 Task: Find nearby pet grooming salons in San Antonio. 
Action: Mouse moved to (87, 52)
Screenshot: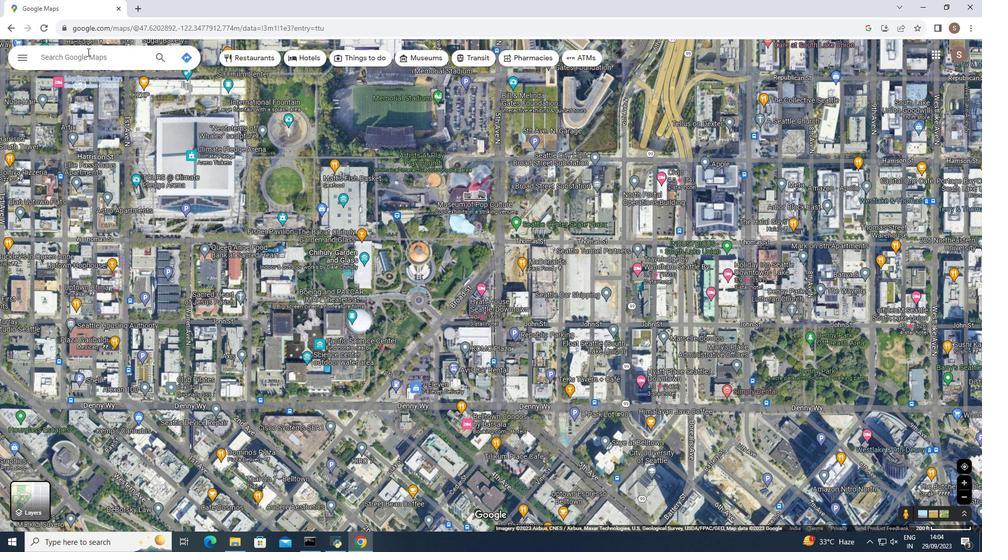 
Action: Mouse pressed left at (87, 52)
Screenshot: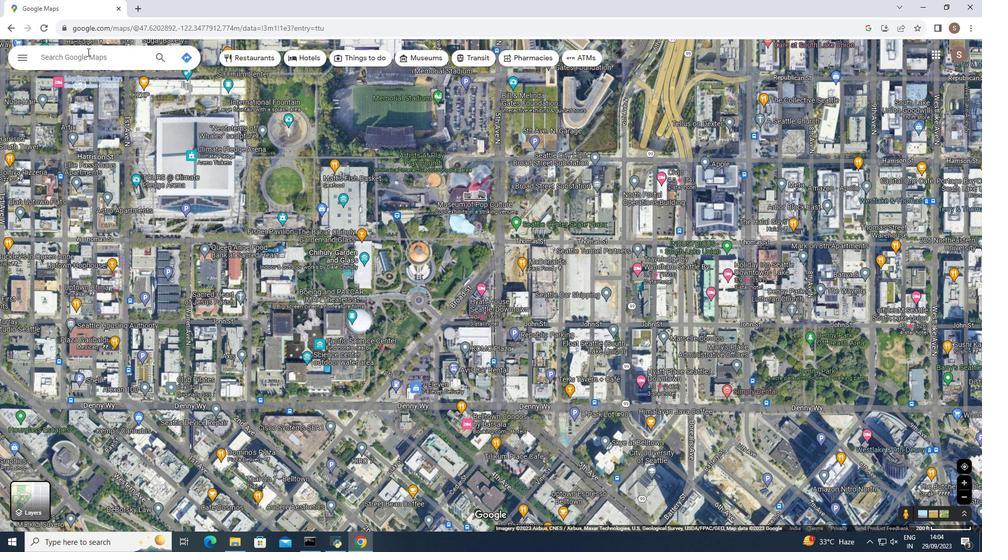 
Action: Key pressed san<Key.space>antonio
Screenshot: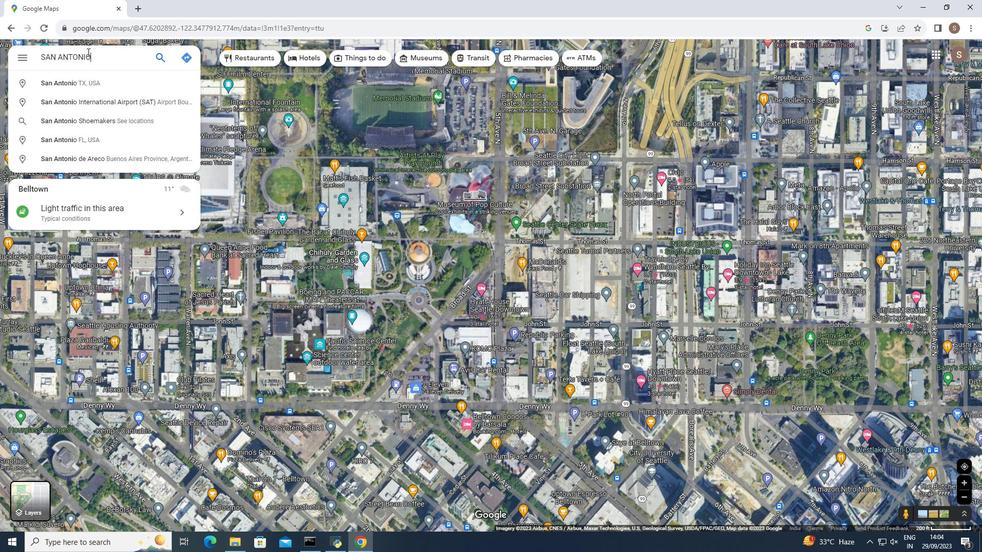 
Action: Mouse moved to (85, 79)
Screenshot: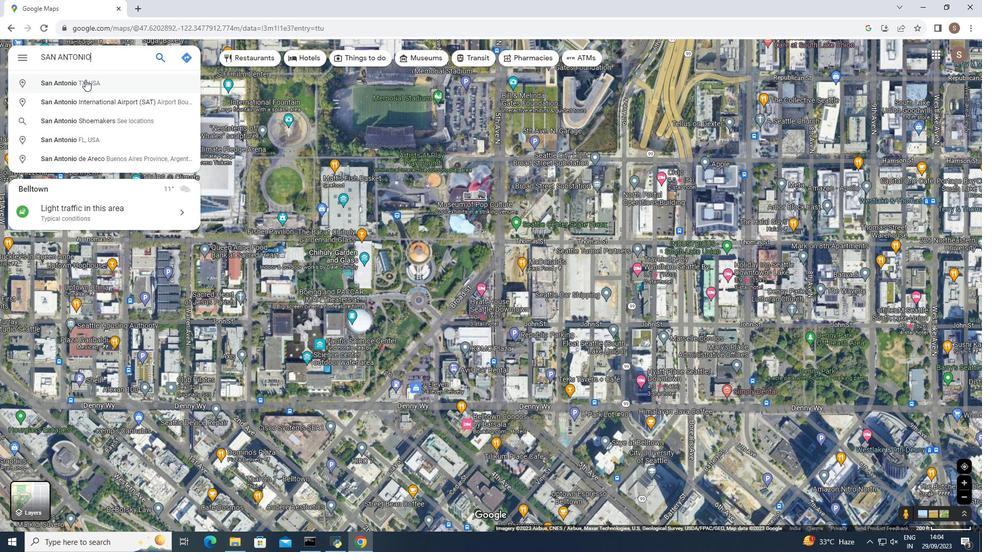 
Action: Mouse pressed left at (85, 79)
Screenshot: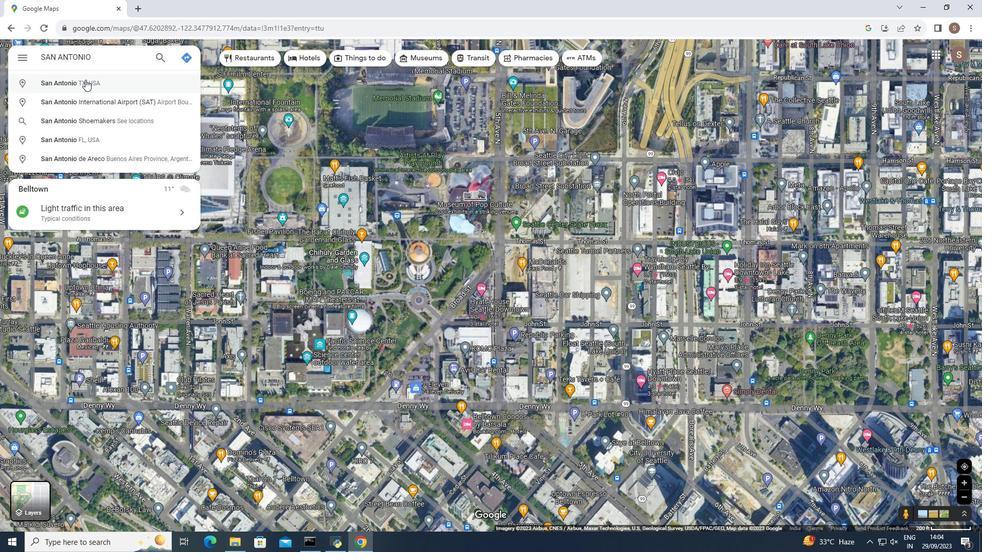 
Action: Mouse moved to (100, 231)
Screenshot: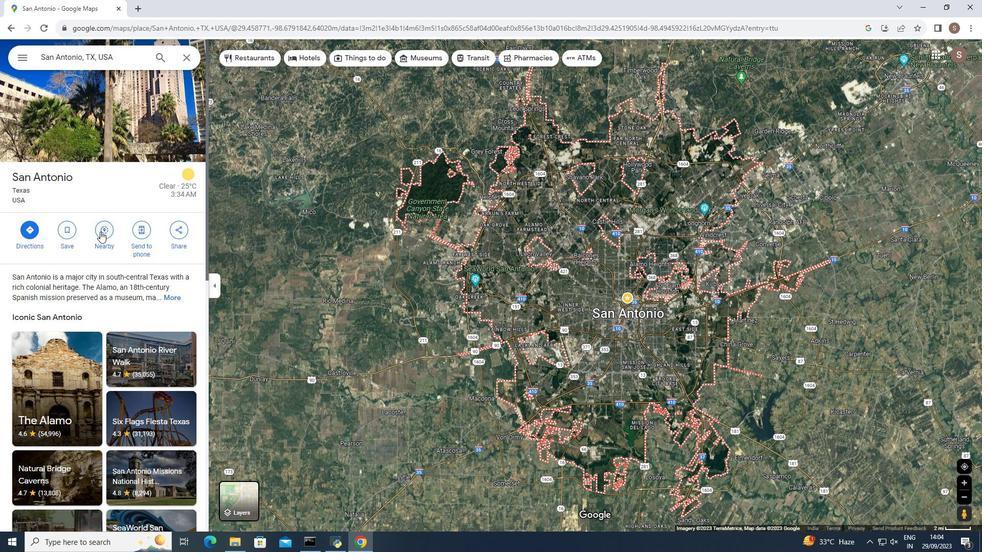 
Action: Mouse pressed left at (100, 231)
Screenshot: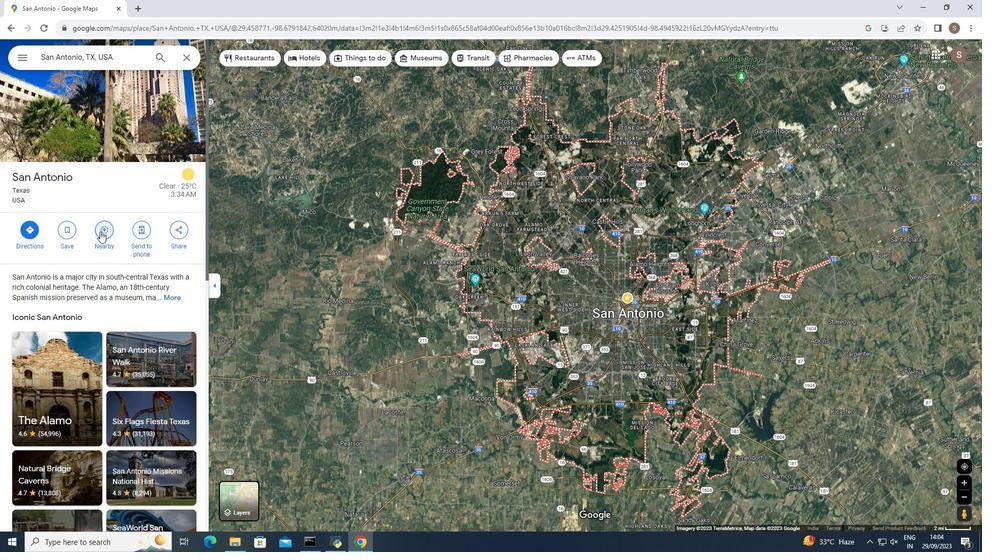 
Action: Mouse moved to (68, 56)
Screenshot: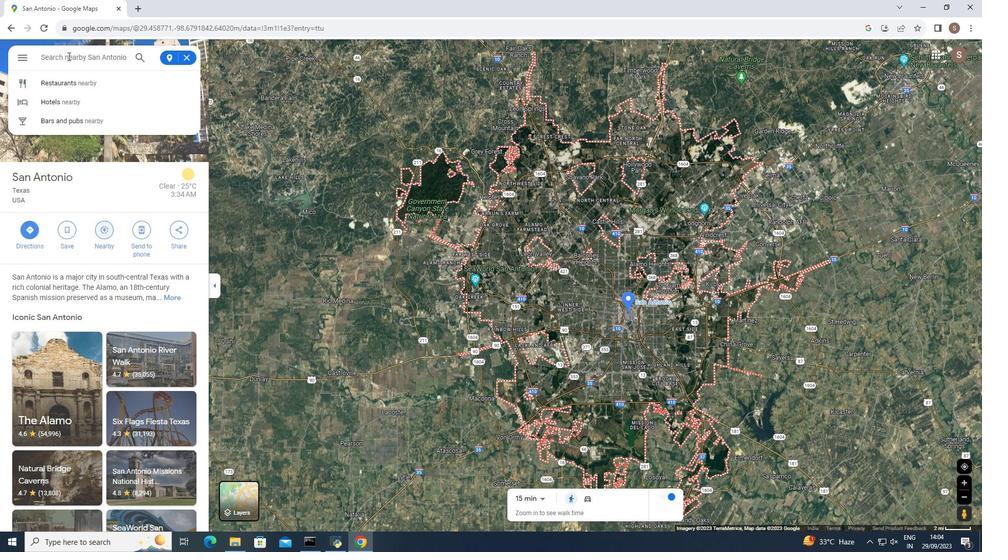 
Action: Mouse pressed left at (68, 56)
Screenshot: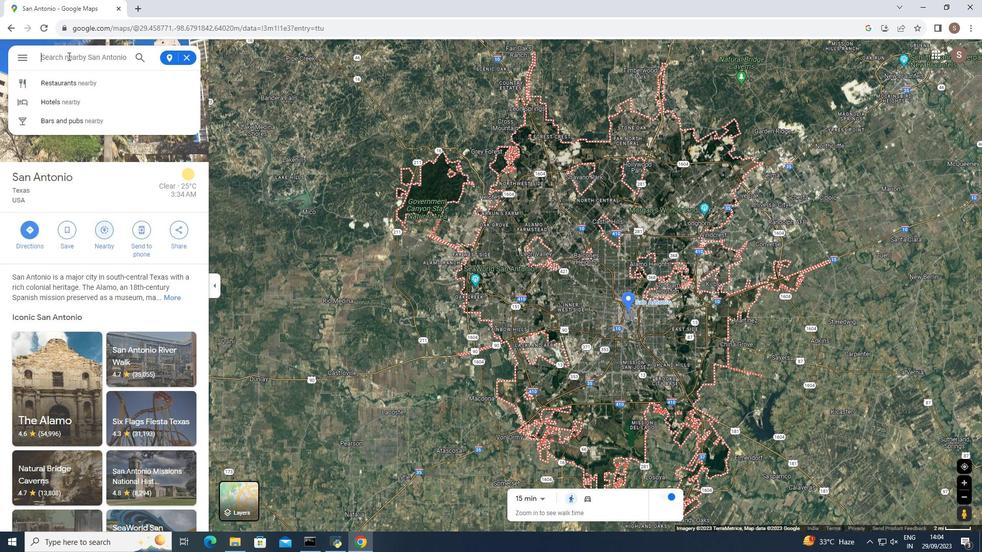 
Action: Key pressed pet<Key.space>grooming<Key.space>salon
Screenshot: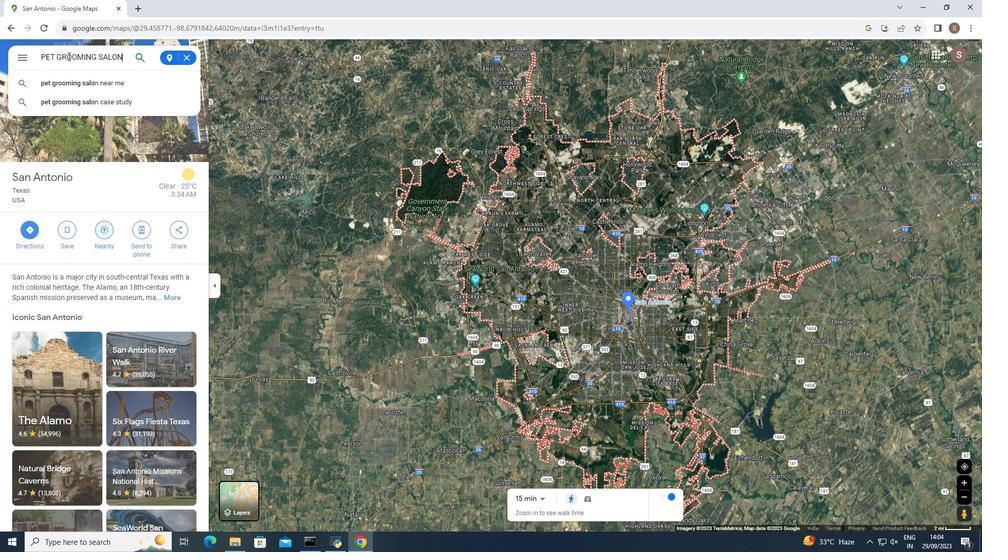 
Action: Mouse moved to (139, 57)
Screenshot: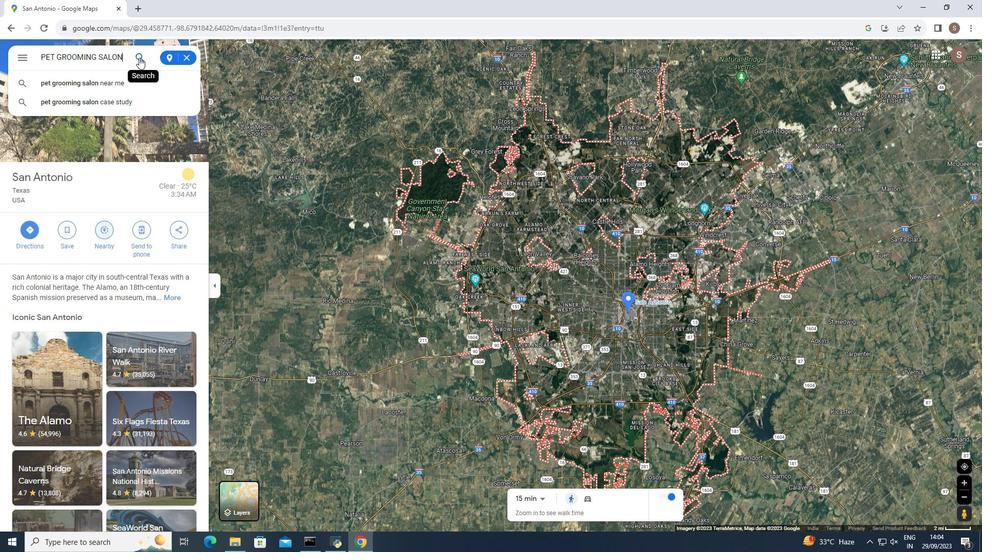 
Action: Mouse pressed left at (139, 57)
Screenshot: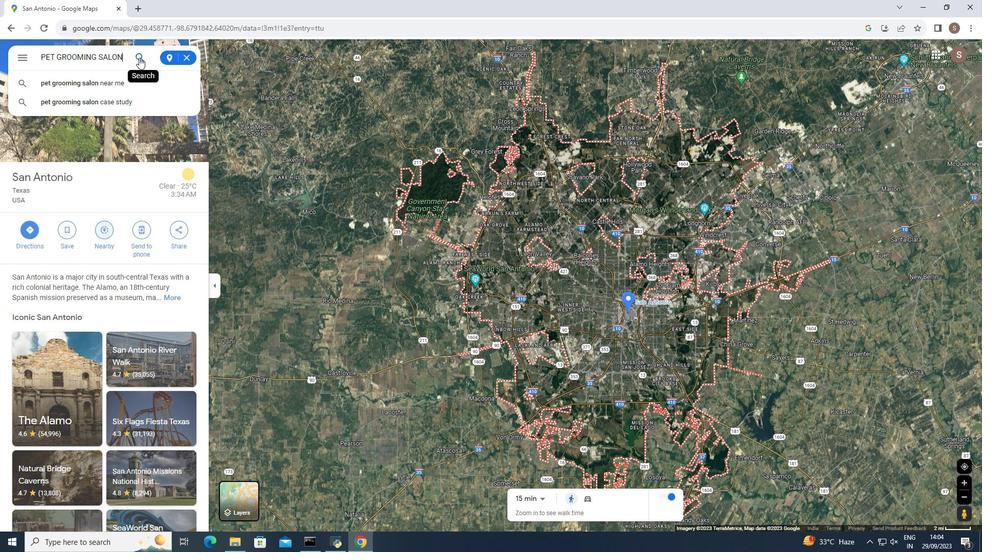 
Action: Mouse moved to (85, 85)
Screenshot: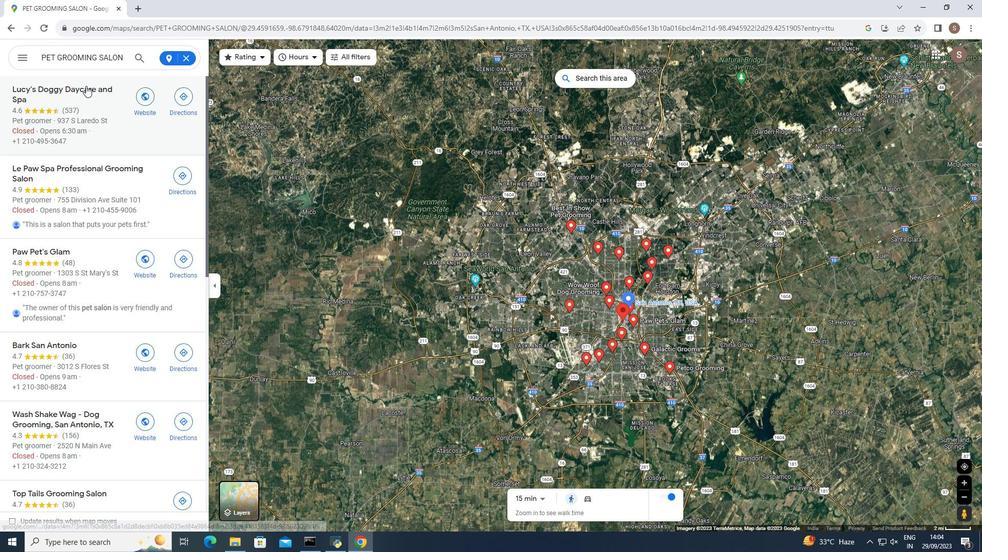 
Action: Mouse pressed left at (85, 85)
Screenshot: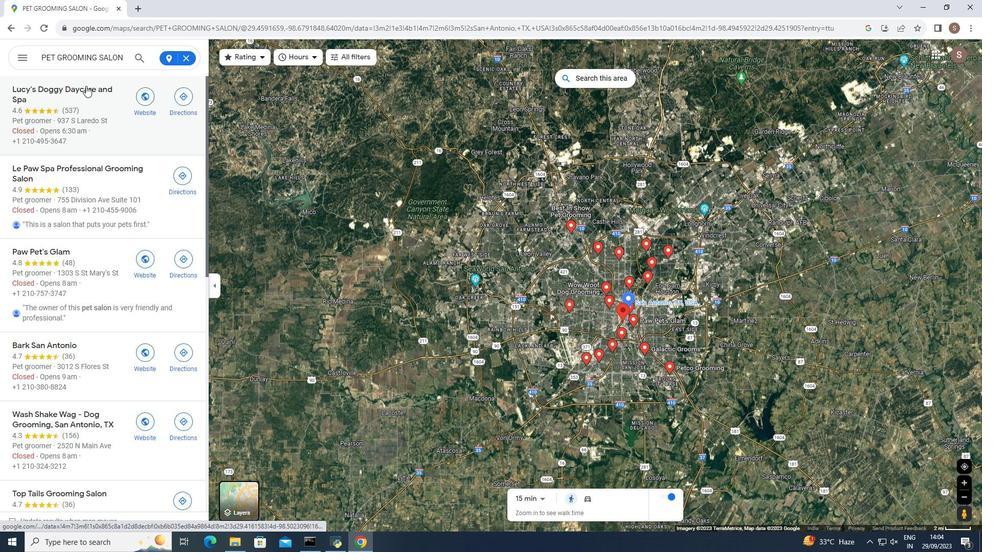 
Action: Mouse moved to (333, 348)
Screenshot: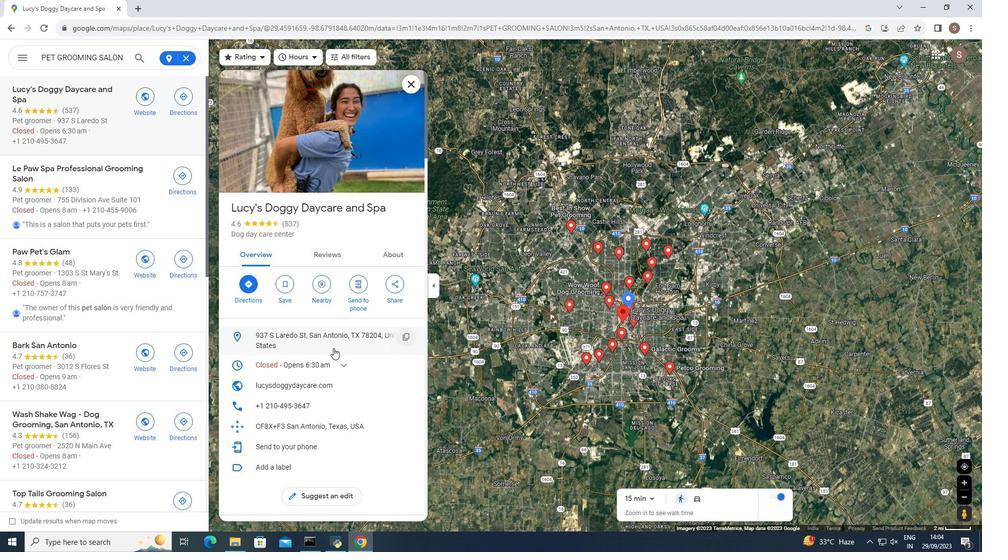 
Action: Mouse scrolled (333, 348) with delta (0, 0)
Screenshot: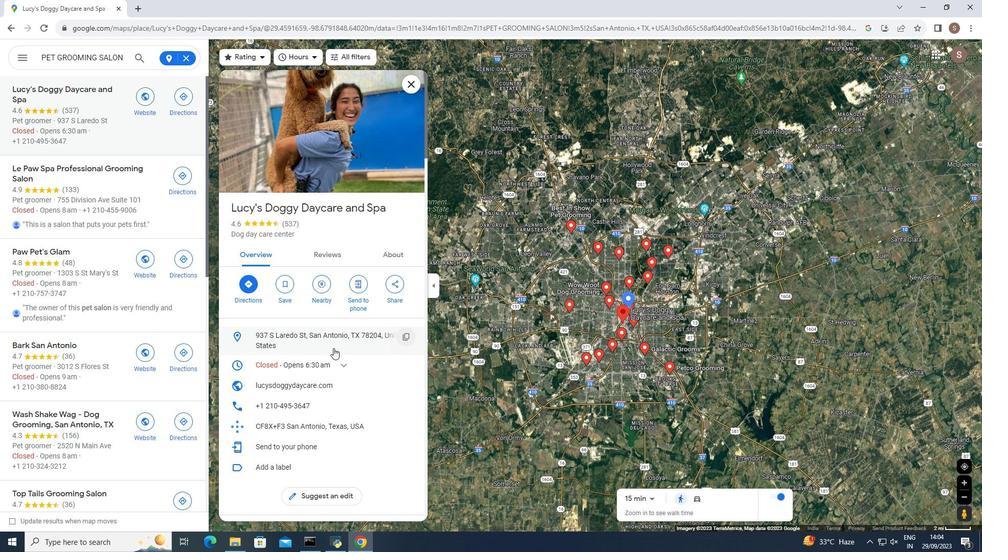 
Action: Mouse moved to (332, 344)
Screenshot: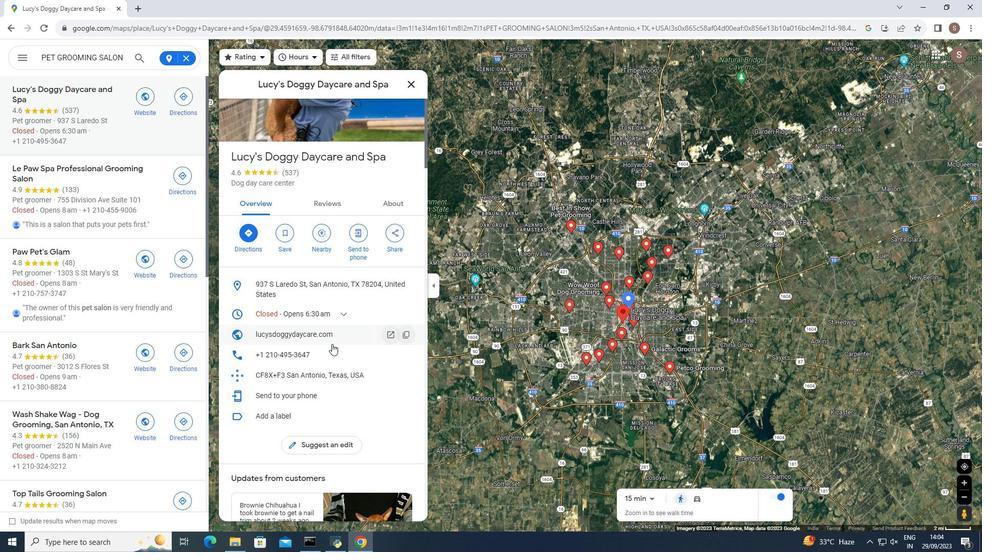 
Action: Mouse scrolled (332, 343) with delta (0, 0)
Screenshot: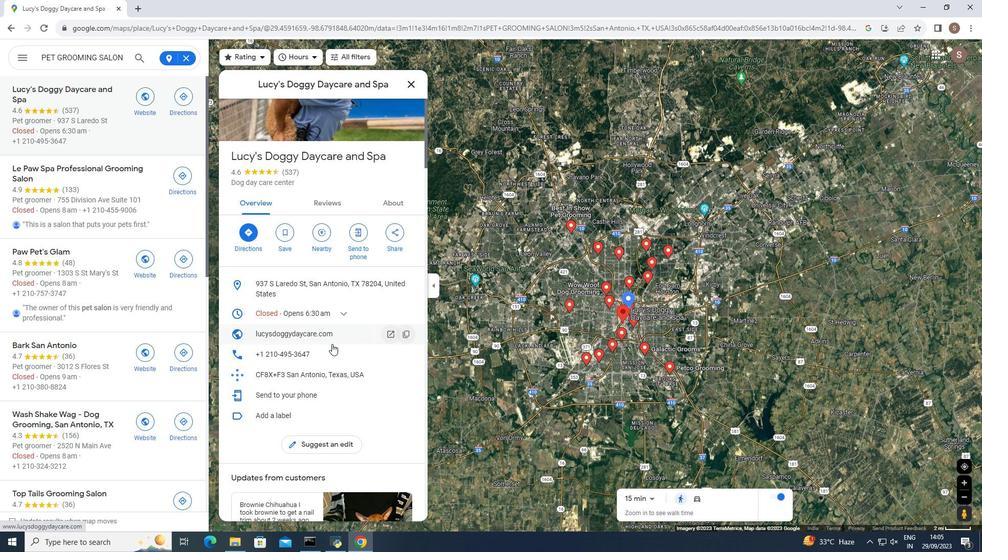
Action: Mouse scrolled (332, 343) with delta (0, 0)
Screenshot: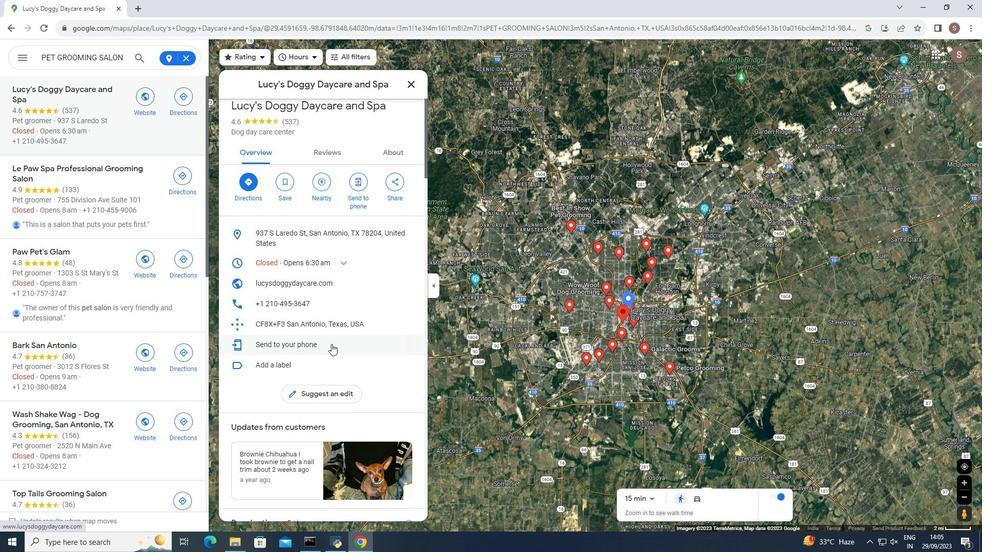 
Action: Mouse moved to (328, 336)
Screenshot: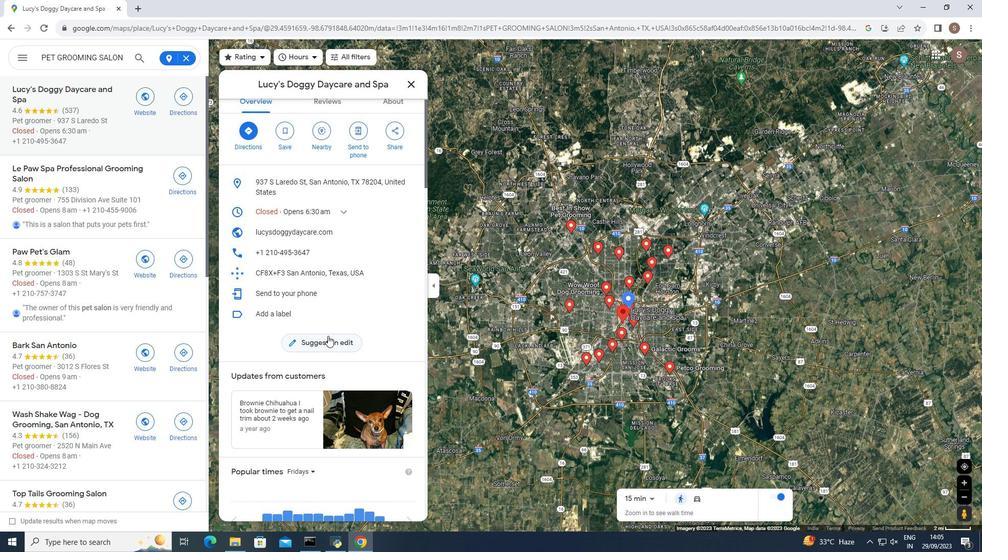 
Action: Mouse scrolled (328, 335) with delta (0, 0)
Screenshot: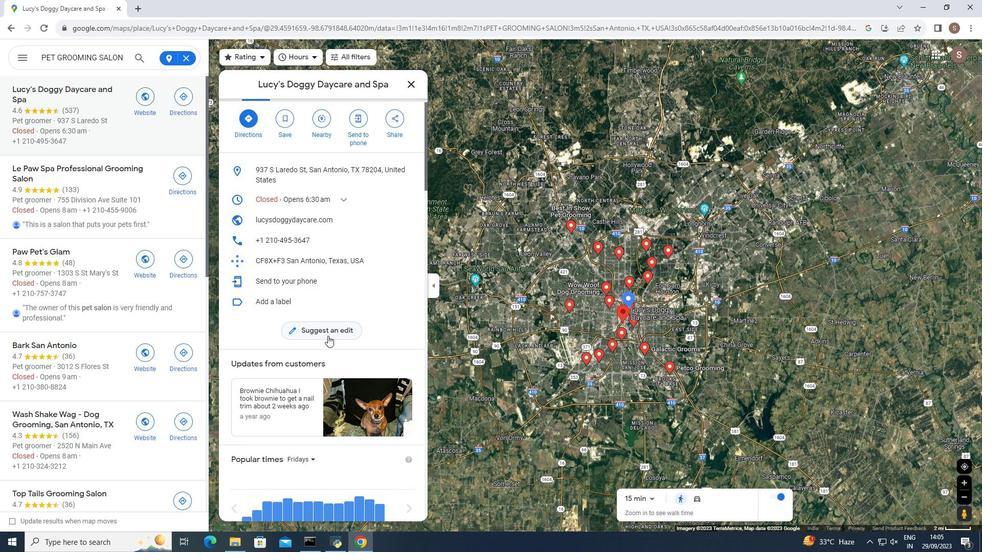 
Action: Mouse scrolled (328, 335) with delta (0, 0)
Screenshot: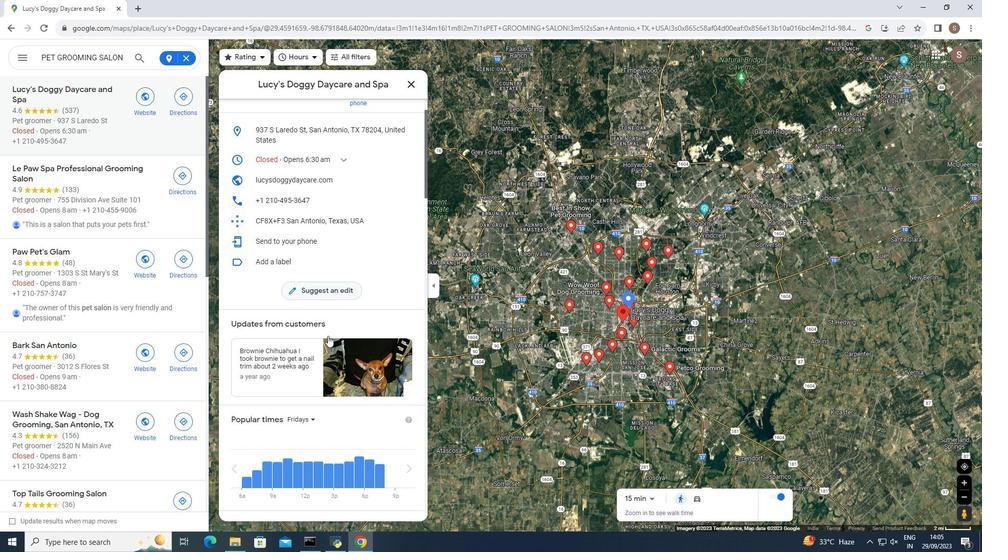 
Action: Mouse scrolled (328, 335) with delta (0, 0)
Screenshot: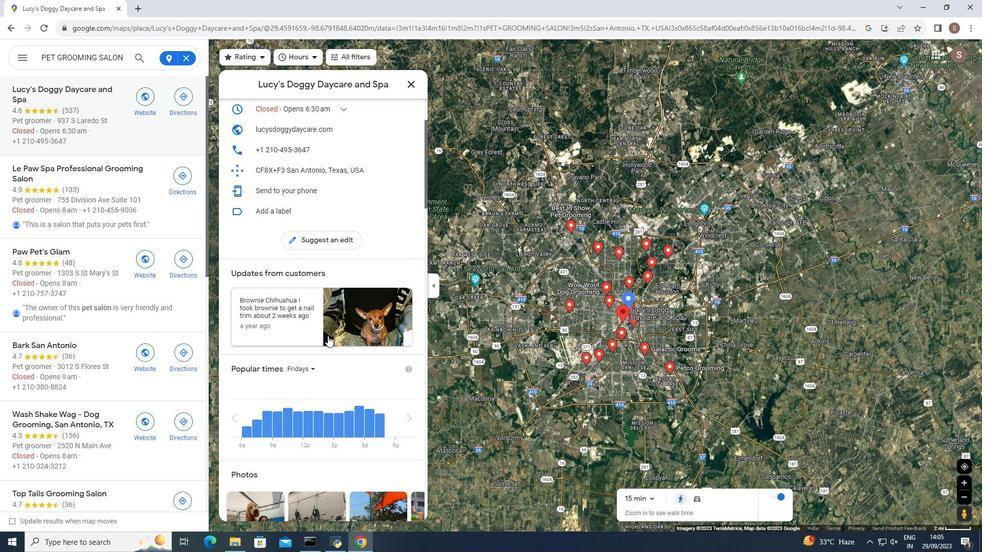 
Action: Mouse scrolled (328, 335) with delta (0, 0)
Screenshot: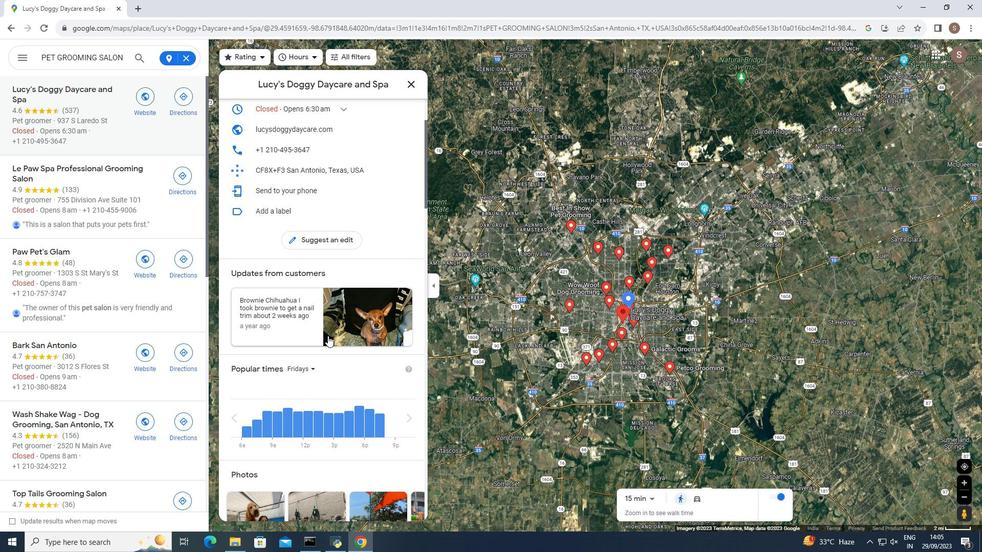 
Action: Mouse moved to (326, 334)
Screenshot: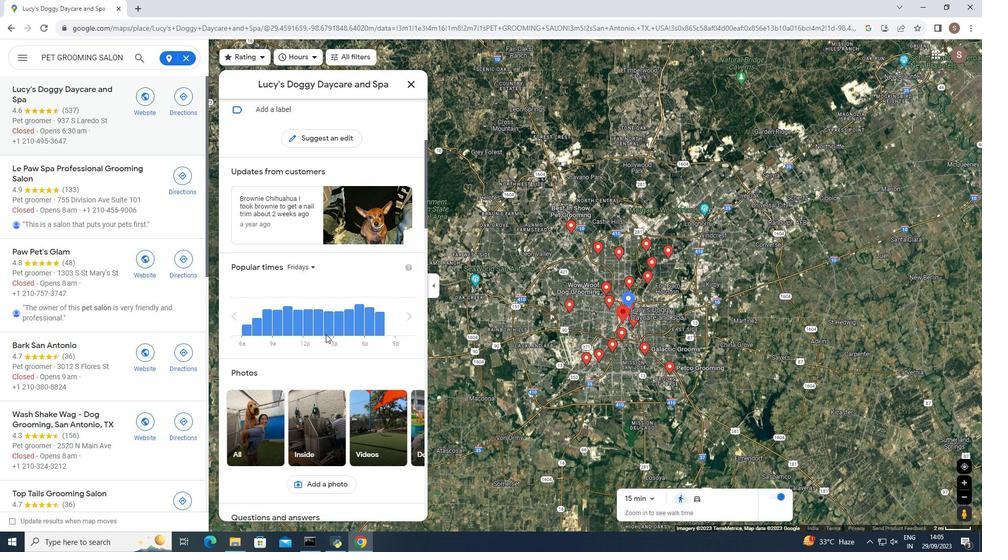 
Action: Mouse scrolled (326, 334) with delta (0, 0)
Screenshot: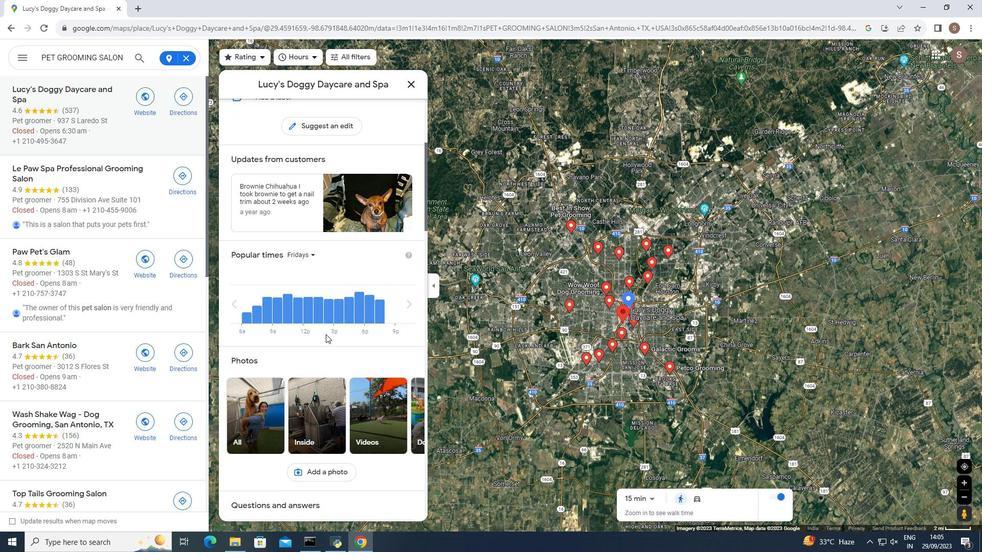 
Action: Mouse moved to (326, 334)
Screenshot: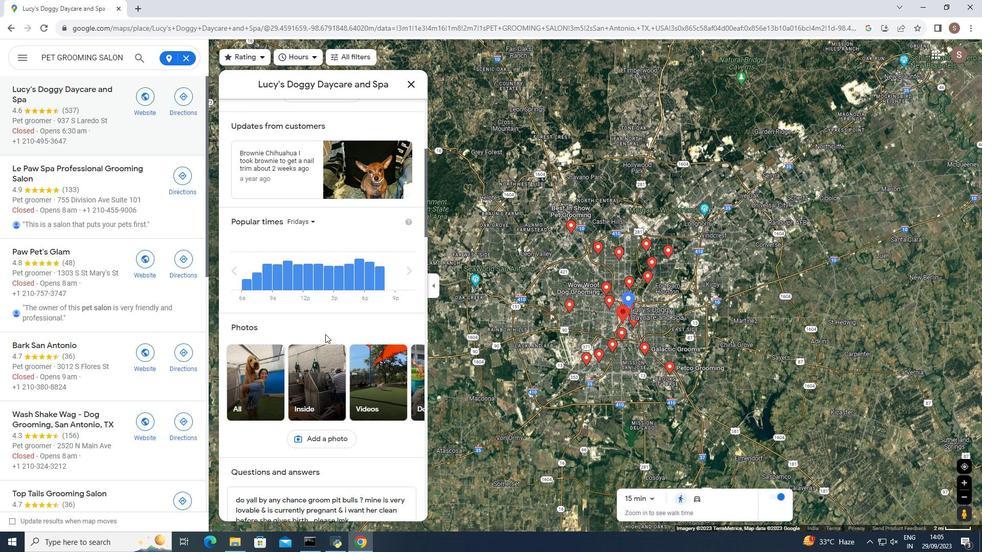 
Action: Mouse scrolled (326, 334) with delta (0, 0)
Screenshot: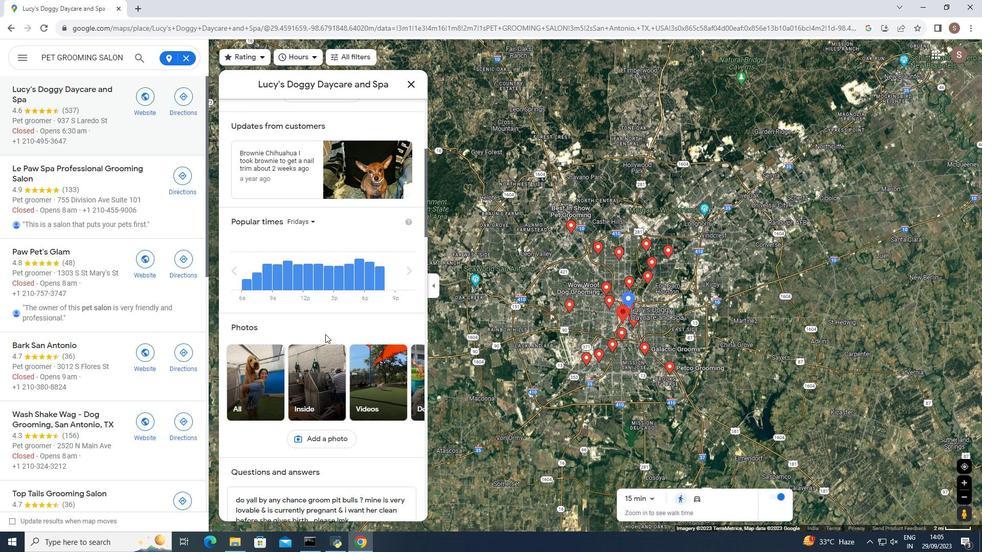 
Action: Mouse moved to (324, 333)
Screenshot: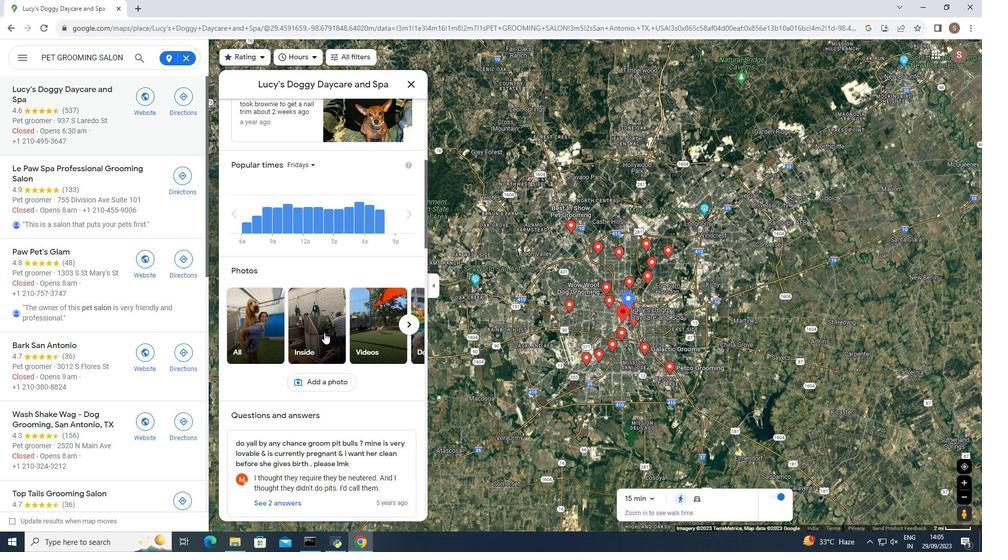 
Action: Mouse scrolled (324, 332) with delta (0, 0)
Screenshot: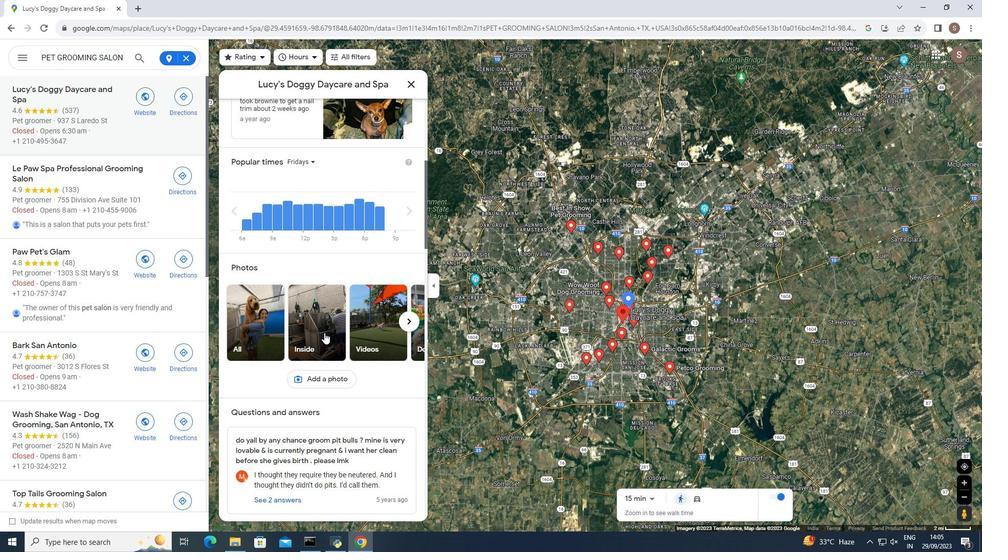 
Action: Mouse scrolled (324, 332) with delta (0, 0)
Screenshot: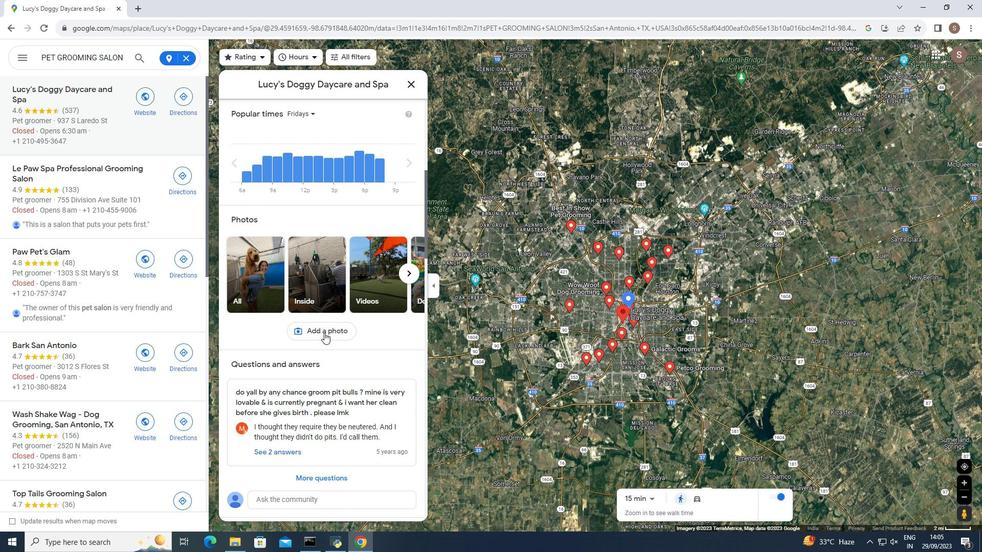 
Action: Mouse moved to (324, 333)
Screenshot: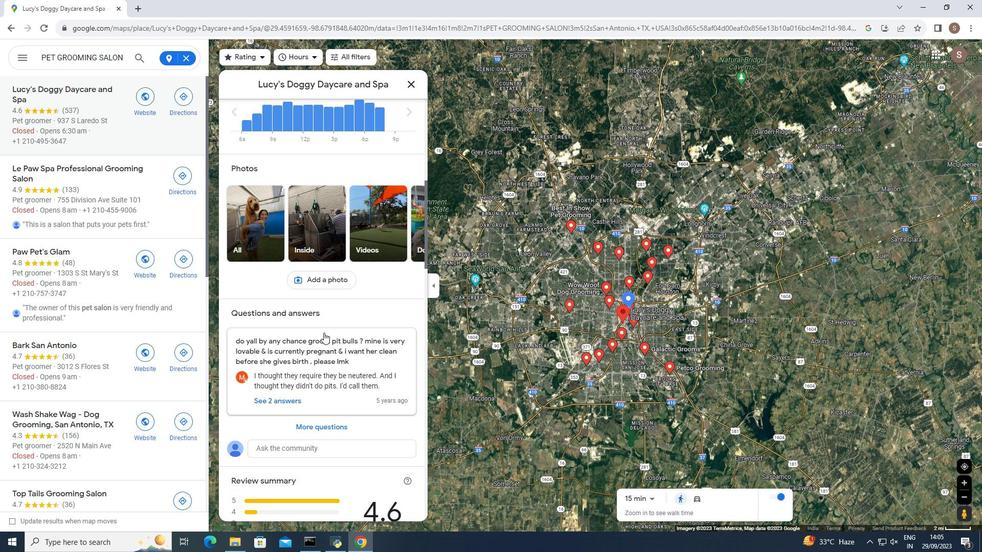 
Action: Mouse scrolled (324, 332) with delta (0, 0)
Screenshot: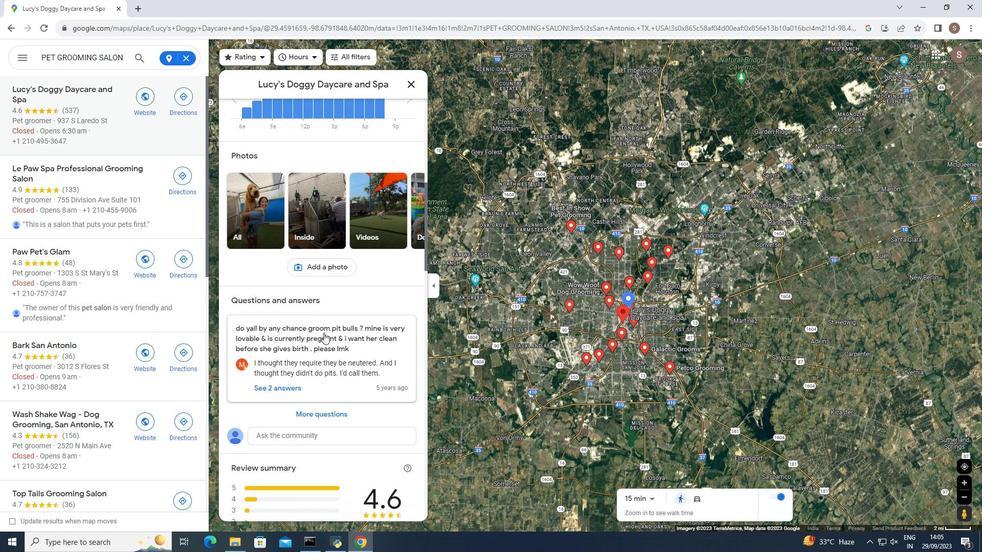 
Action: Mouse moved to (322, 331)
Screenshot: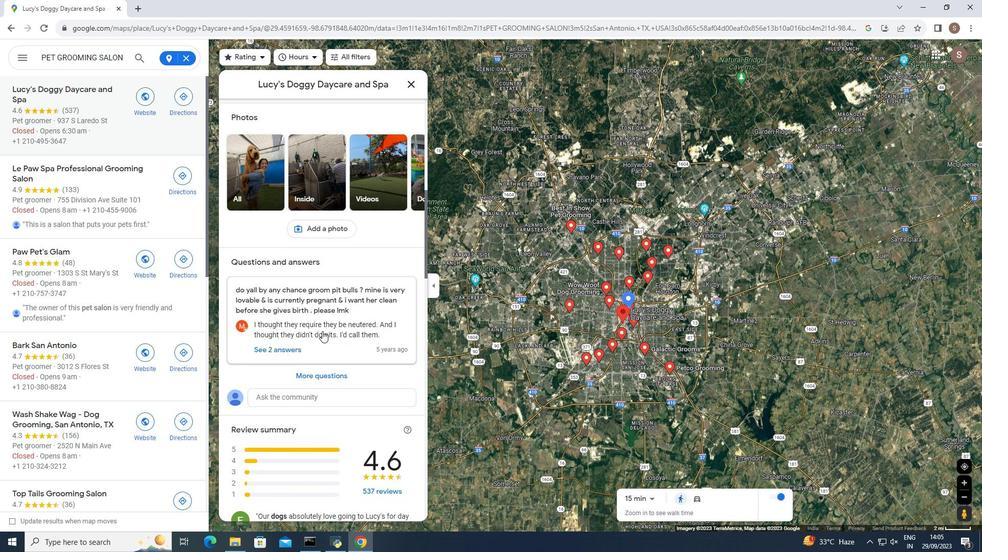 
Action: Mouse scrolled (322, 331) with delta (0, 0)
Screenshot: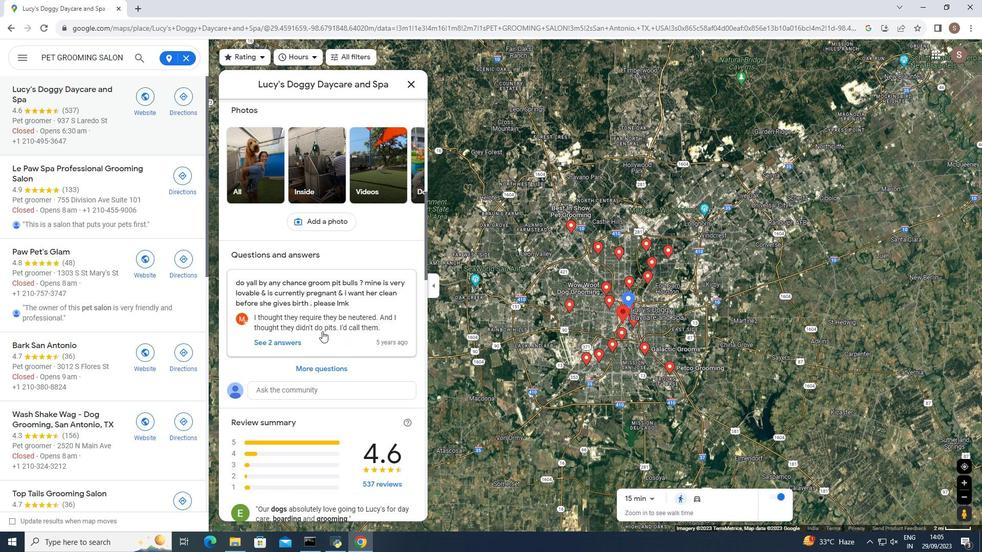 
Action: Mouse scrolled (322, 331) with delta (0, 0)
Screenshot: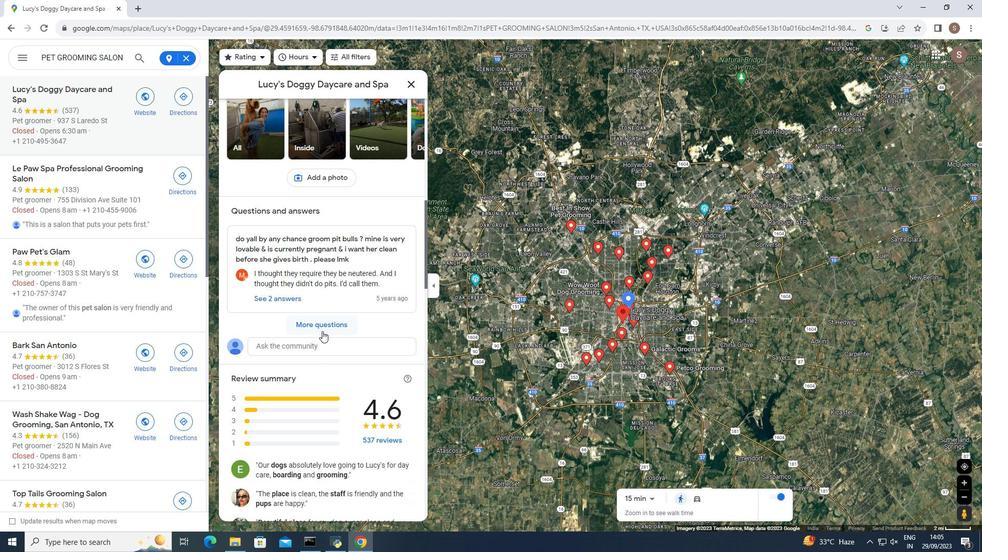 
Action: Mouse scrolled (322, 331) with delta (0, 0)
Screenshot: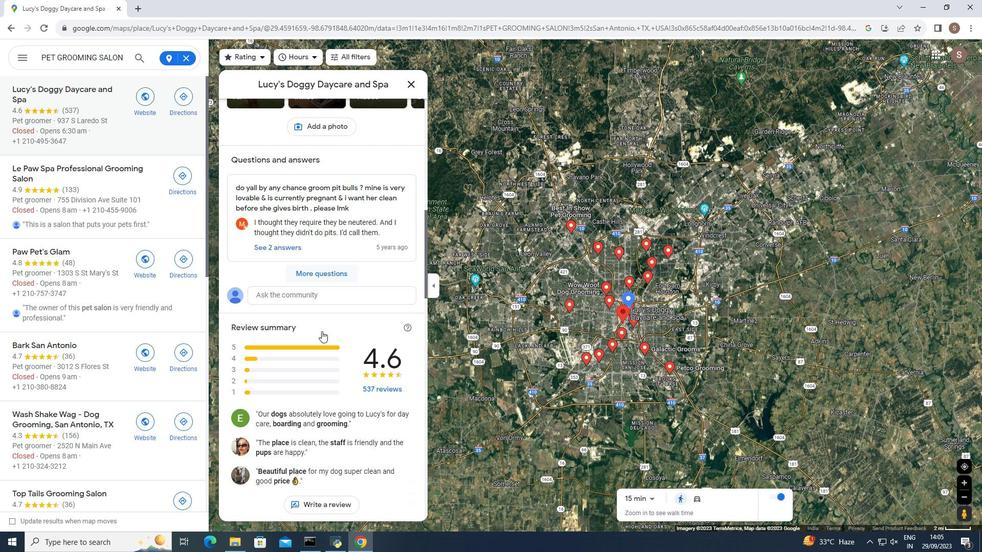 
Action: Mouse moved to (320, 331)
Screenshot: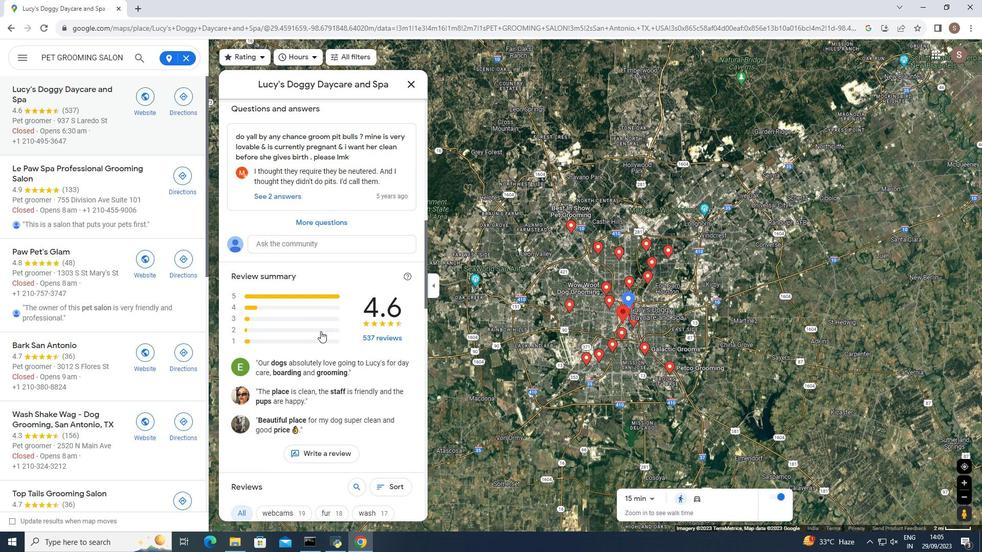 
Action: Mouse scrolled (320, 331) with delta (0, 0)
Screenshot: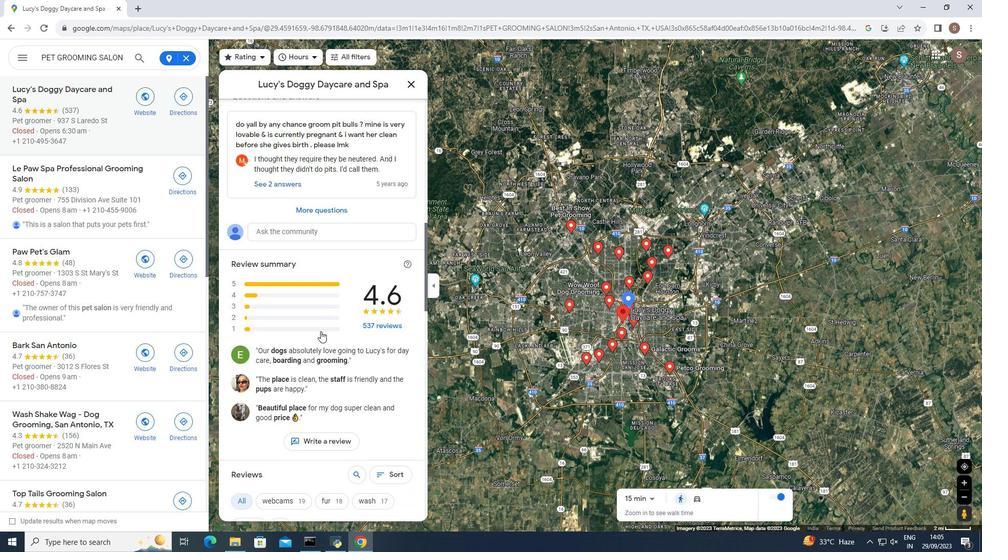 
Action: Mouse moved to (321, 316)
Screenshot: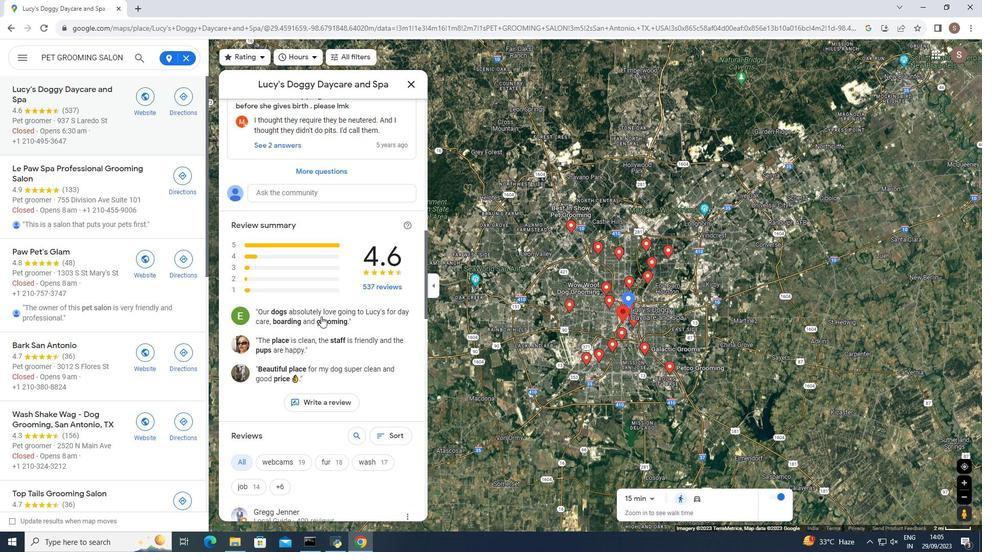 
Action: Mouse scrolled (321, 316) with delta (0, 0)
Screenshot: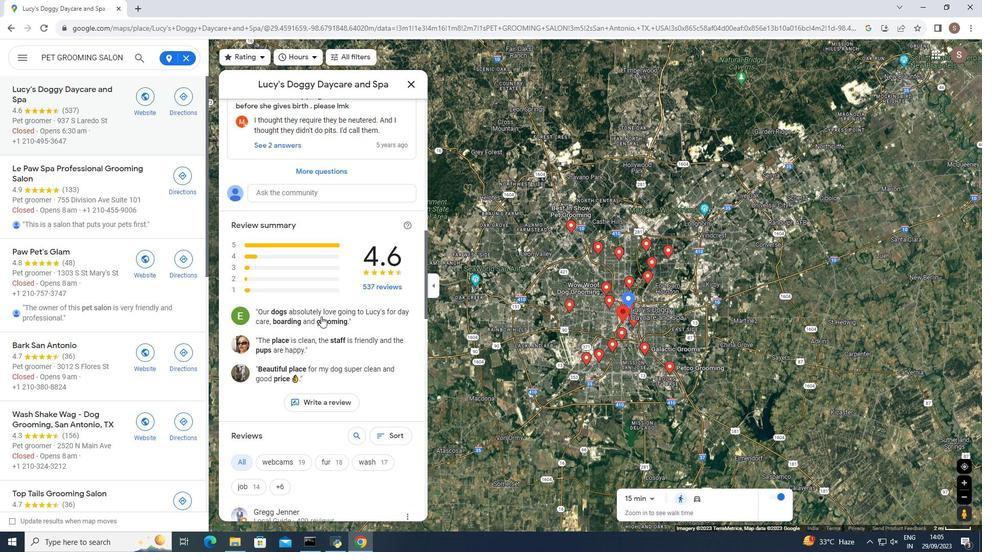 
Action: Mouse scrolled (321, 316) with delta (0, 0)
Screenshot: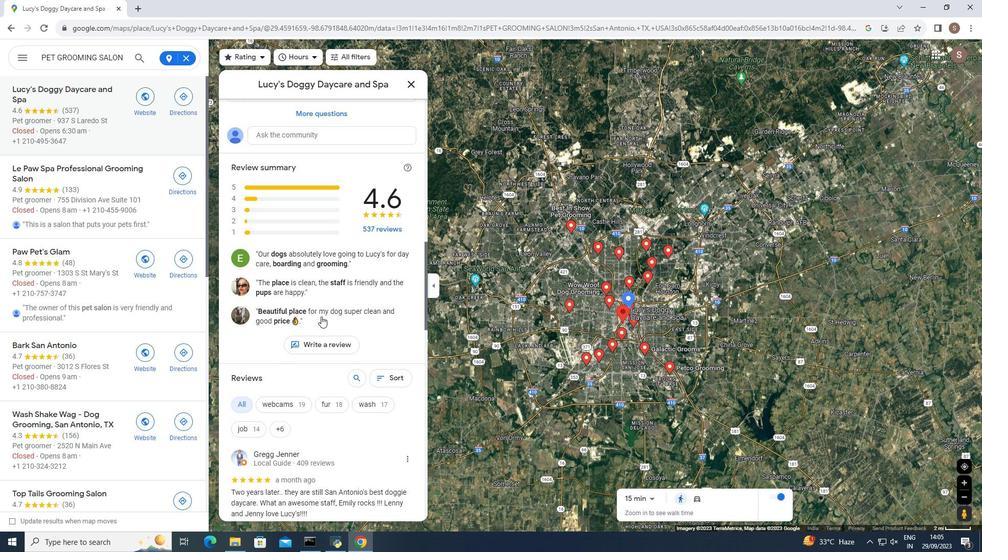 
Action: Mouse scrolled (321, 316) with delta (0, 0)
Screenshot: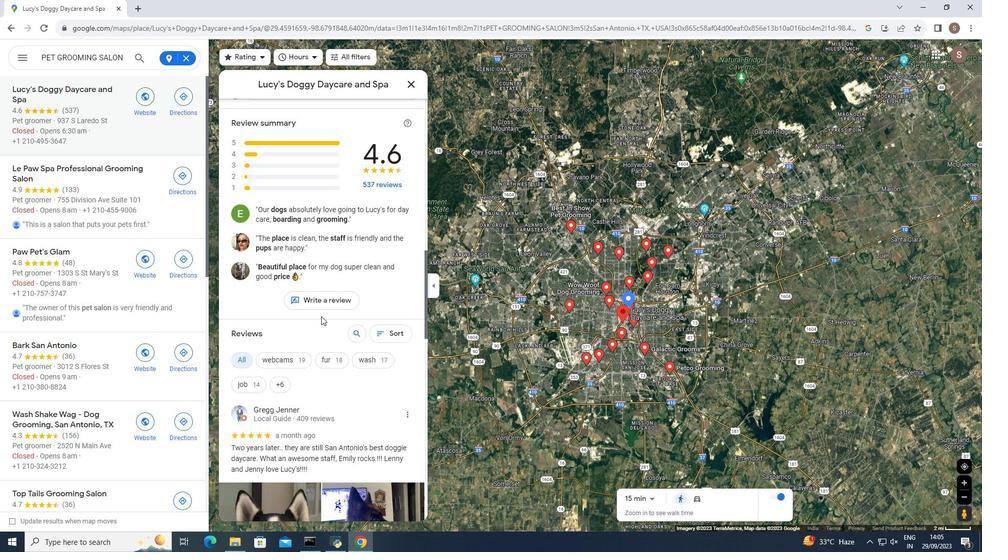
Action: Mouse moved to (321, 316)
Screenshot: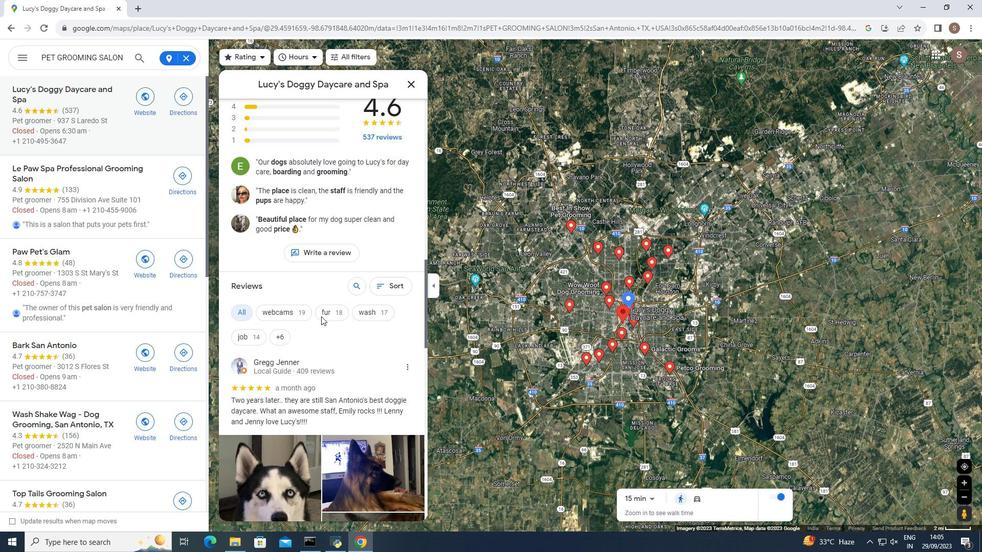 
Action: Mouse scrolled (321, 316) with delta (0, 0)
Screenshot: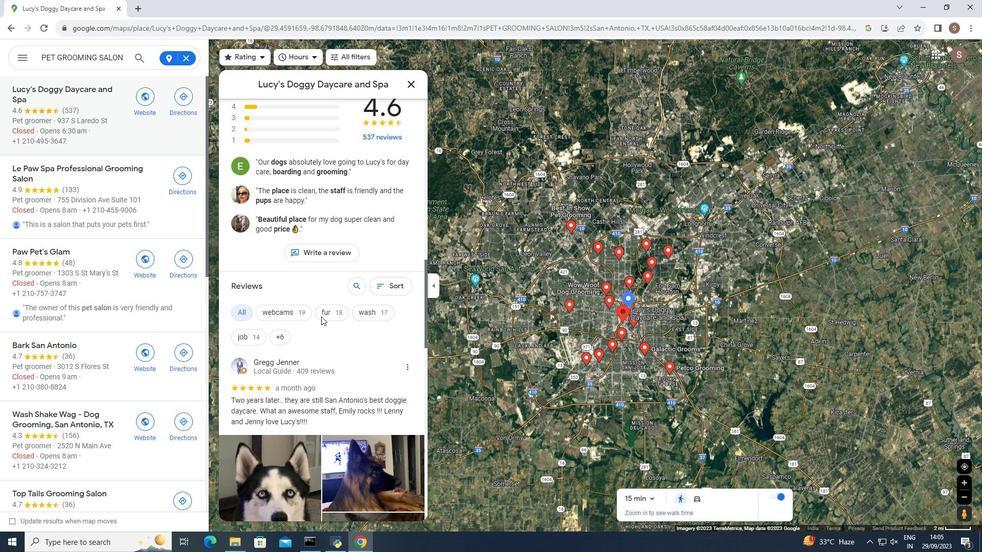 
Action: Mouse scrolled (321, 316) with delta (0, 0)
Screenshot: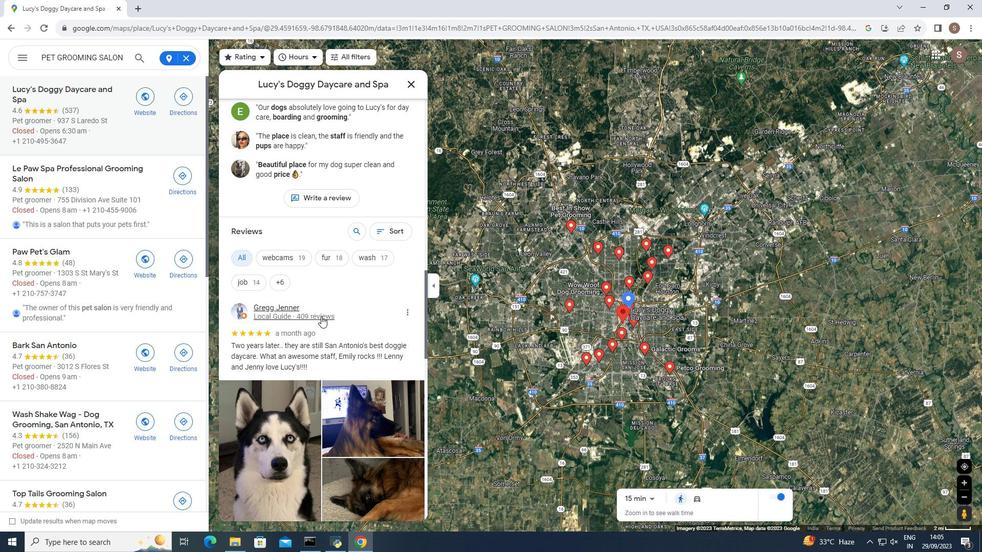 
Action: Mouse moved to (321, 316)
Screenshot: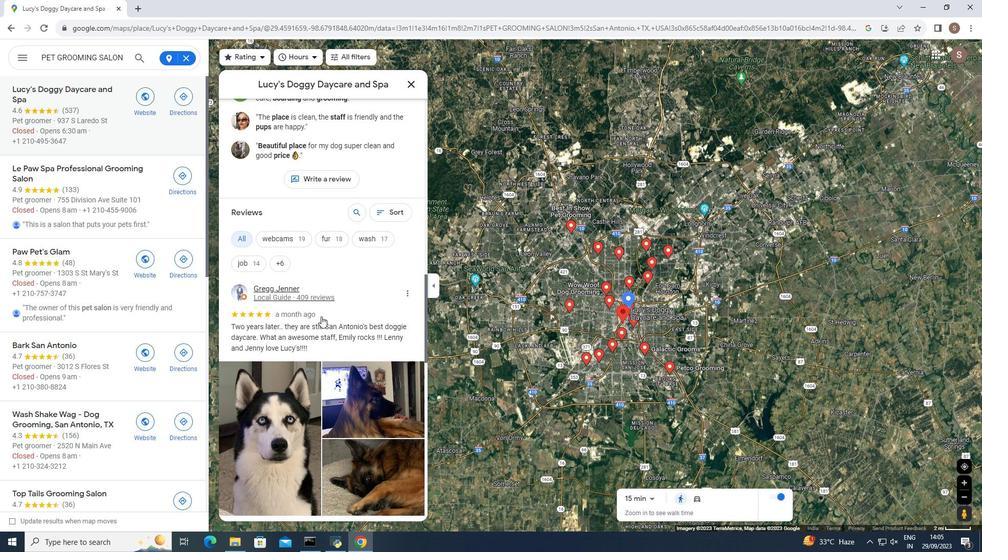 
Action: Mouse scrolled (321, 316) with delta (0, 0)
Screenshot: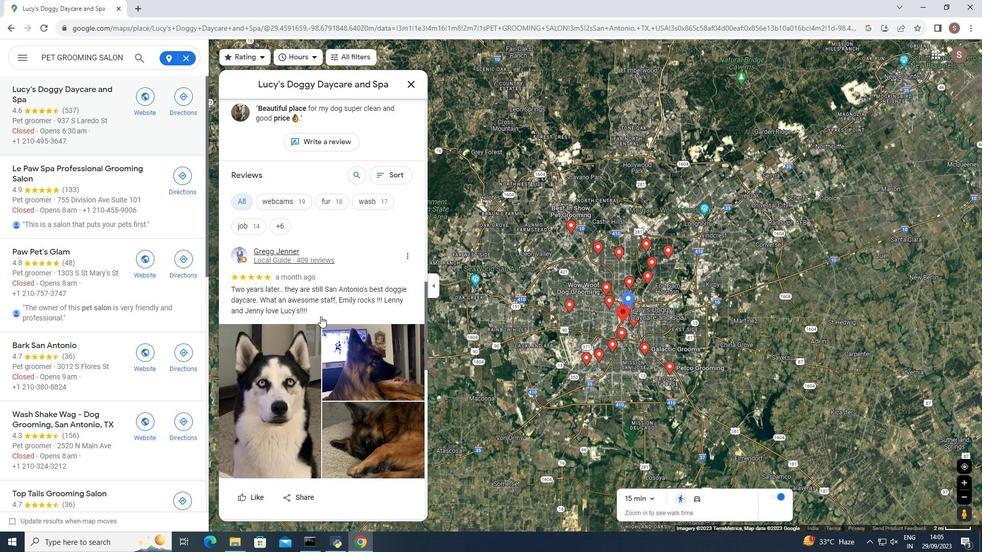
Action: Mouse moved to (302, 277)
Screenshot: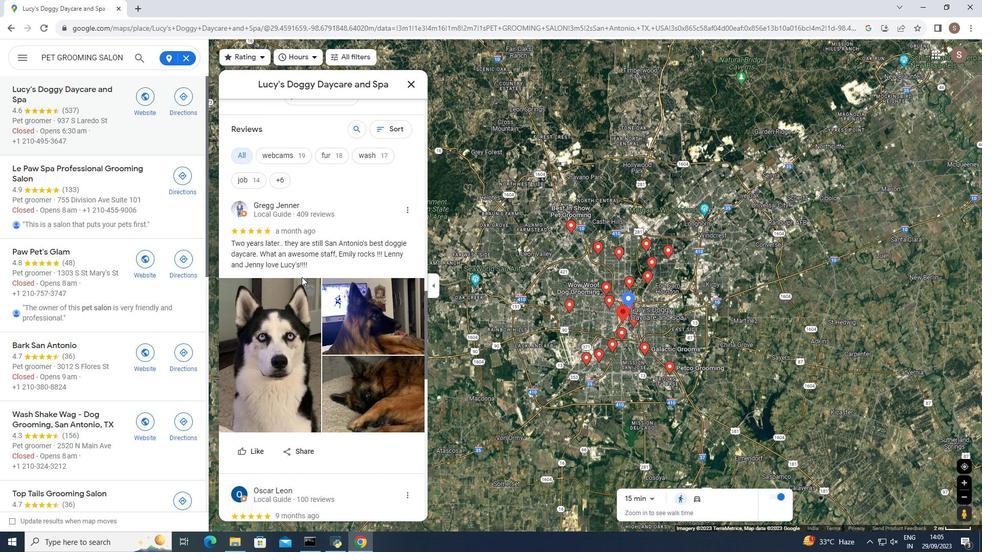 
Action: Mouse scrolled (302, 276) with delta (0, 0)
Screenshot: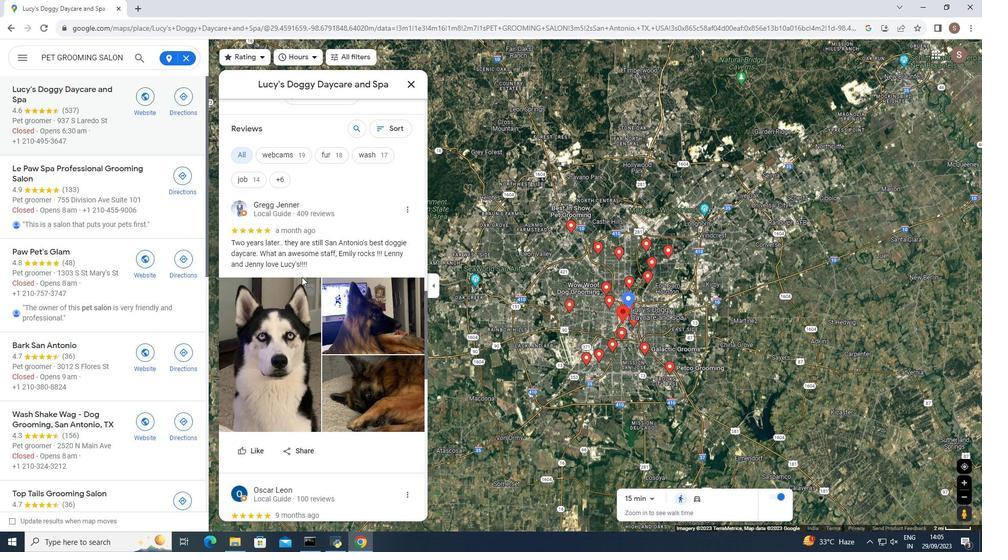 
Action: Mouse scrolled (302, 276) with delta (0, 0)
Screenshot: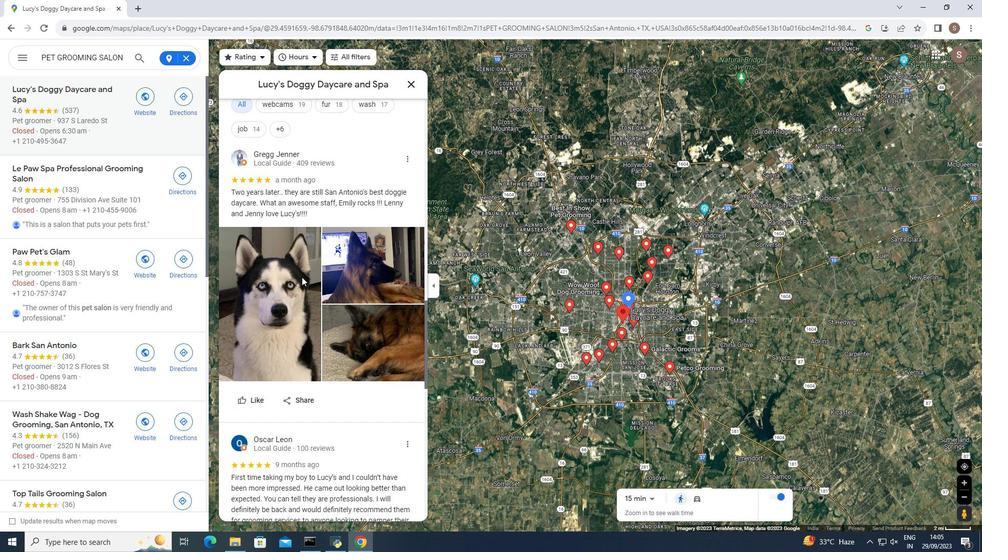 
Action: Mouse scrolled (302, 276) with delta (0, 0)
Screenshot: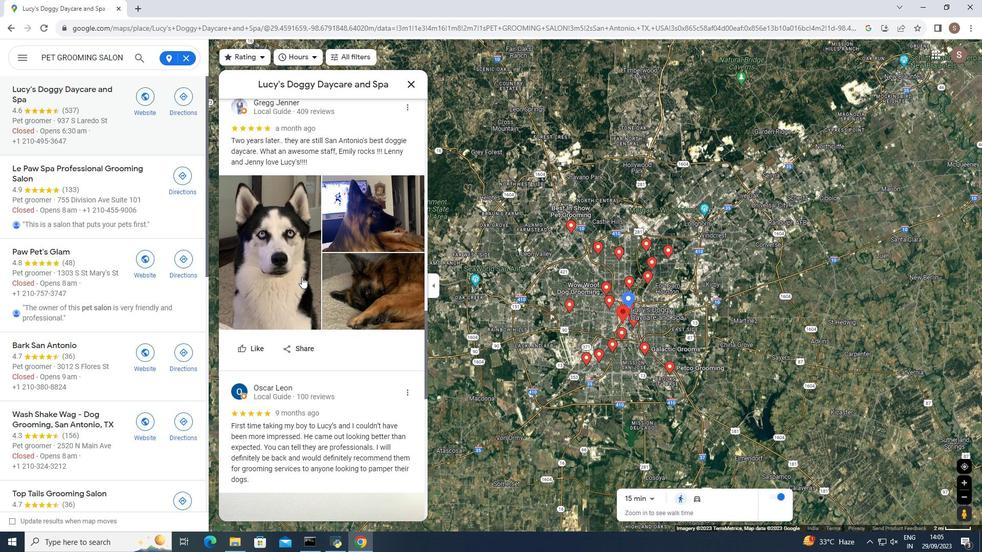 
Action: Mouse scrolled (302, 276) with delta (0, 0)
Screenshot: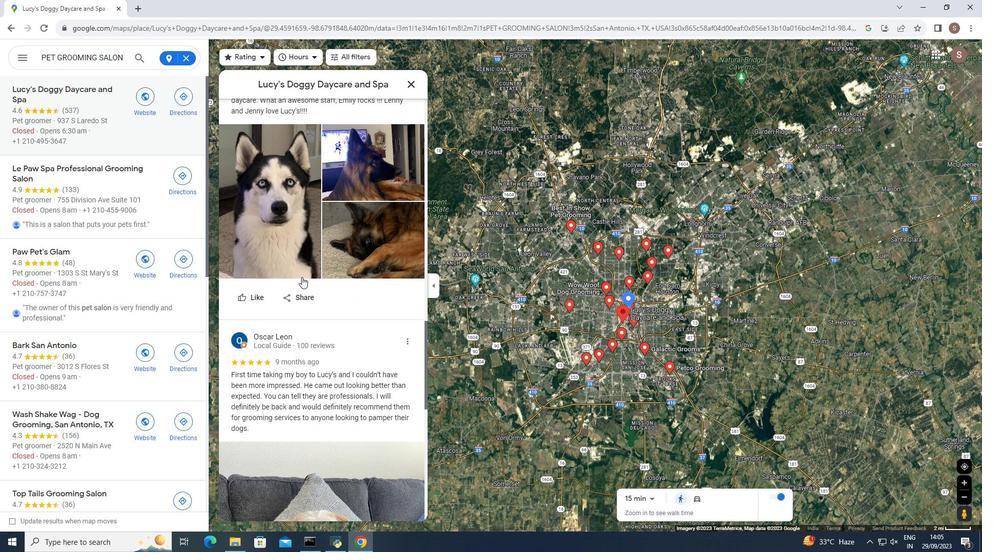 
Action: Mouse scrolled (302, 276) with delta (0, 0)
Screenshot: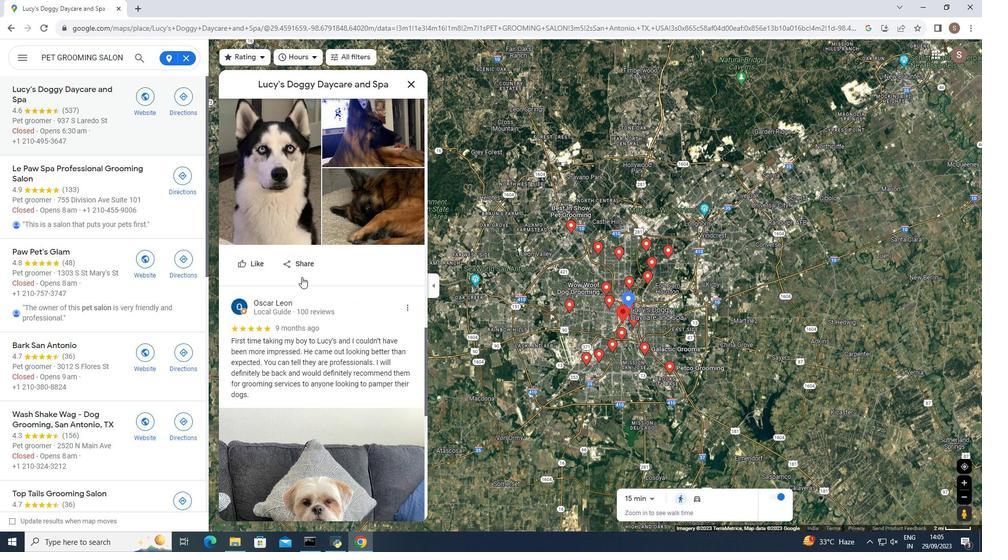 
Action: Mouse moved to (301, 277)
Screenshot: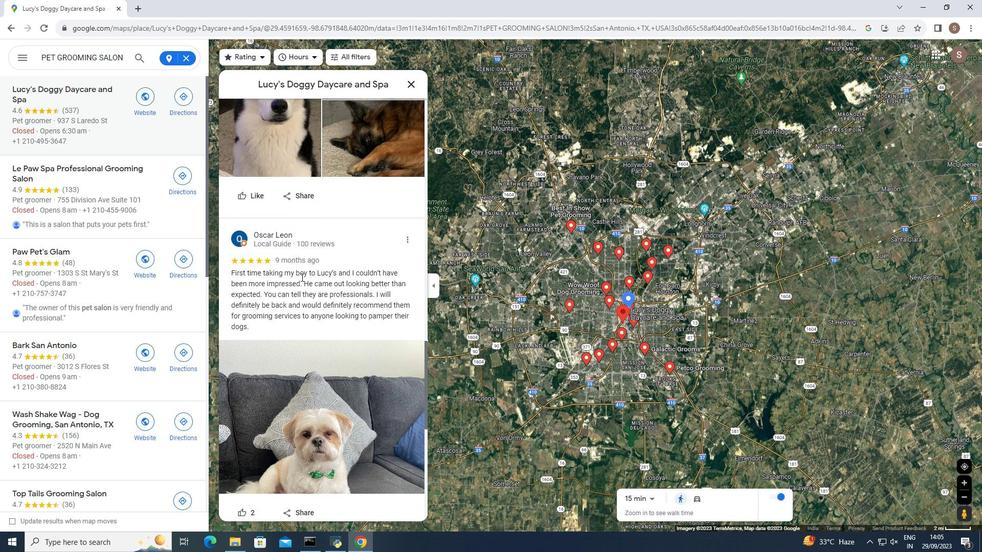 
Action: Mouse scrolled (301, 276) with delta (0, 0)
Screenshot: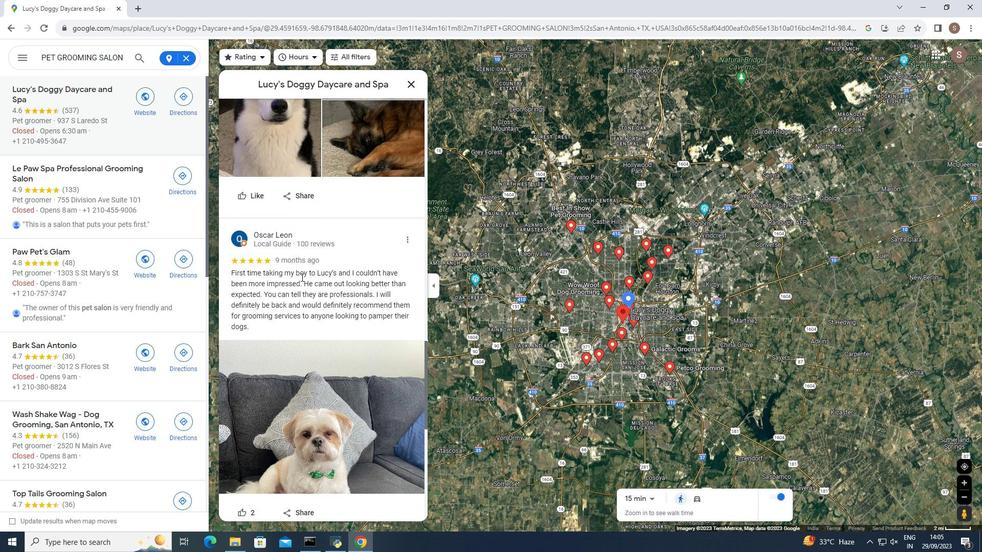
Action: Mouse moved to (299, 278)
Screenshot: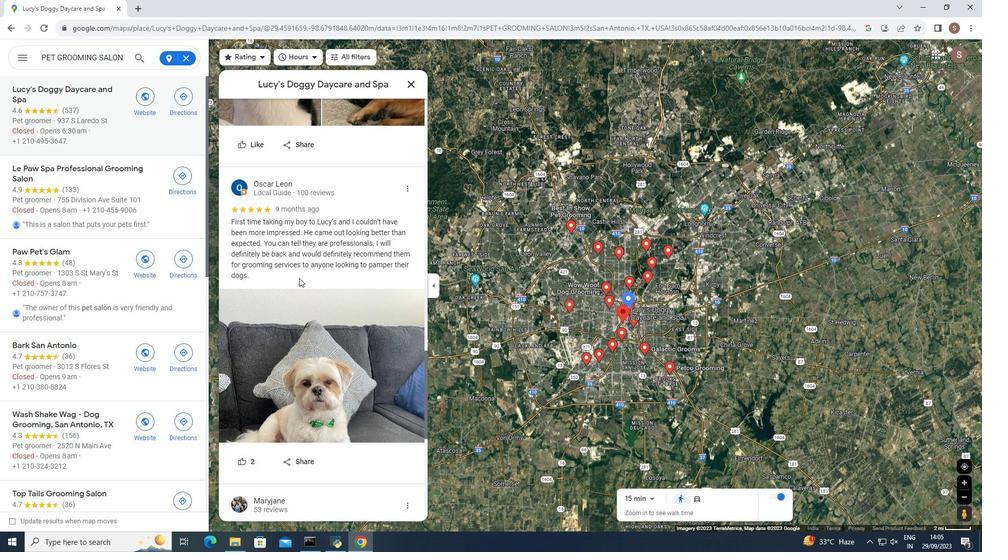 
Action: Mouse scrolled (299, 277) with delta (0, 0)
Screenshot: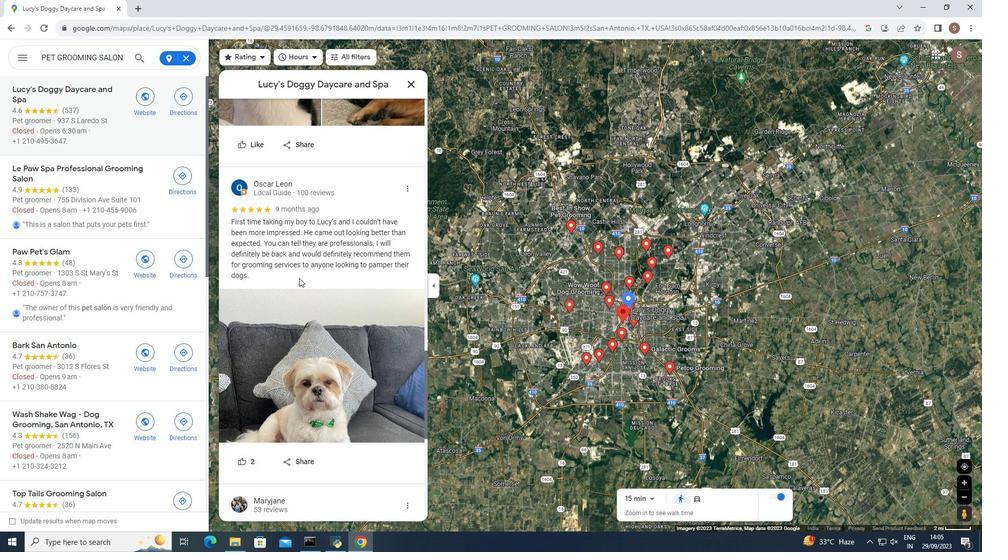 
Action: Mouse scrolled (299, 277) with delta (0, 0)
Screenshot: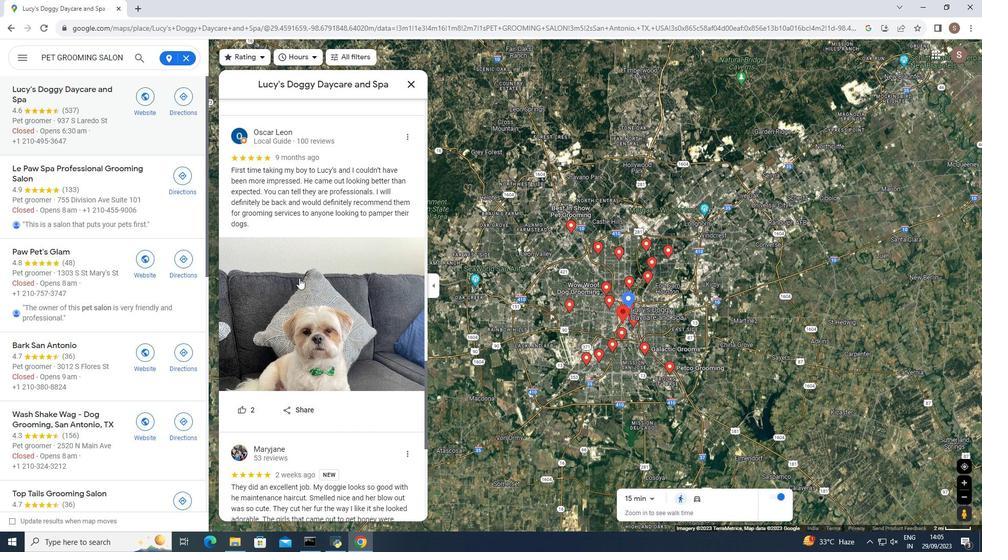 
Action: Mouse scrolled (299, 277) with delta (0, 0)
Screenshot: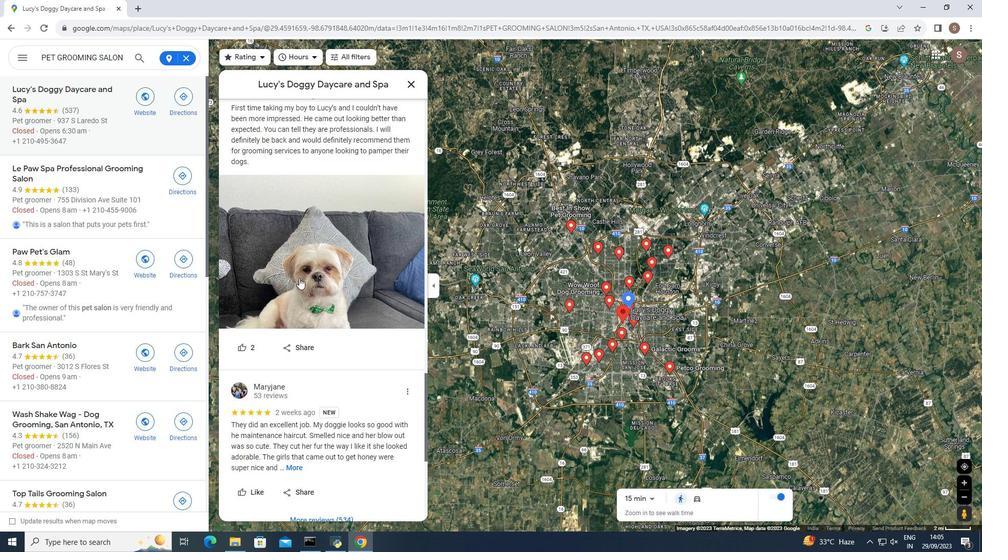 
Action: Mouse moved to (409, 84)
Screenshot: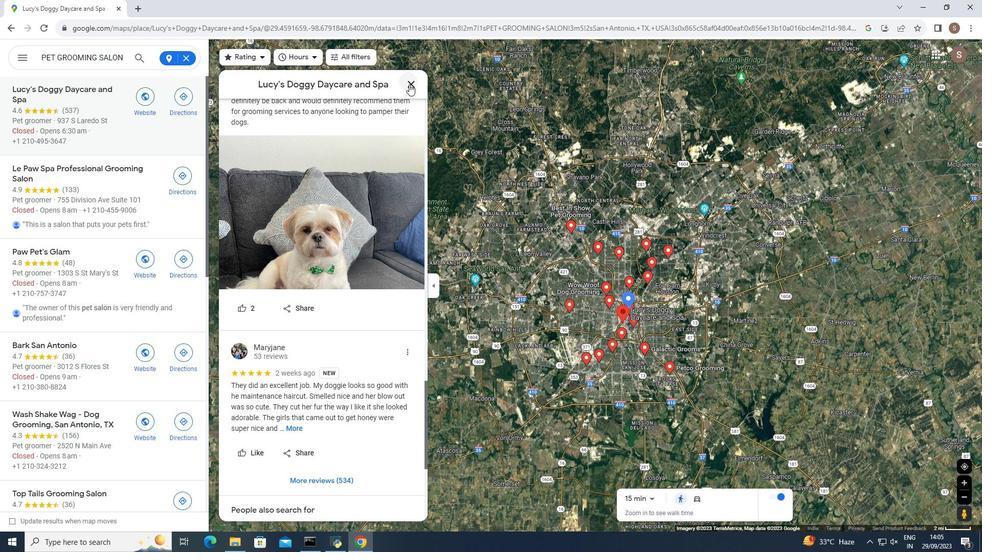 
Action: Mouse pressed left at (409, 84)
Screenshot: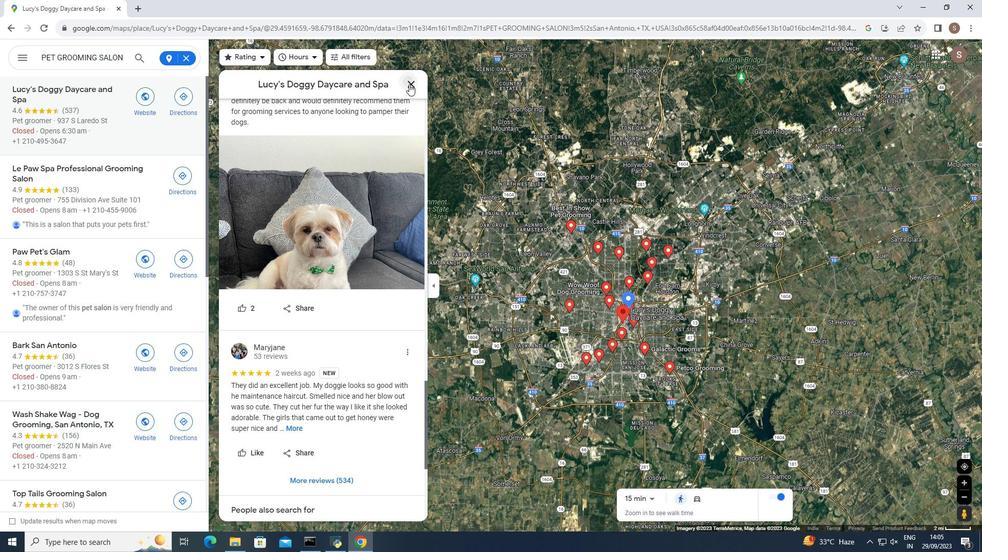 
Action: Mouse moved to (80, 168)
Screenshot: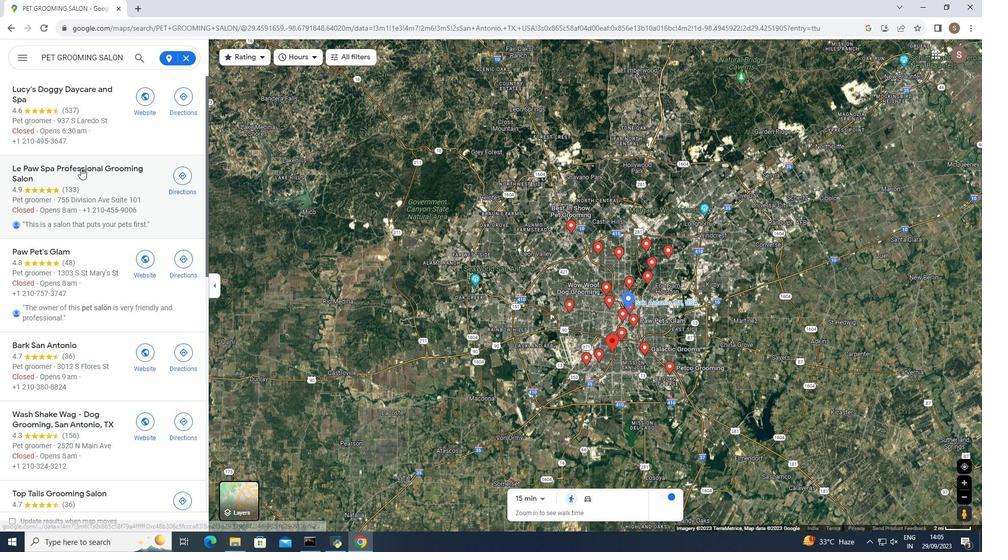 
Action: Mouse pressed left at (80, 168)
Screenshot: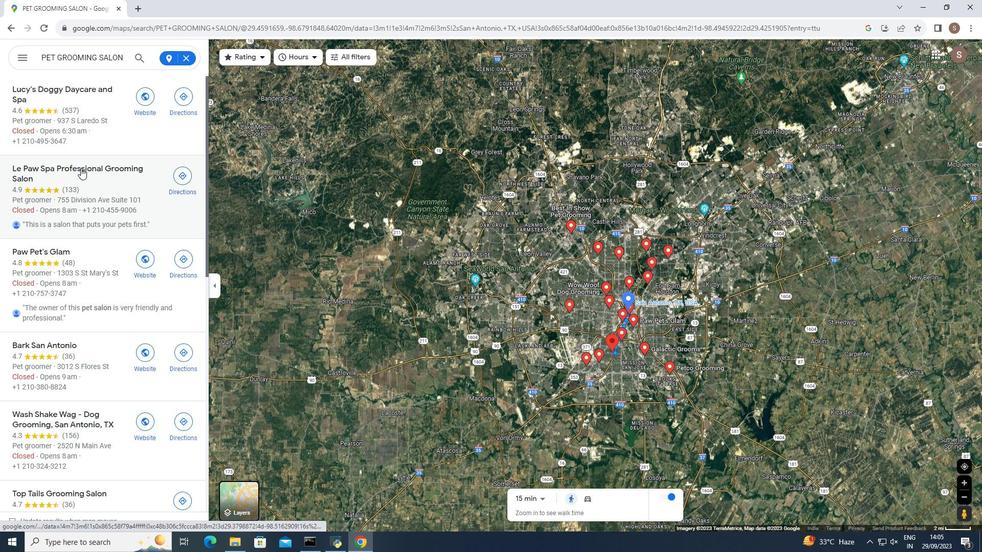 
Action: Mouse moved to (333, 383)
Screenshot: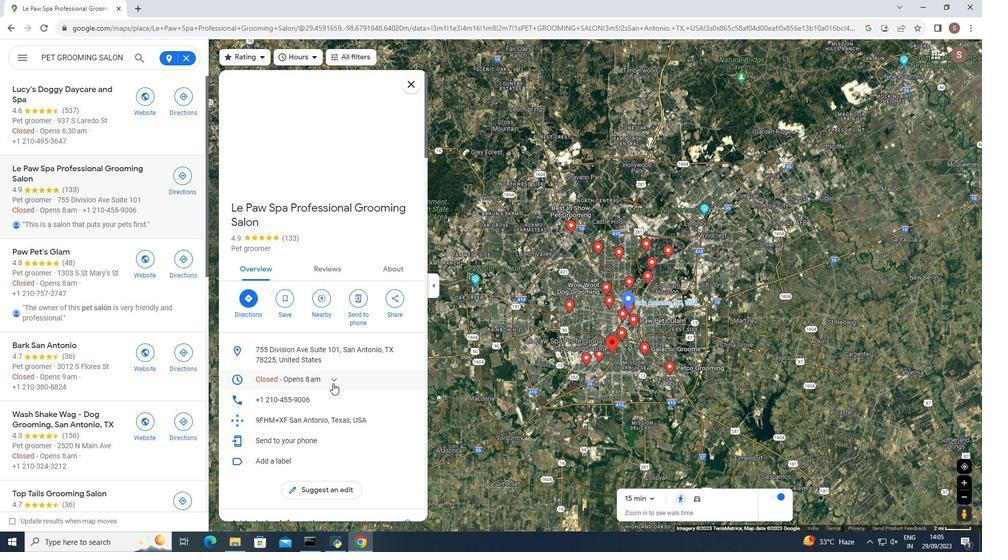 
Action: Mouse scrolled (333, 383) with delta (0, 0)
Screenshot: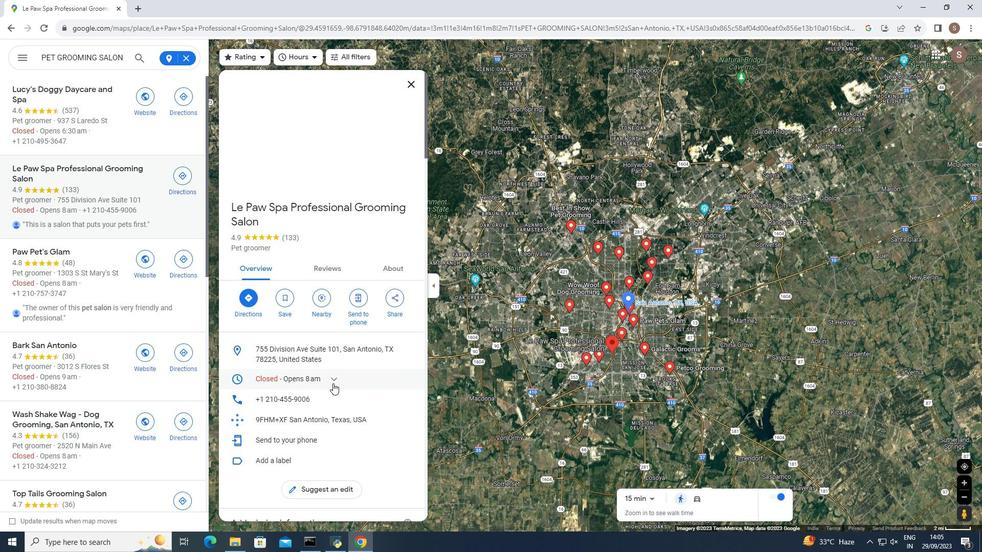 
Action: Mouse moved to (366, 302)
Screenshot: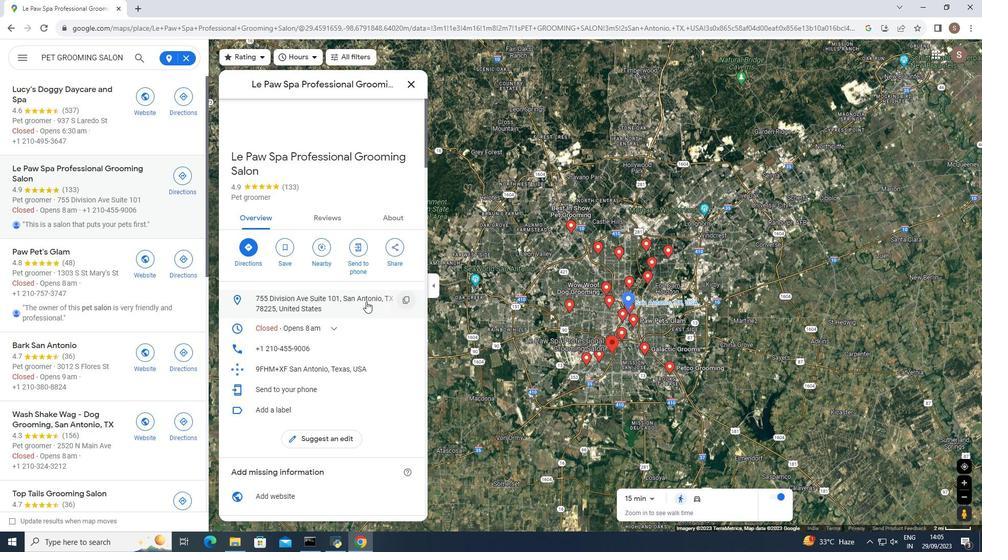 
Action: Mouse scrolled (366, 301) with delta (0, 0)
Screenshot: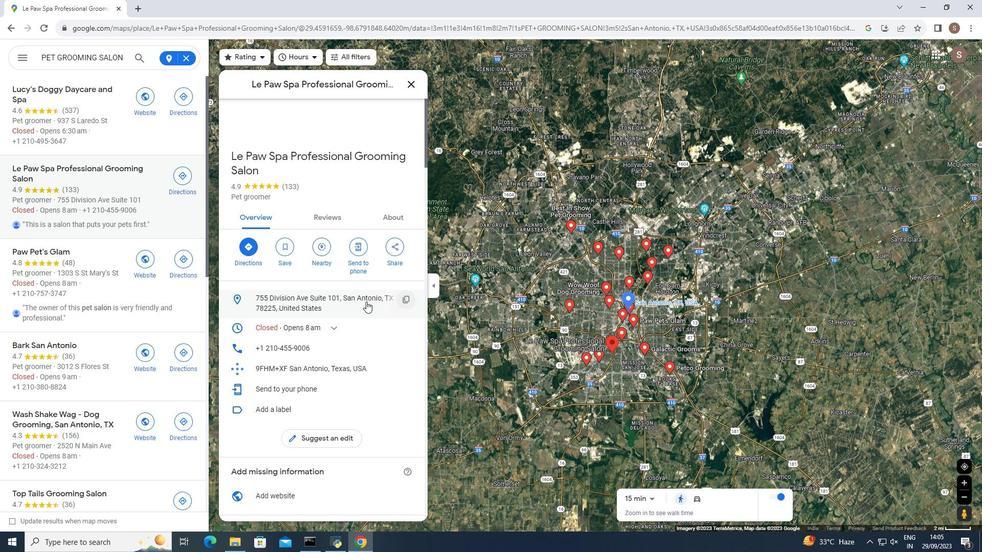 
Action: Mouse moved to (366, 302)
Screenshot: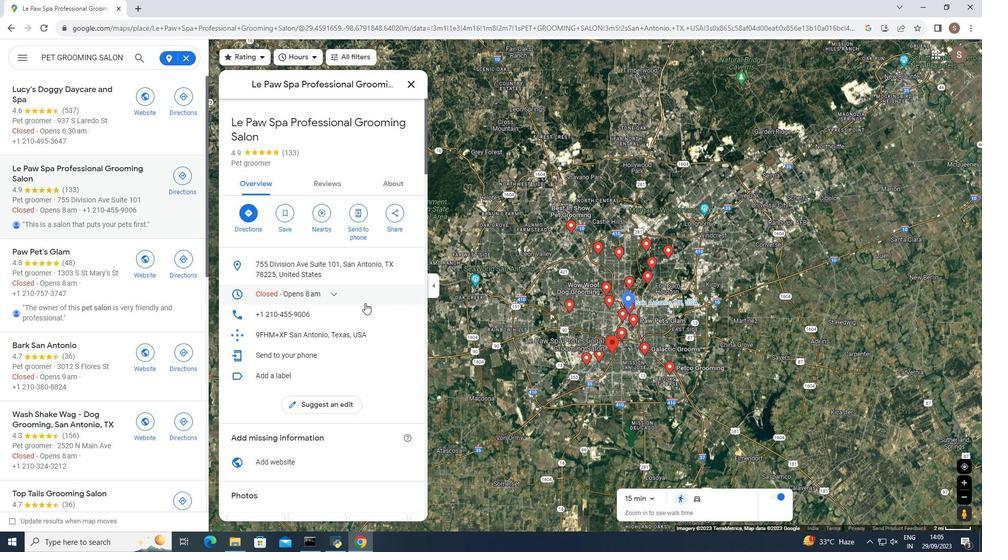 
Action: Mouse scrolled (366, 302) with delta (0, 0)
Screenshot: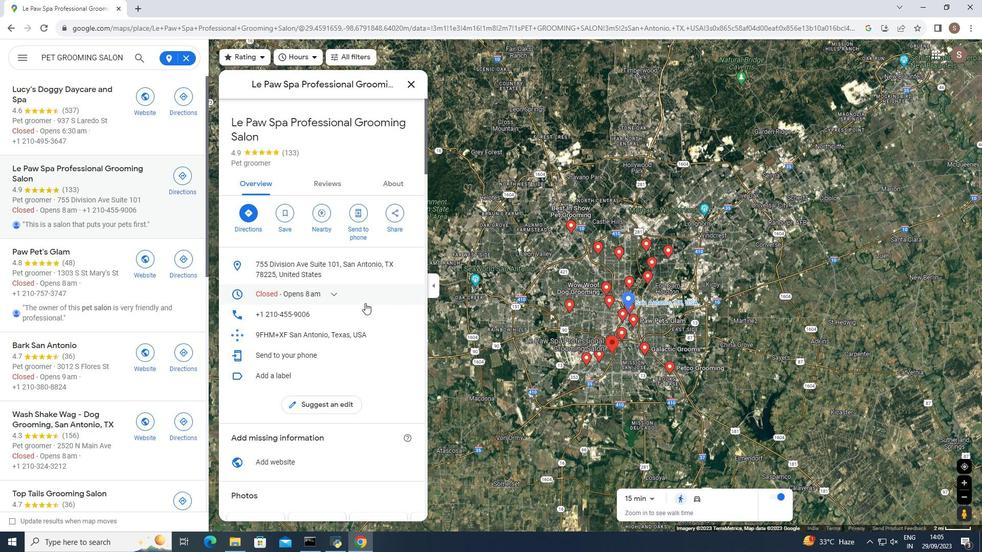 
Action: Mouse moved to (364, 304)
Screenshot: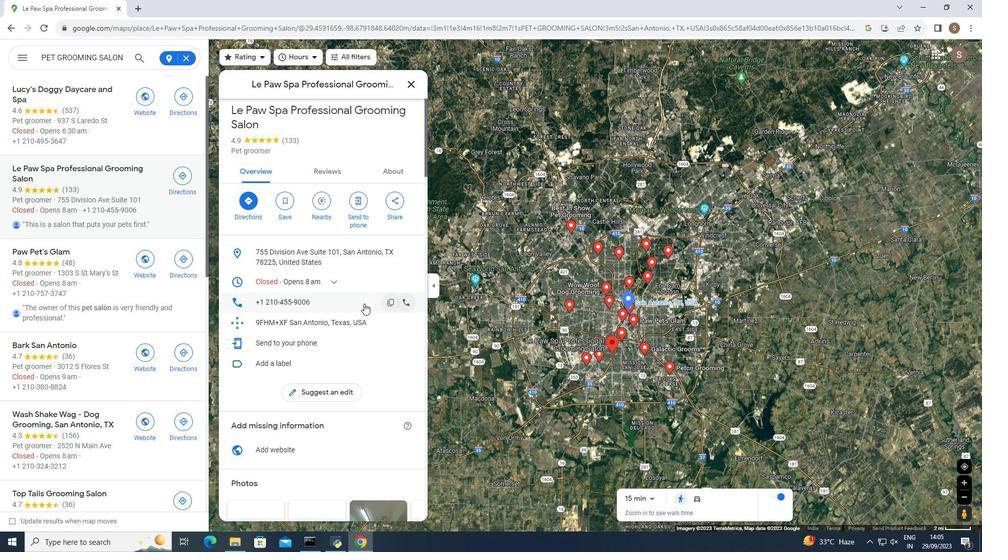 
Action: Mouse scrolled (364, 303) with delta (0, 0)
Screenshot: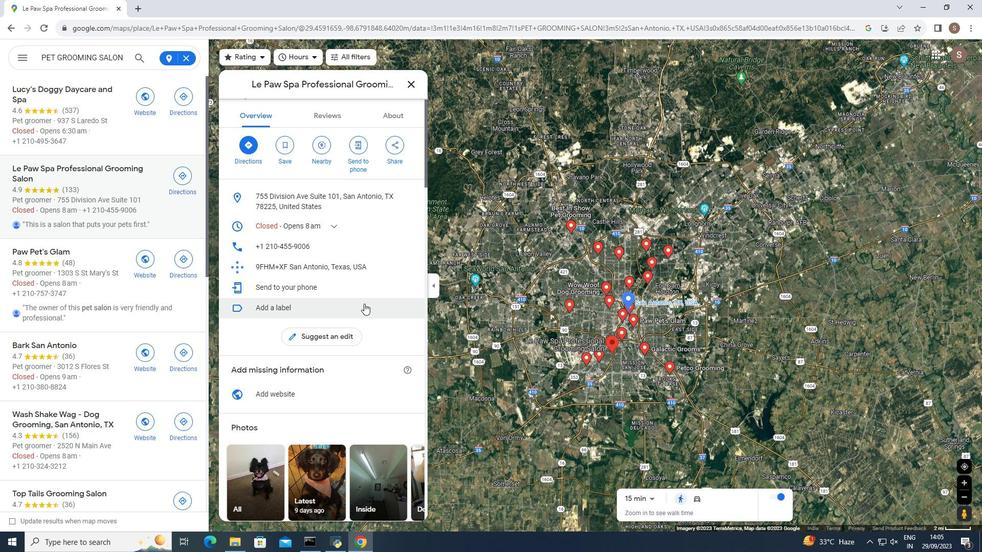 
Action: Mouse scrolled (364, 303) with delta (0, 0)
Screenshot: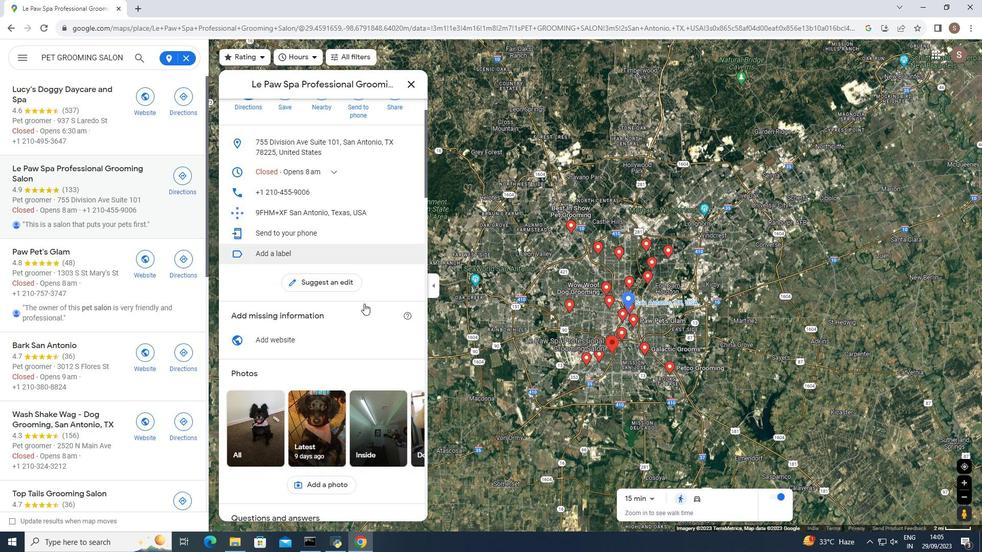 
Action: Mouse scrolled (364, 303) with delta (0, 0)
Screenshot: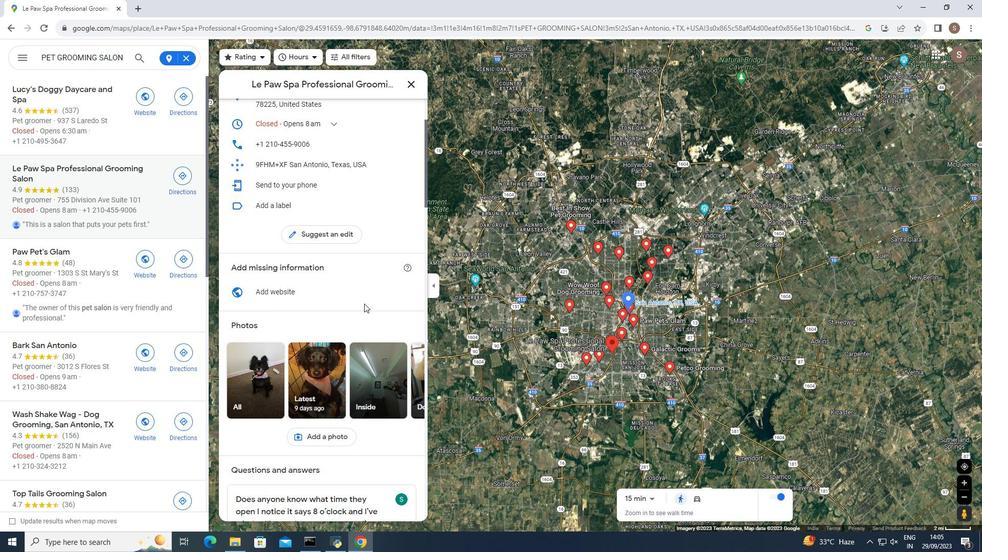 
Action: Mouse scrolled (364, 303) with delta (0, 0)
Screenshot: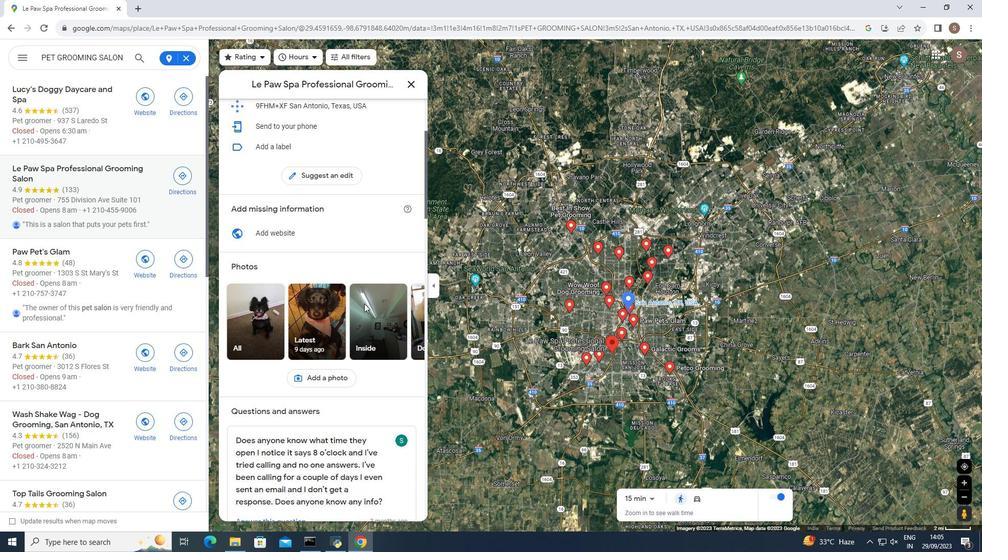 
Action: Mouse scrolled (364, 303) with delta (0, 0)
Screenshot: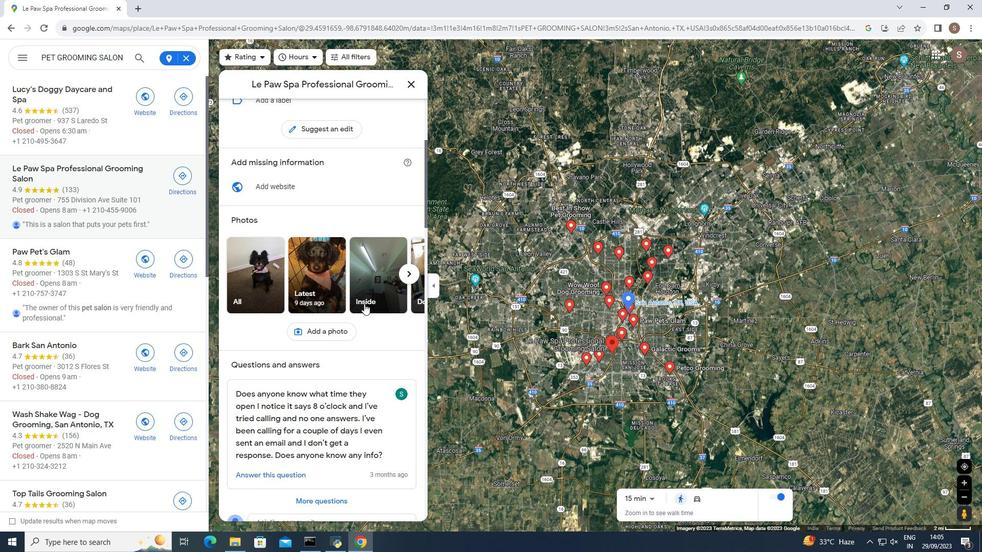 
Action: Mouse scrolled (364, 303) with delta (0, 0)
Screenshot: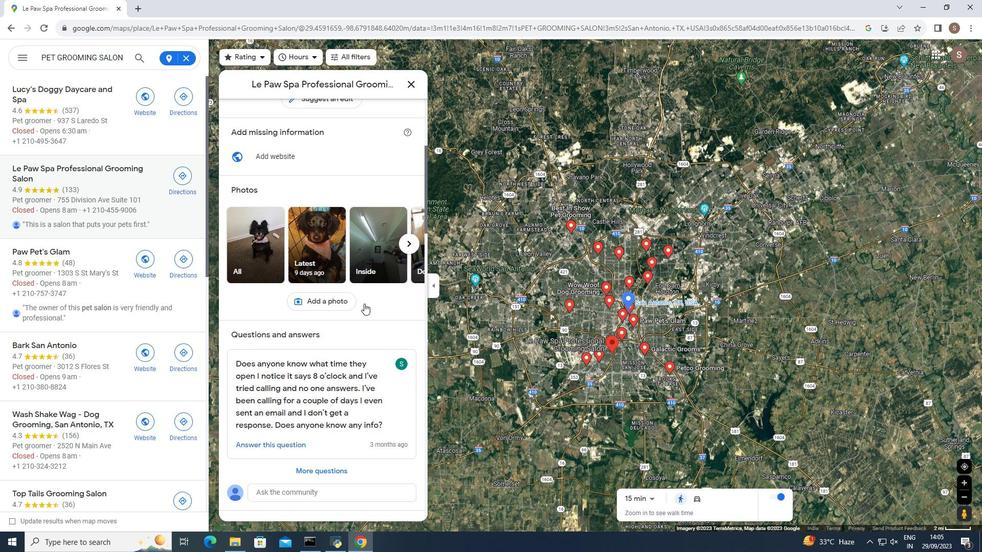 
Action: Mouse scrolled (364, 303) with delta (0, 0)
Screenshot: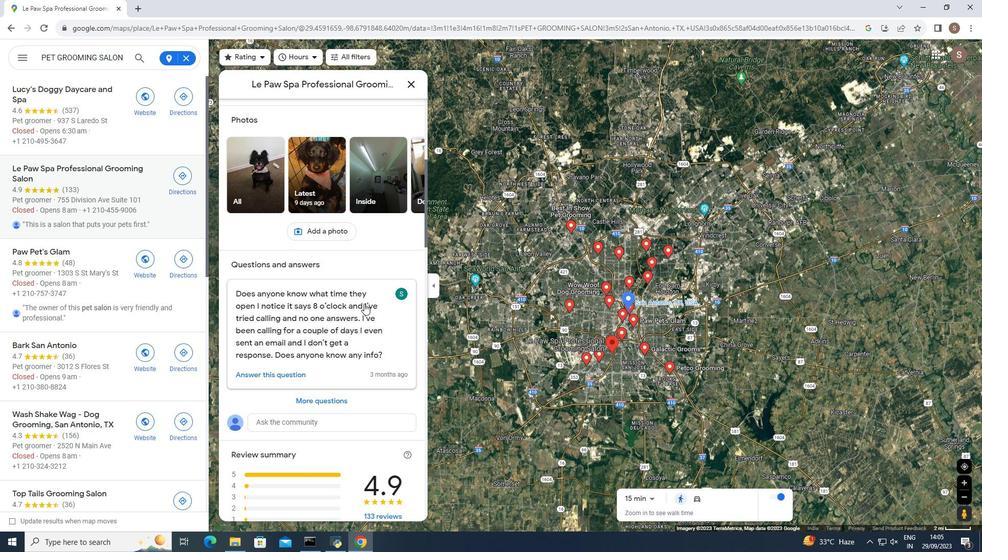 
Action: Mouse scrolled (364, 303) with delta (0, 0)
Screenshot: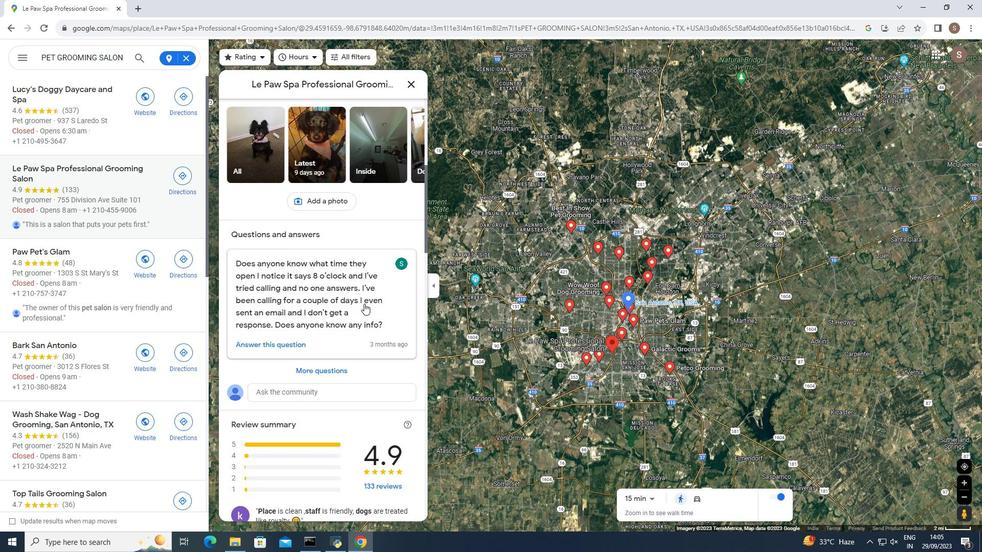 
Action: Mouse scrolled (364, 303) with delta (0, 0)
Screenshot: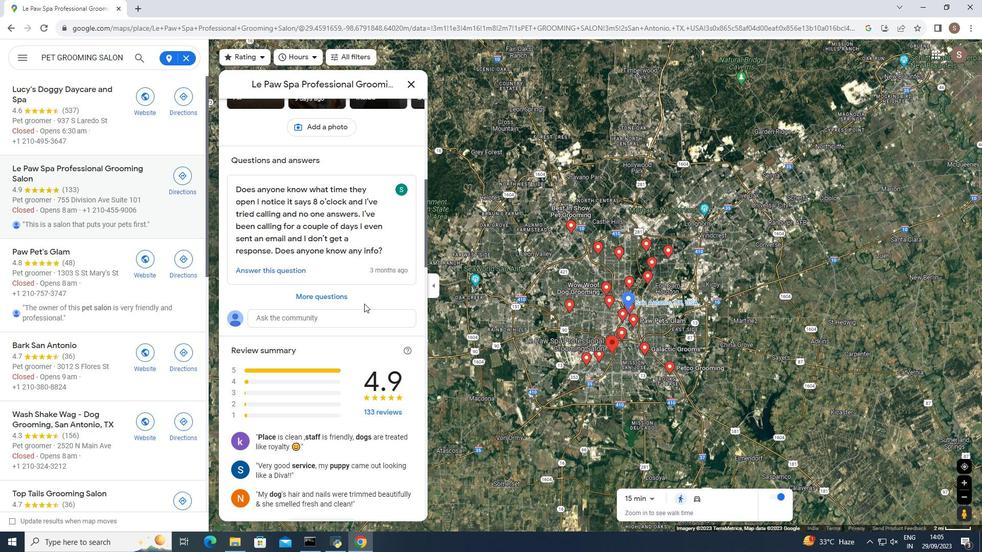 
Action: Mouse scrolled (364, 303) with delta (0, 0)
Screenshot: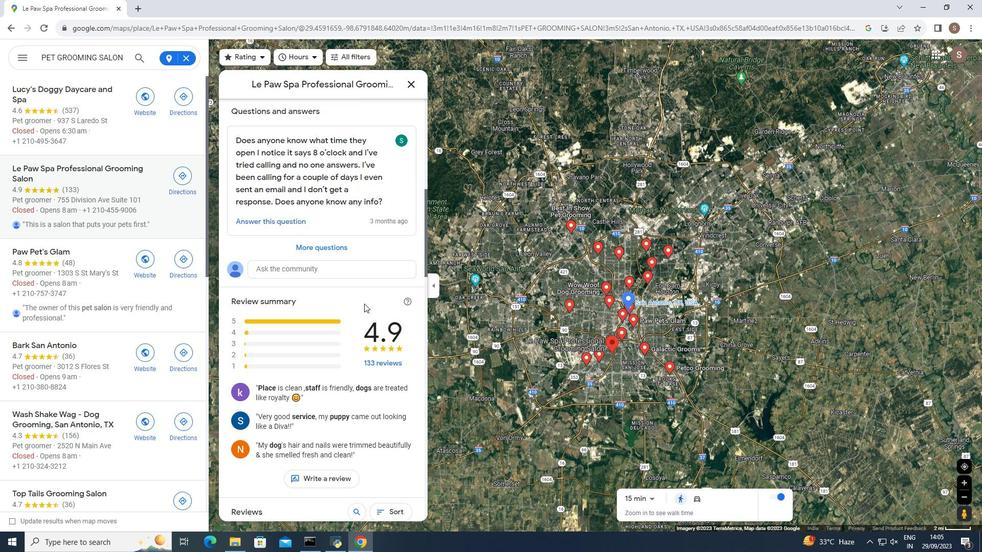 
Action: Mouse moved to (336, 336)
Screenshot: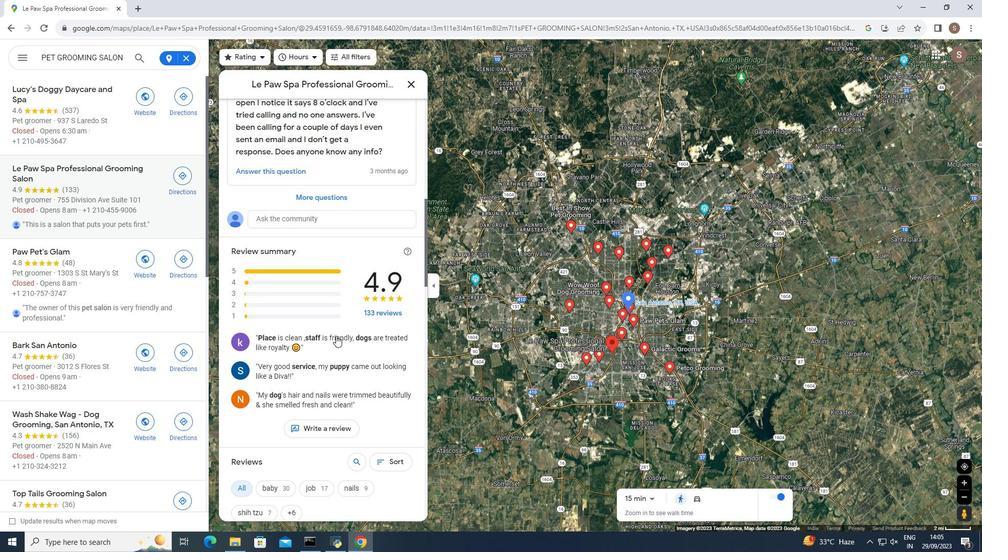 
Action: Mouse scrolled (336, 335) with delta (0, 0)
Screenshot: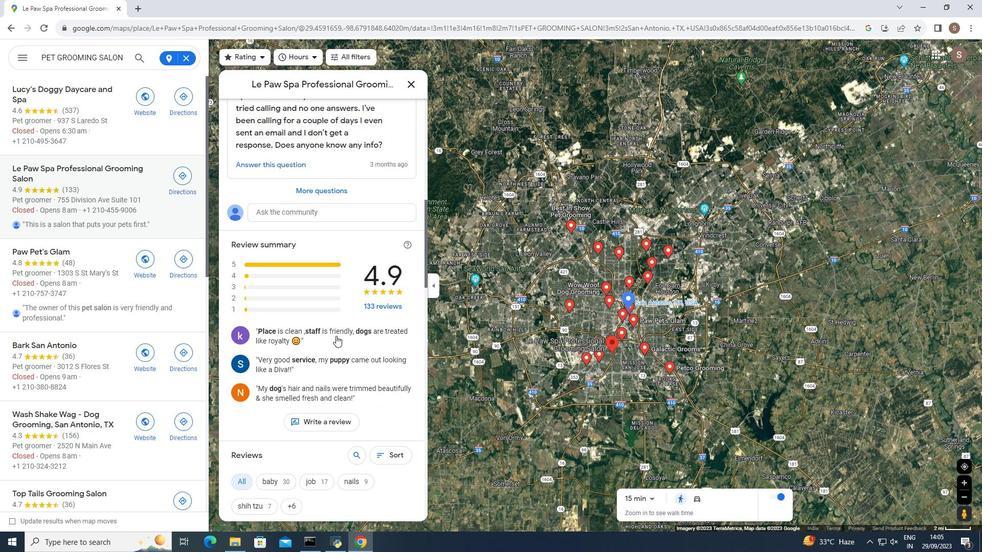 
Action: Mouse scrolled (336, 335) with delta (0, 0)
Screenshot: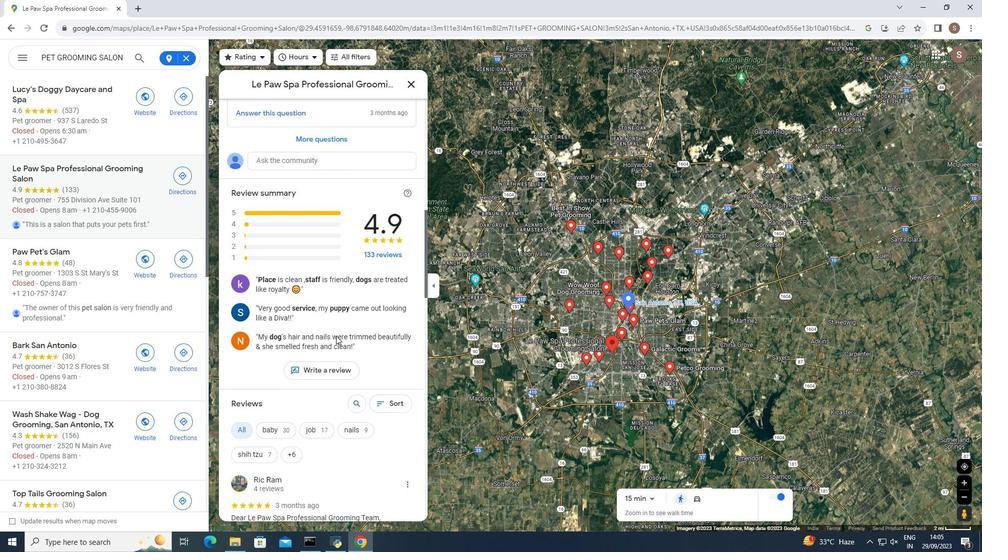 
Action: Mouse scrolled (336, 335) with delta (0, 0)
Screenshot: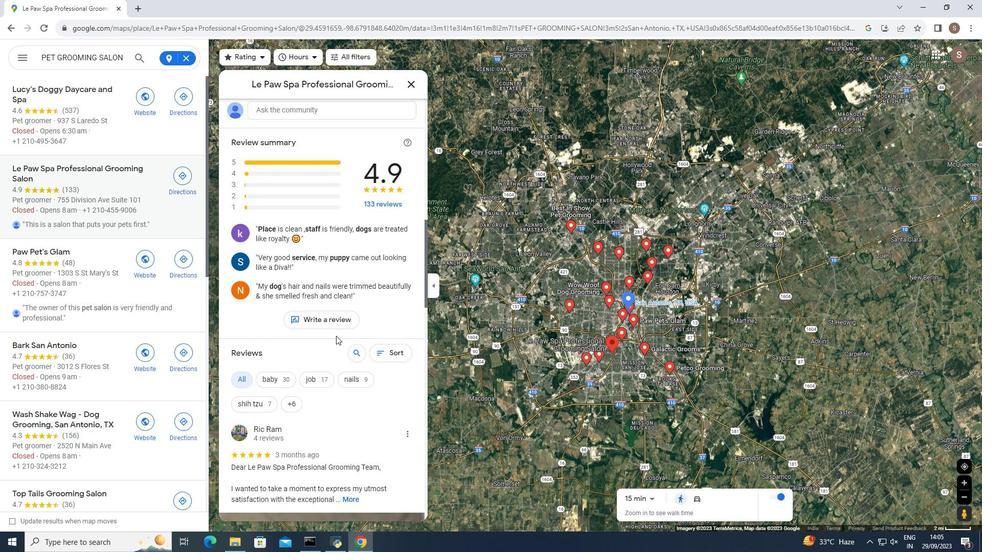 
Action: Mouse moved to (335, 336)
Screenshot: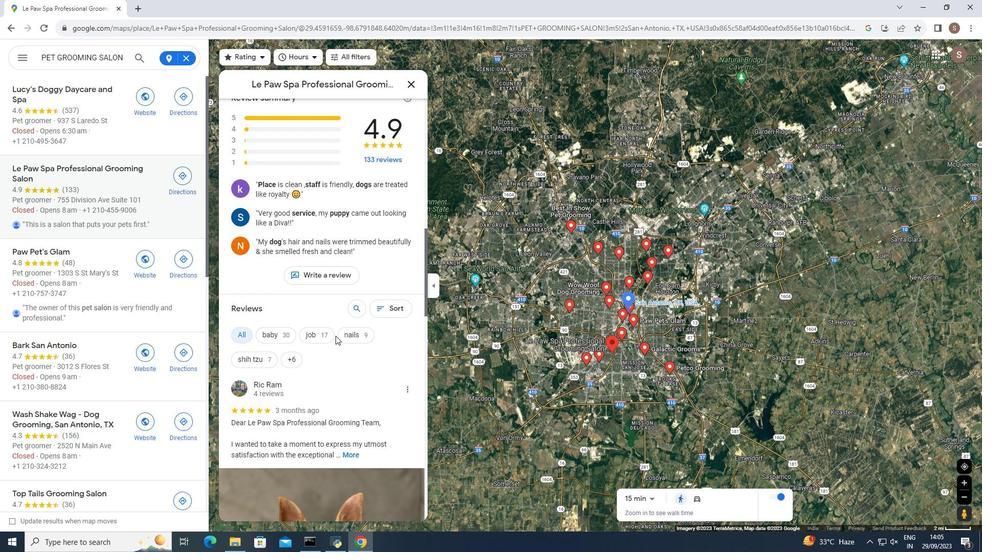 
Action: Mouse scrolled (335, 335) with delta (0, 0)
Screenshot: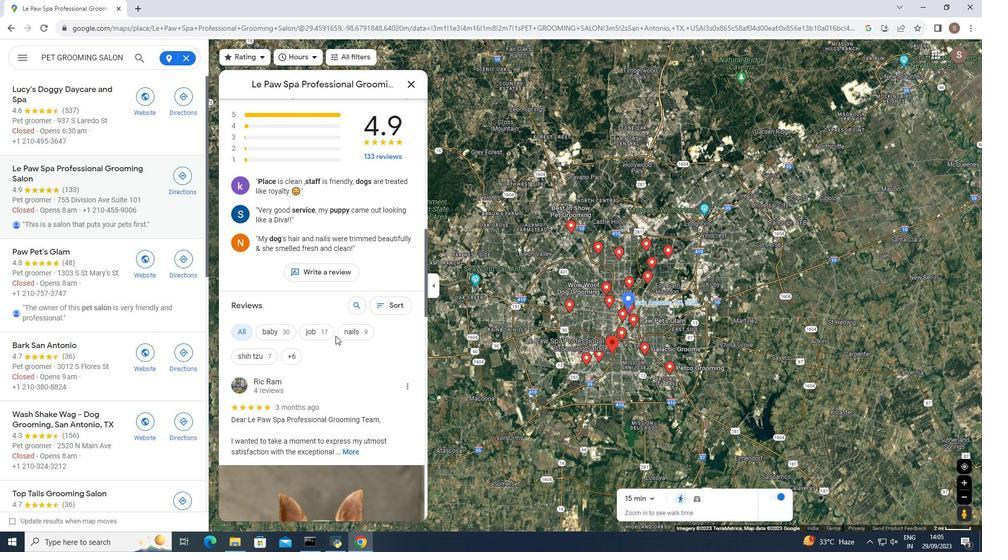 
Action: Mouse scrolled (335, 335) with delta (0, 0)
Screenshot: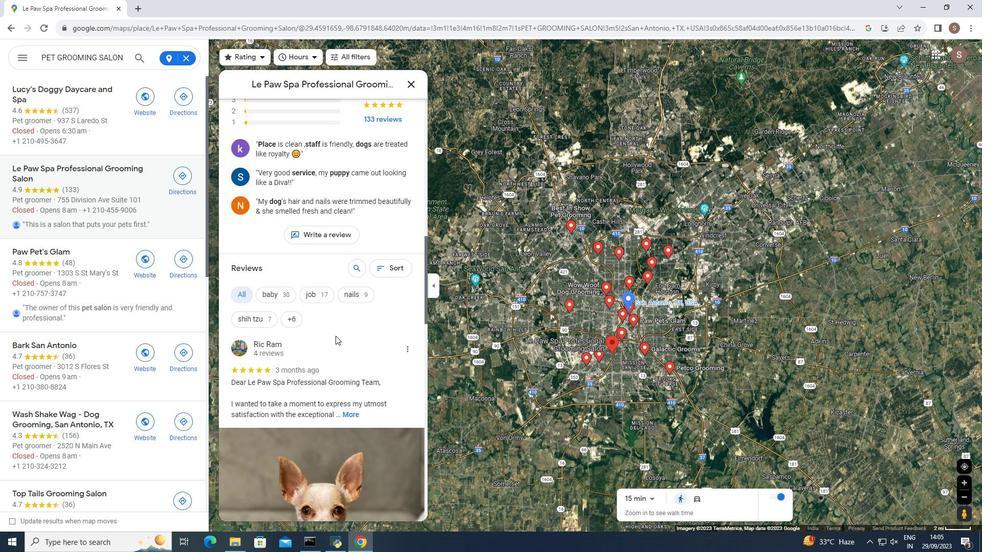 
Action: Mouse moved to (345, 353)
Screenshot: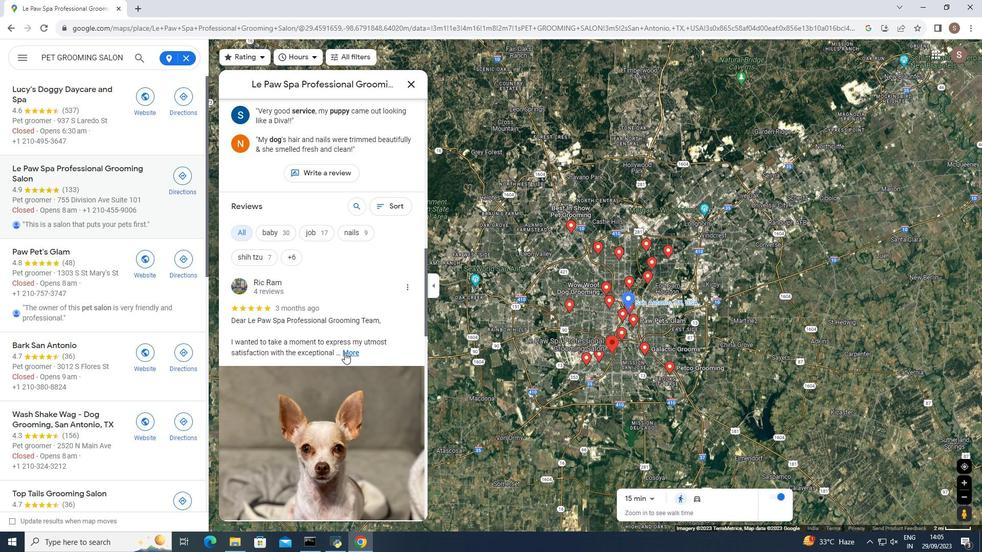 
Action: Mouse pressed left at (345, 353)
Screenshot: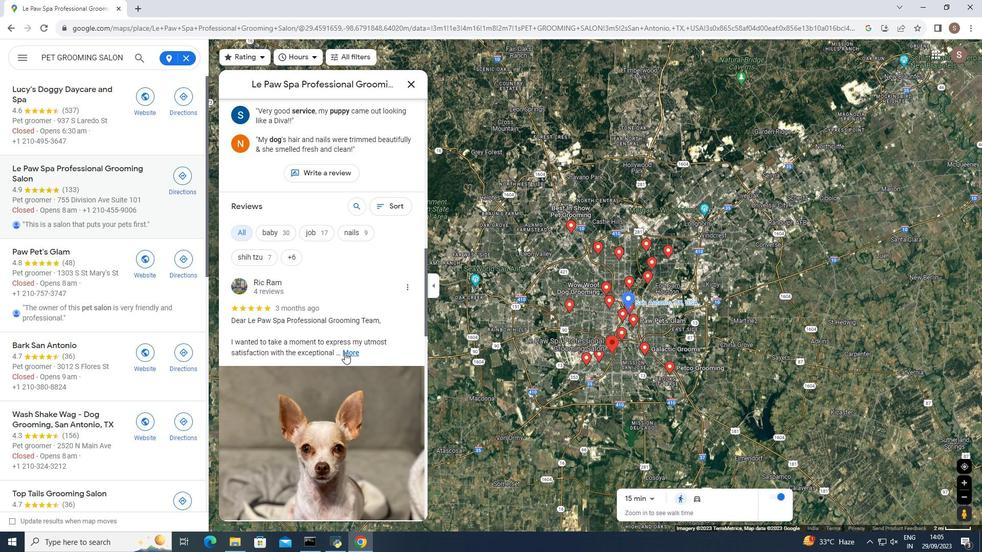 
Action: Mouse moved to (345, 353)
Screenshot: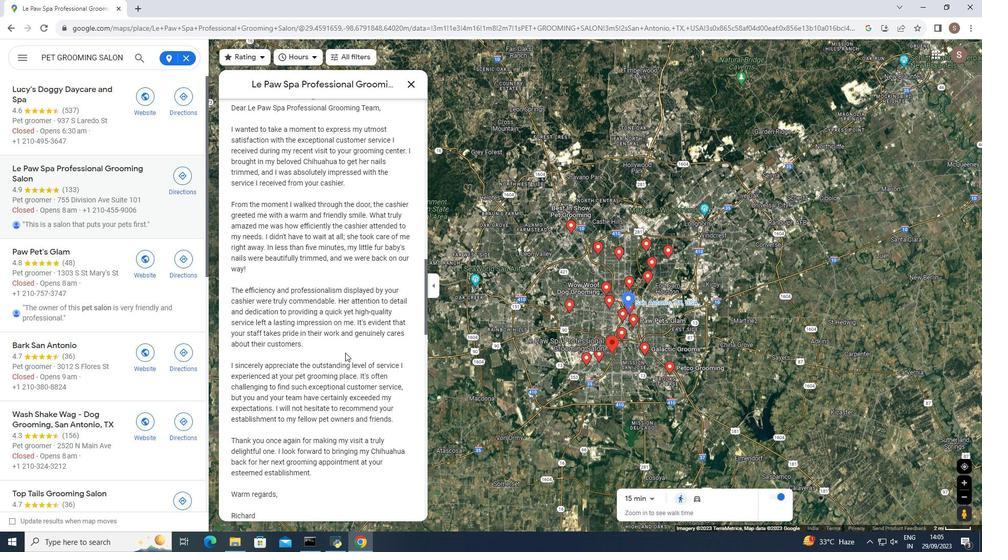 
Action: Mouse scrolled (345, 352) with delta (0, 0)
Screenshot: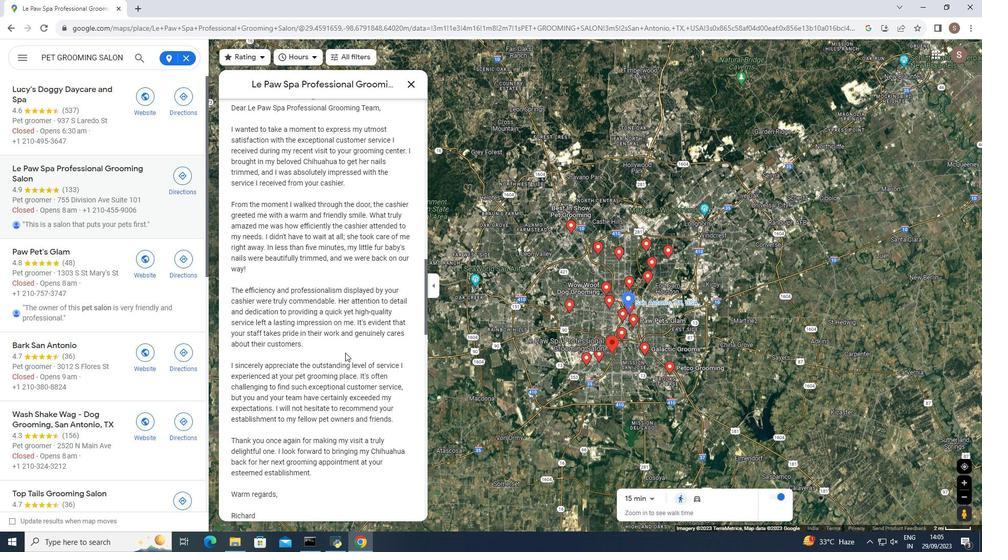 
Action: Mouse scrolled (345, 352) with delta (0, 0)
Screenshot: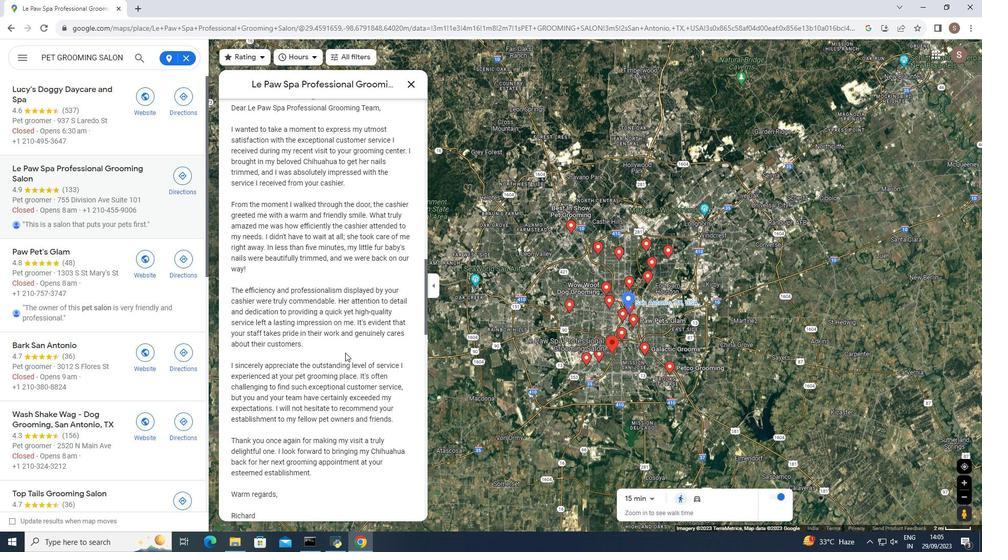 
Action: Mouse moved to (344, 352)
Screenshot: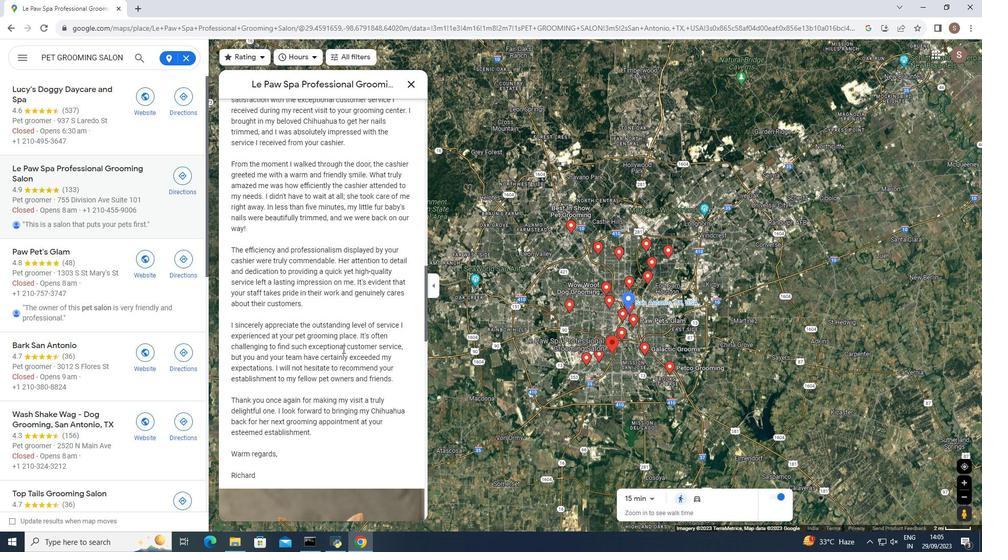 
Action: Mouse scrolled (344, 352) with delta (0, 0)
Screenshot: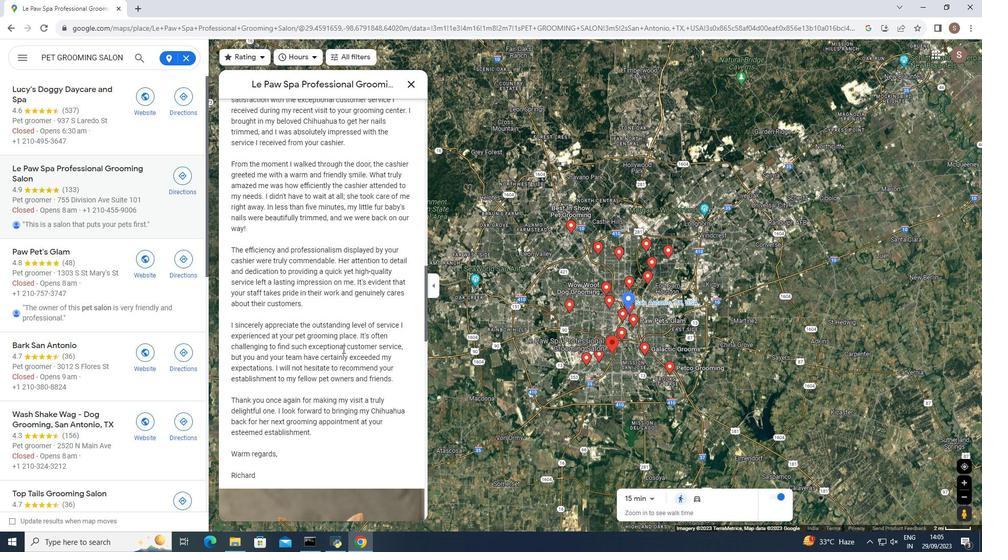 
Action: Mouse moved to (342, 349)
Screenshot: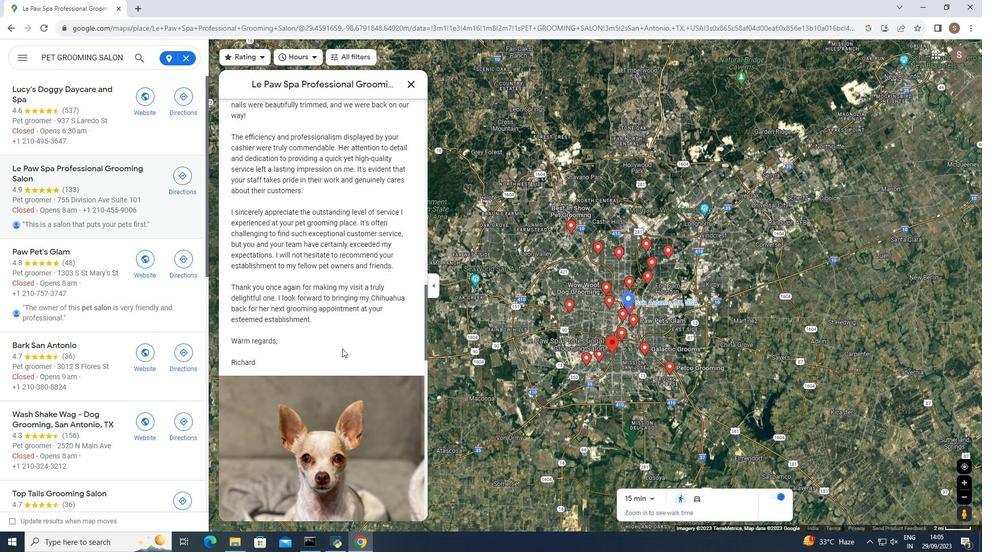 
Action: Mouse scrolled (342, 349) with delta (0, 0)
Screenshot: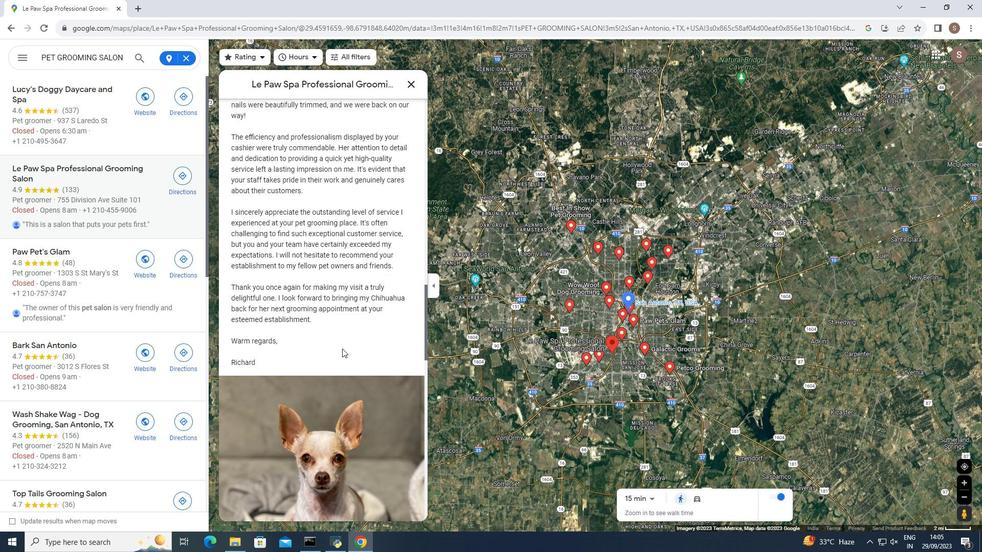 
Action: Mouse scrolled (342, 349) with delta (0, 0)
Screenshot: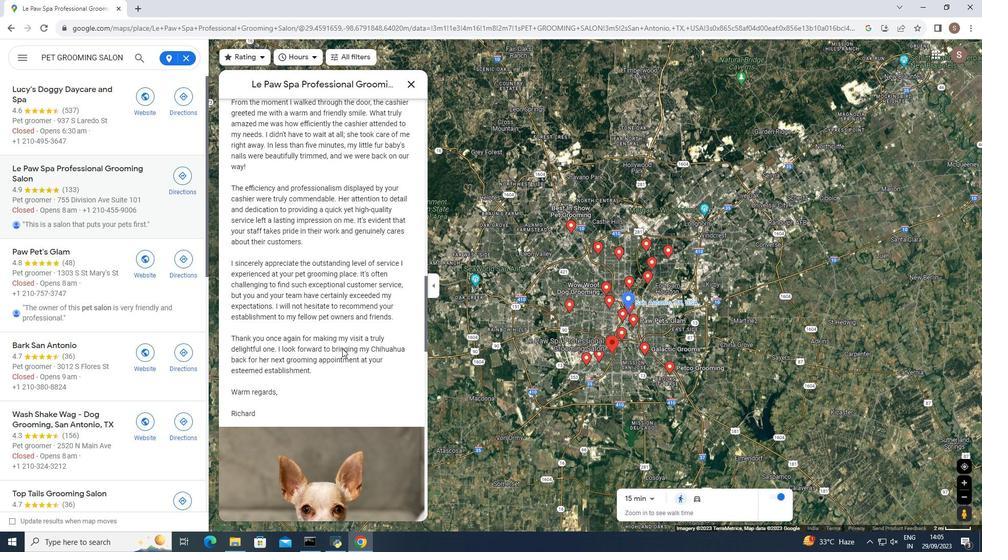 
Action: Mouse scrolled (342, 349) with delta (0, 0)
Screenshot: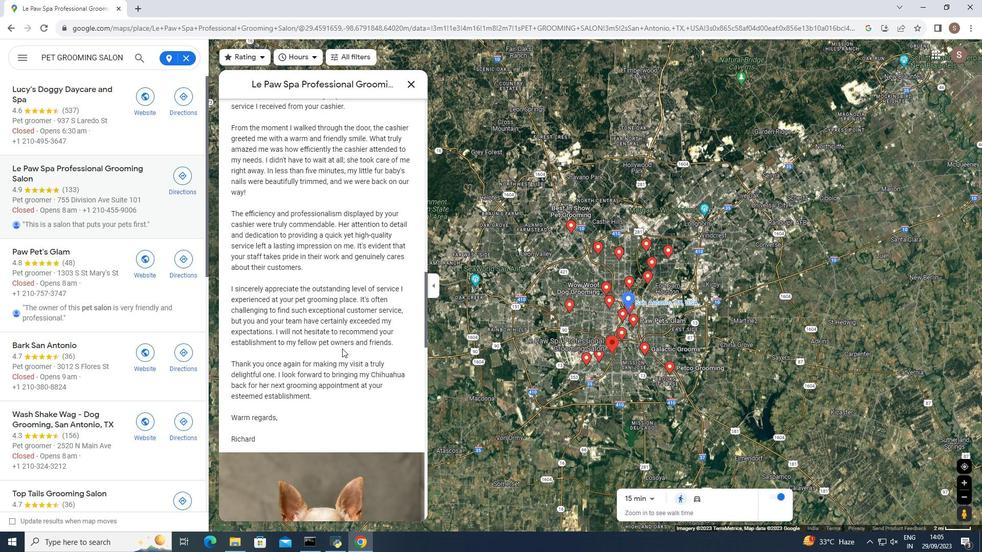 
Action: Mouse scrolled (342, 349) with delta (0, 0)
Screenshot: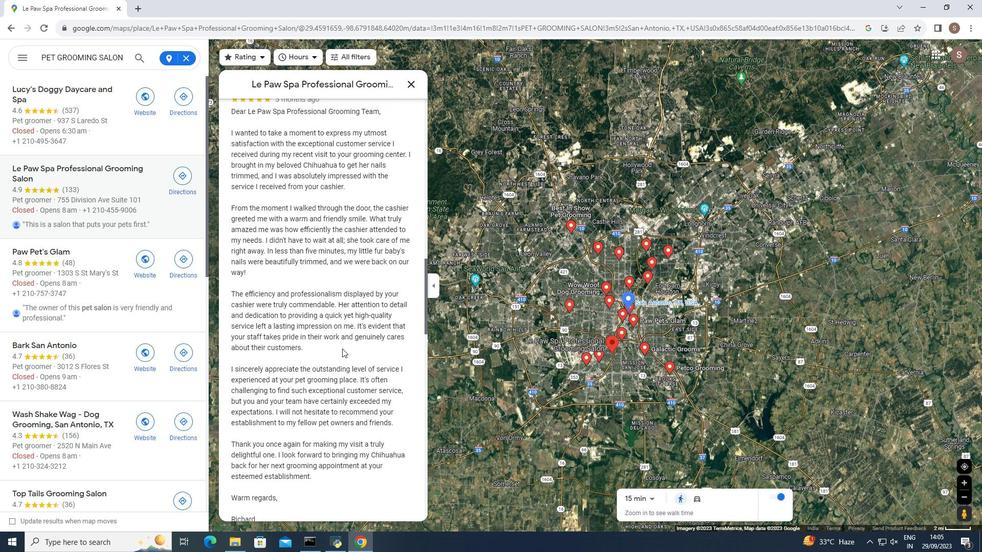 
Action: Mouse scrolled (342, 348) with delta (0, 0)
Screenshot: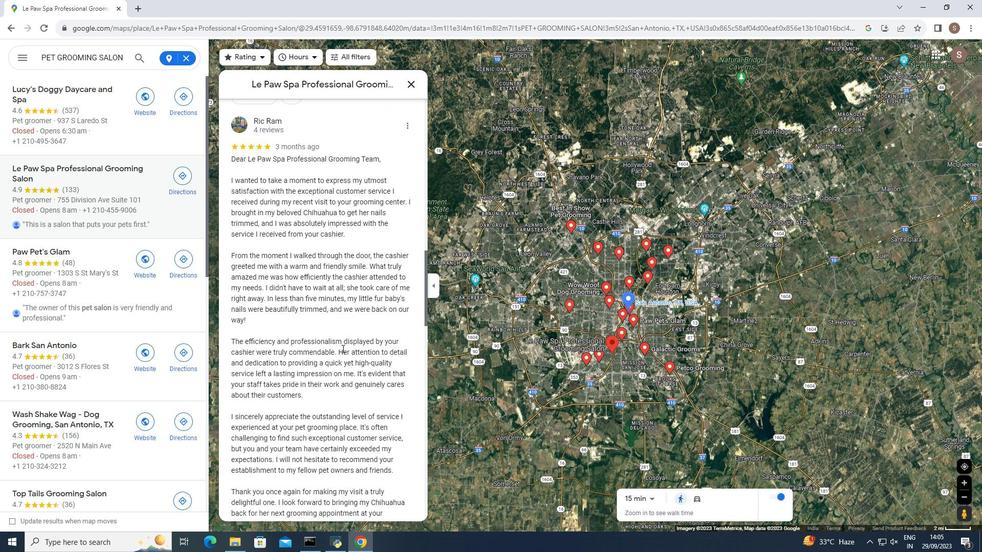 
Action: Mouse moved to (342, 348)
Screenshot: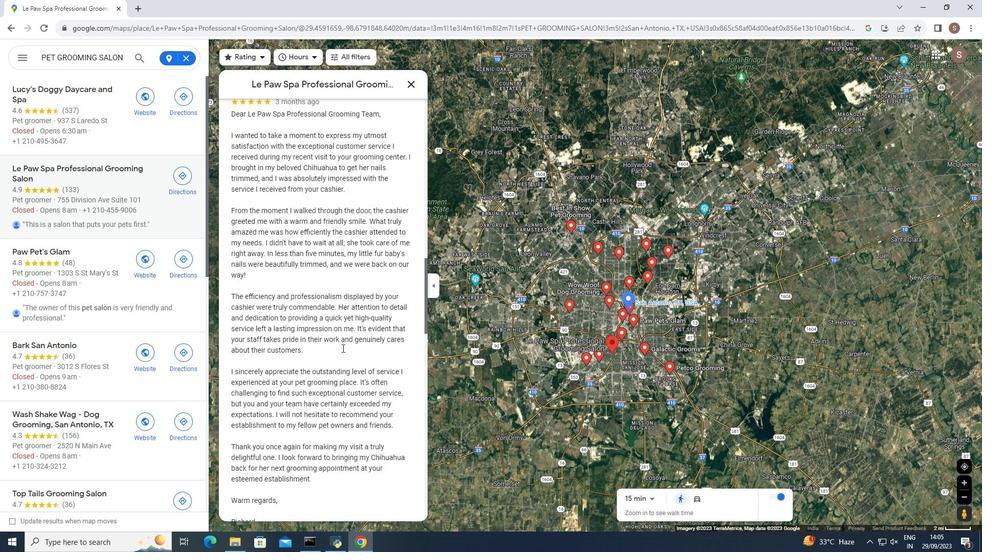 
Action: Mouse scrolled (342, 348) with delta (0, 0)
Screenshot: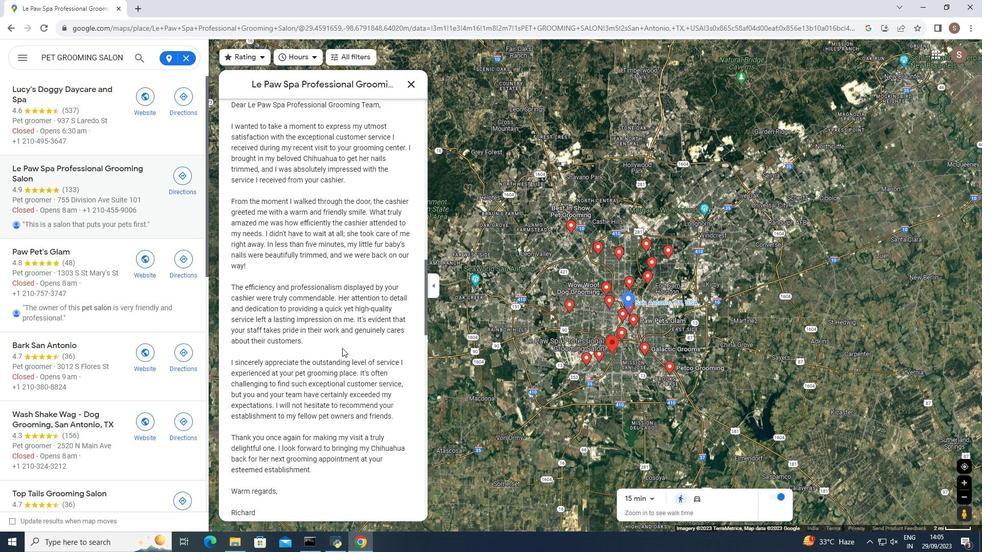 
Action: Mouse scrolled (342, 348) with delta (0, 0)
Screenshot: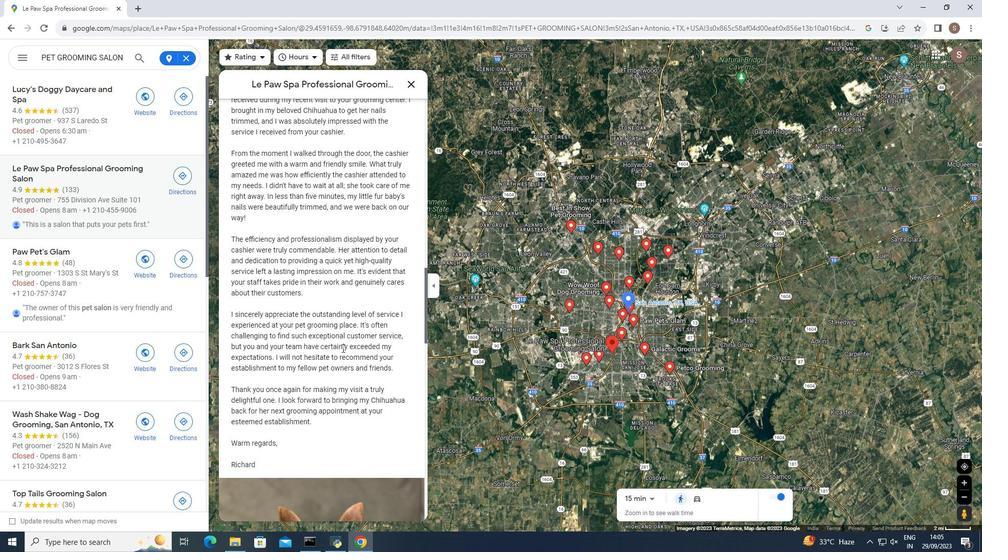 
Action: Mouse scrolled (342, 348) with delta (0, 0)
Screenshot: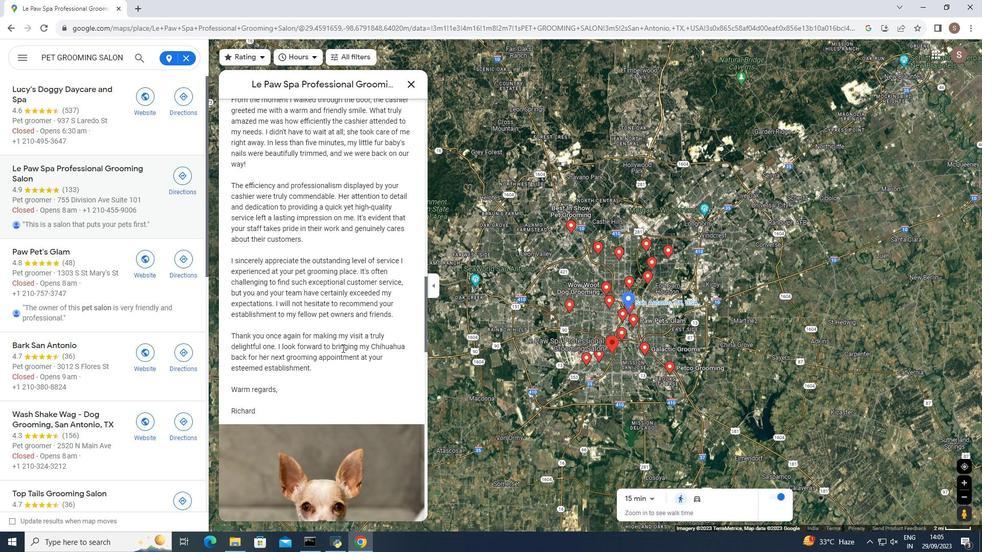 
Action: Mouse moved to (338, 348)
Screenshot: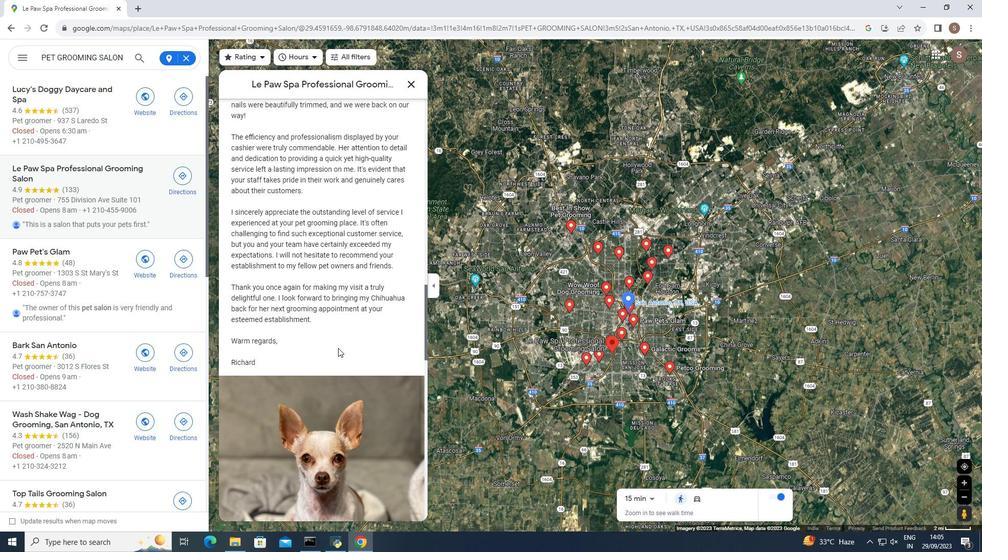 
Action: Mouse scrolled (338, 348) with delta (0, 0)
Screenshot: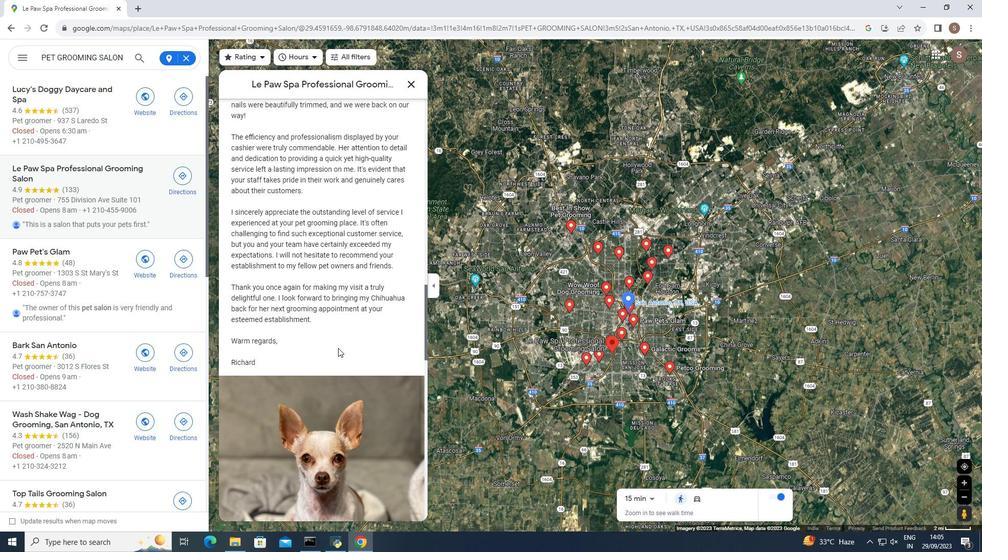 
Action: Mouse moved to (336, 346)
Screenshot: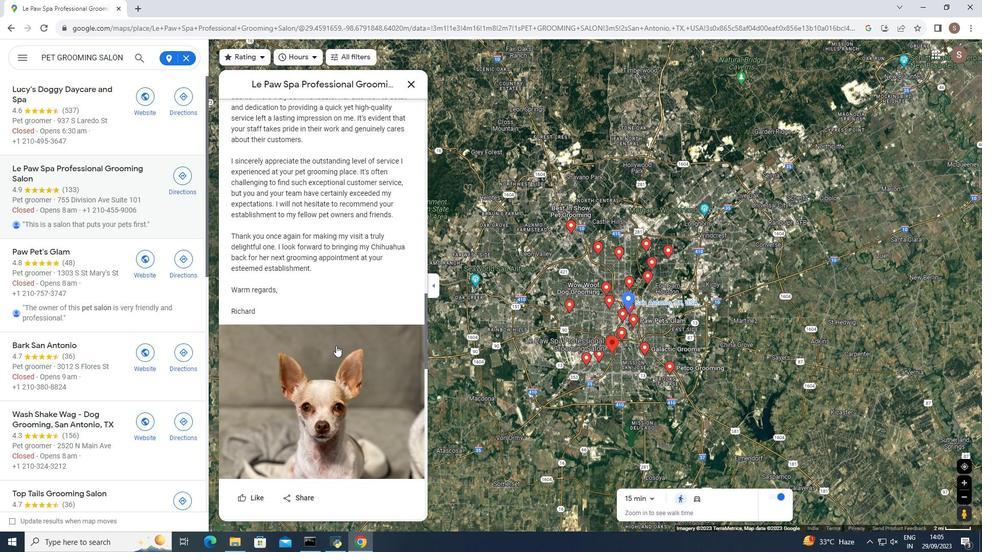 
Action: Mouse scrolled (336, 345) with delta (0, 0)
Screenshot: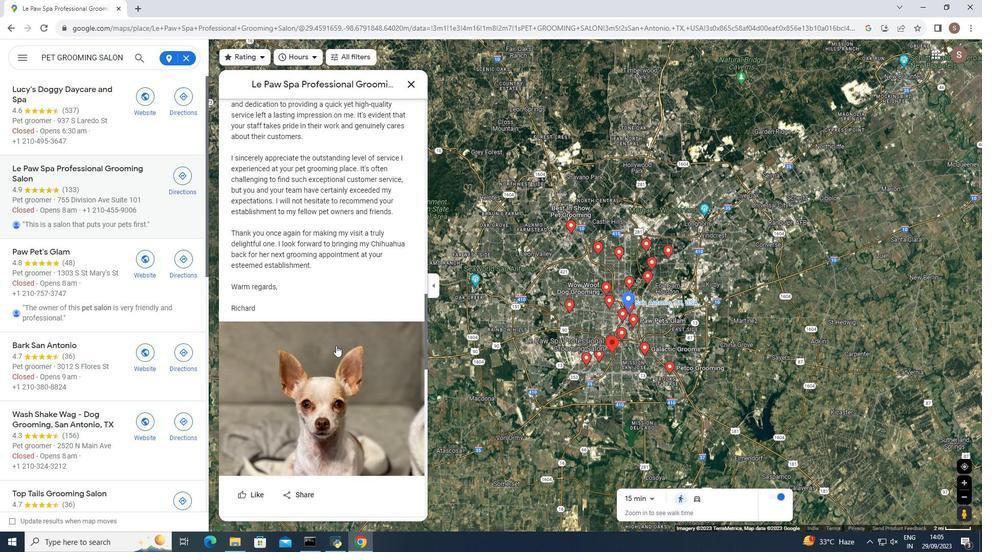 
Action: Mouse scrolled (336, 345) with delta (0, 0)
Screenshot: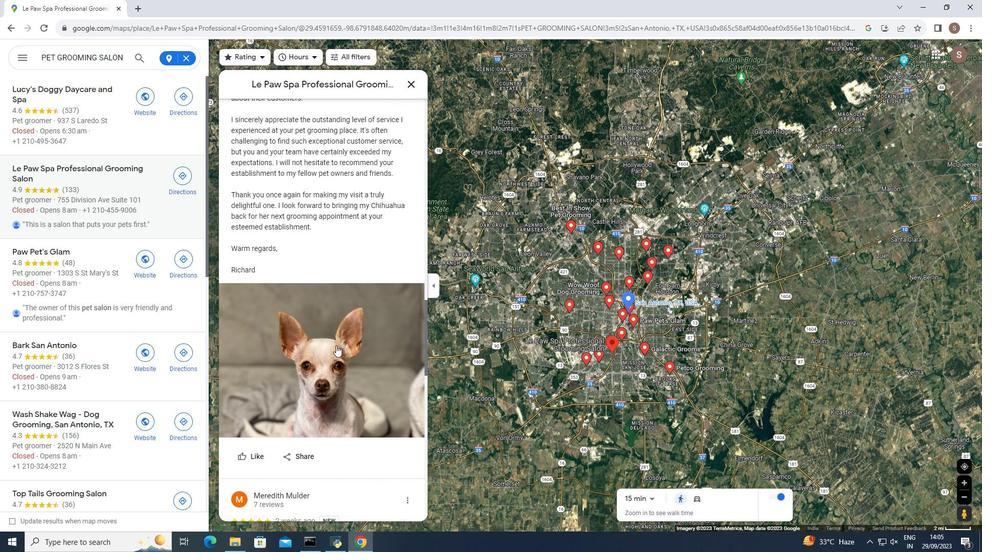 
Action: Mouse scrolled (336, 345) with delta (0, 0)
Screenshot: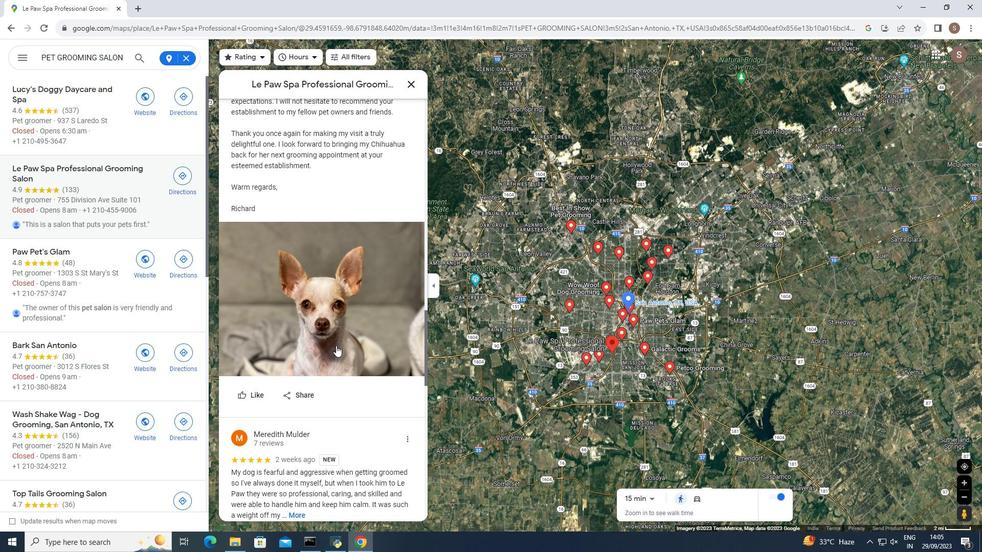 
Action: Mouse scrolled (336, 345) with delta (0, 0)
Screenshot: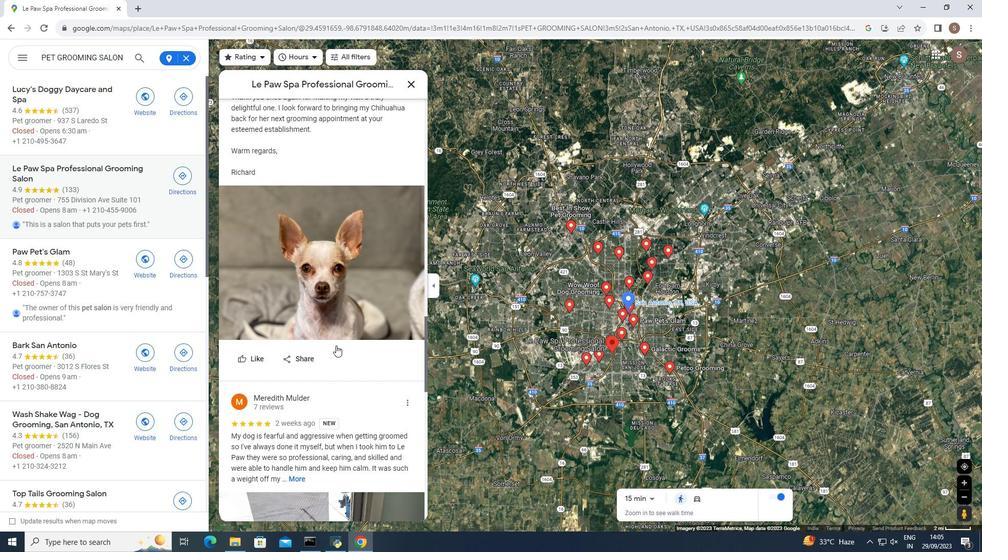 
Action: Mouse scrolled (336, 345) with delta (0, 0)
Screenshot: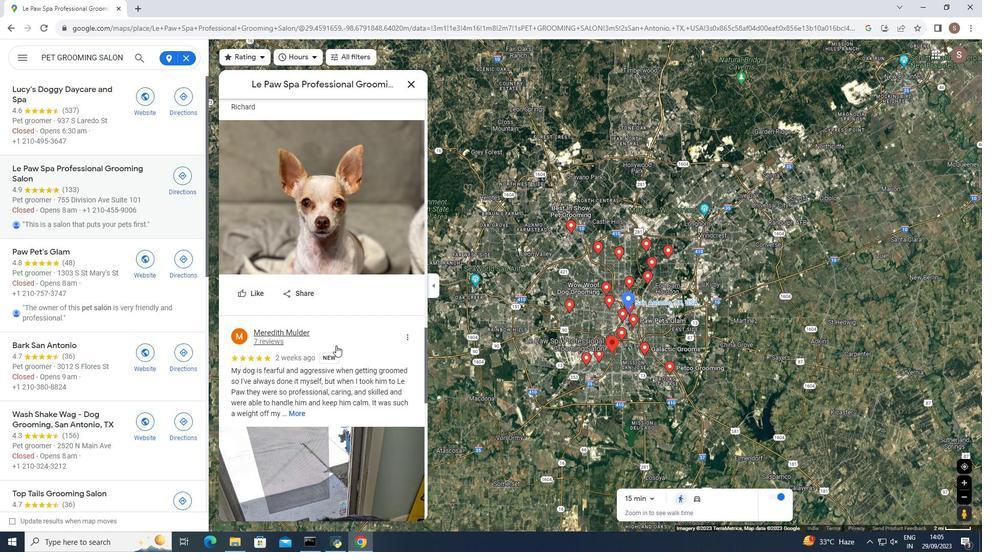 
Action: Mouse moved to (335, 346)
Screenshot: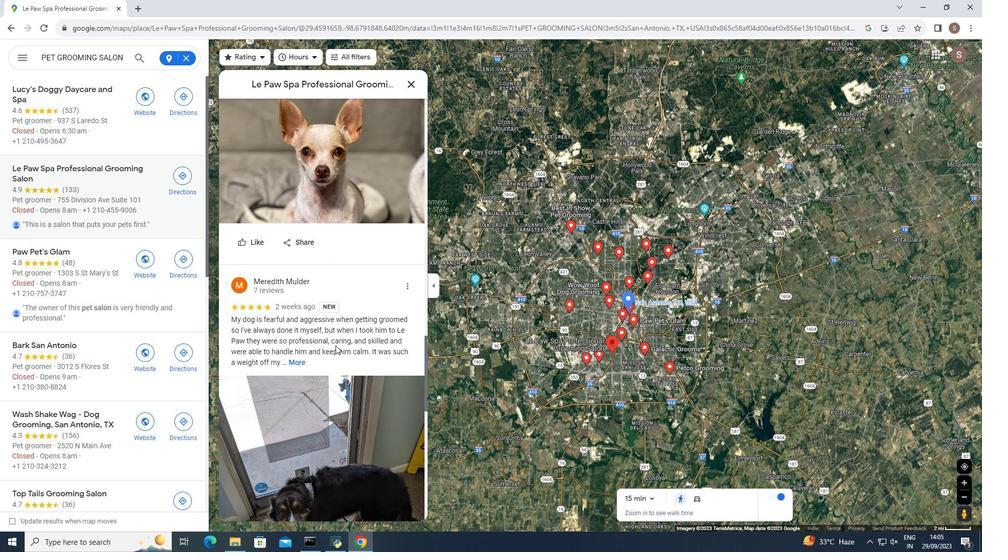 
Action: Mouse scrolled (335, 345) with delta (0, 0)
Screenshot: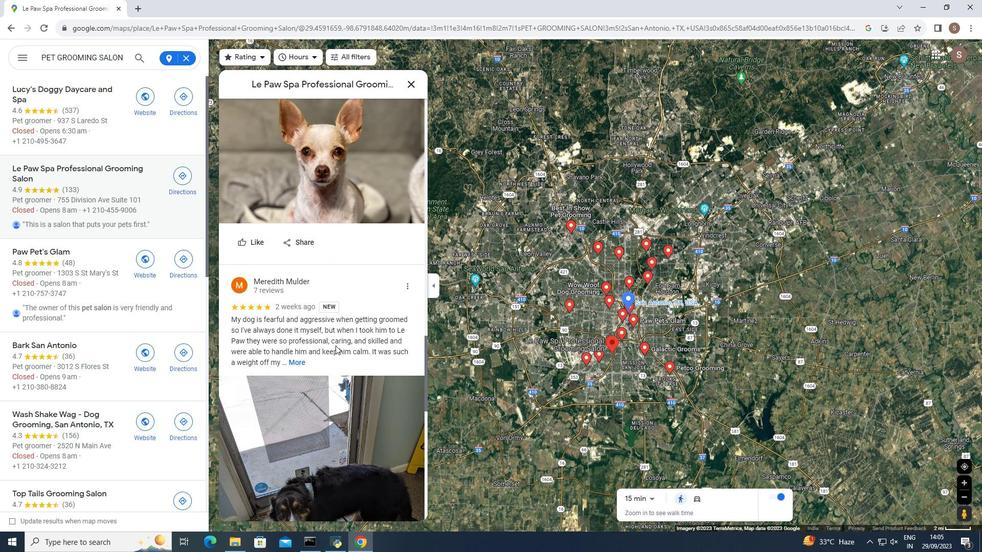
Action: Mouse scrolled (335, 345) with delta (0, 0)
Screenshot: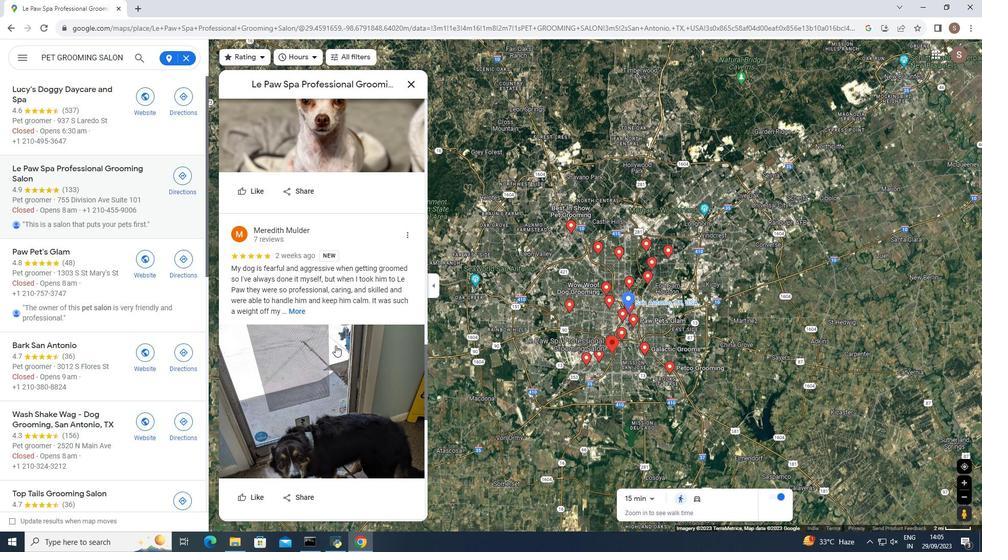 
Action: Mouse scrolled (335, 345) with delta (0, 0)
Screenshot: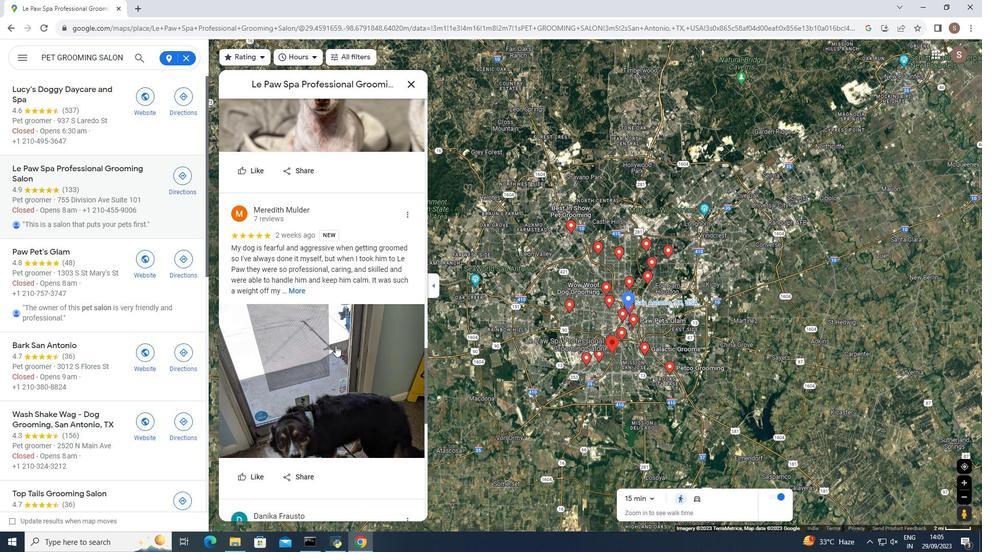 
Action: Mouse moved to (335, 345)
Screenshot: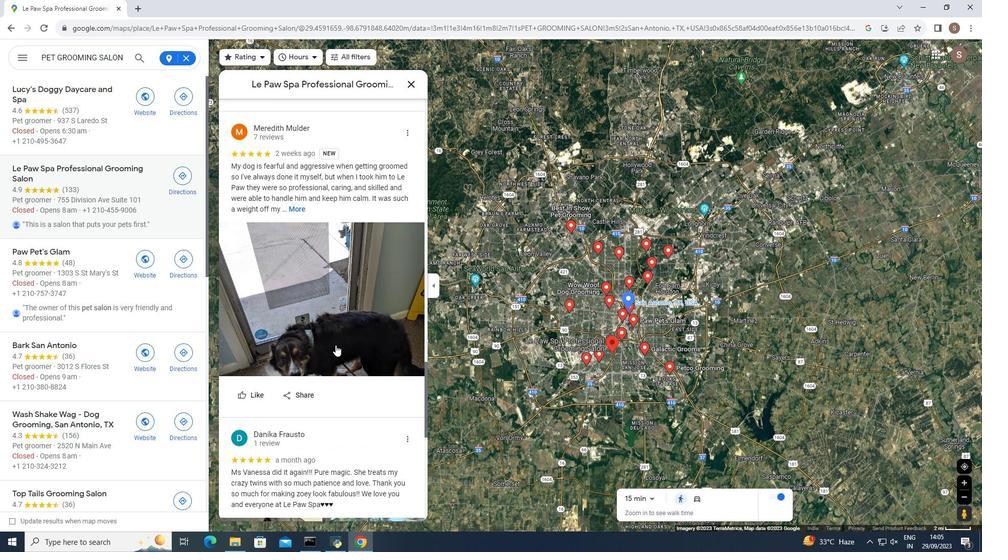 
Action: Mouse scrolled (335, 345) with delta (0, 0)
Screenshot: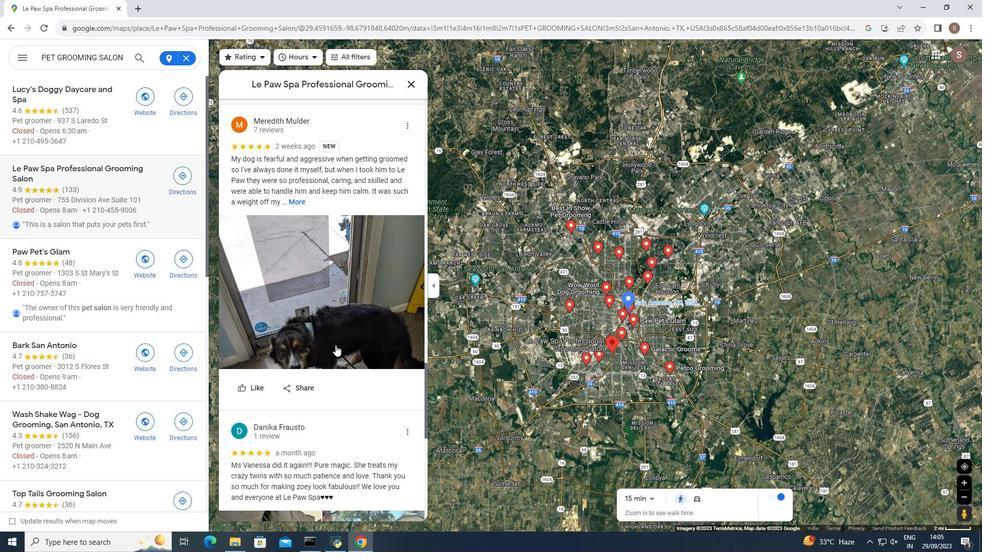 
Action: Mouse scrolled (335, 345) with delta (0, 0)
Screenshot: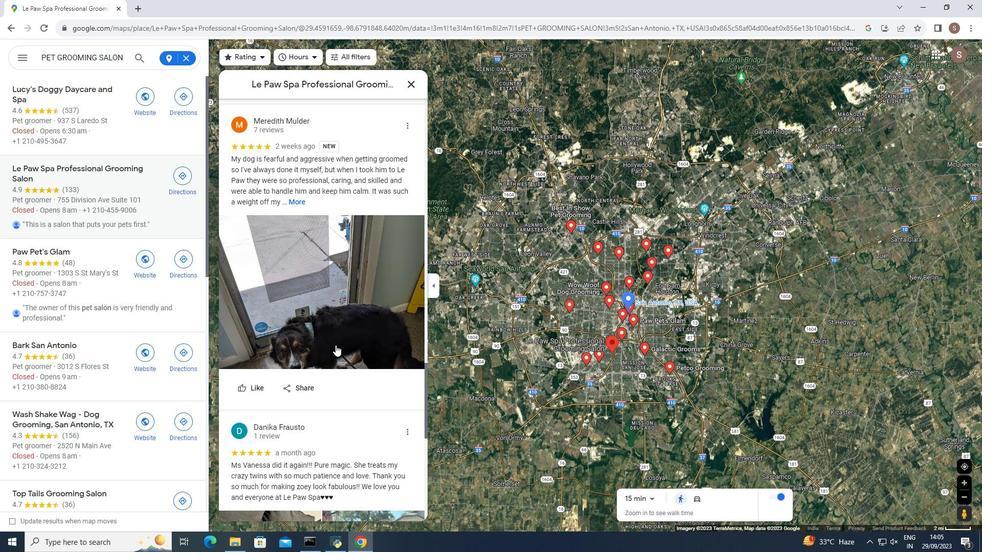 
Action: Mouse scrolled (335, 345) with delta (0, 0)
Screenshot: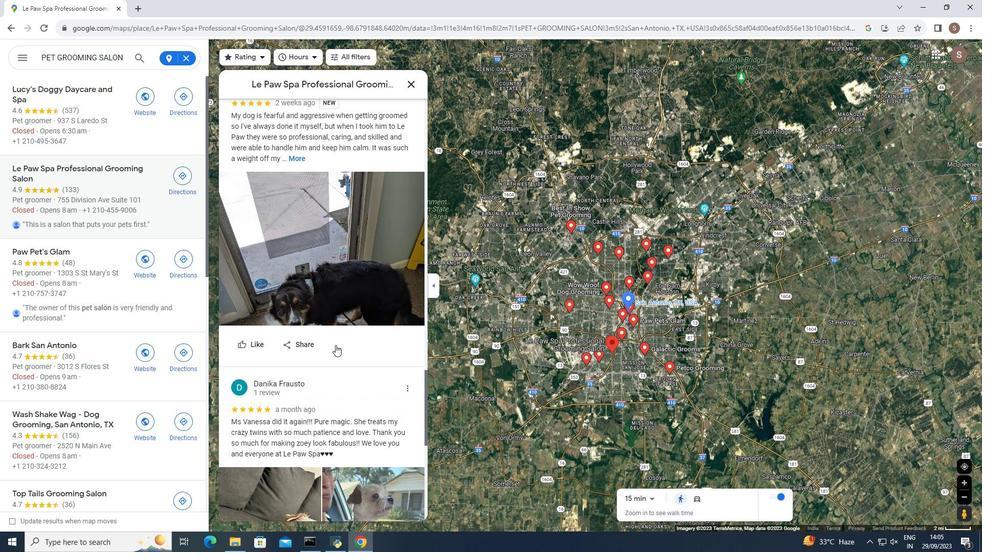 
Action: Mouse moved to (410, 80)
Screenshot: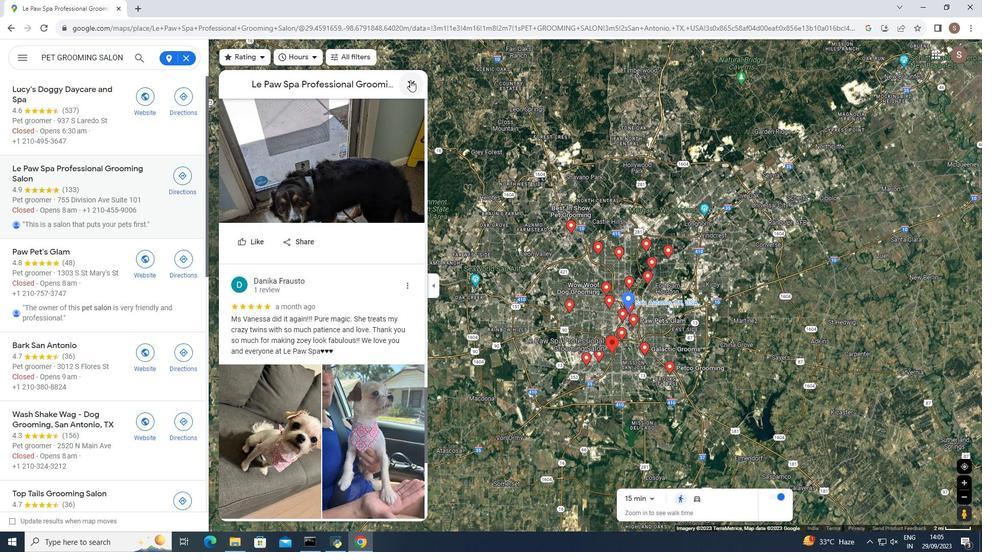 
Action: Mouse pressed left at (410, 80)
Screenshot: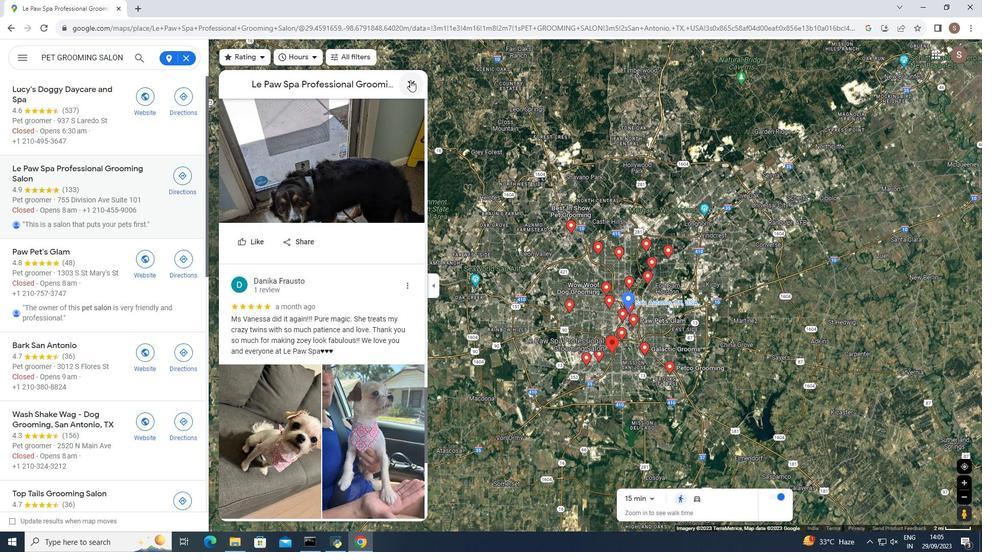 
Action: Mouse moved to (136, 226)
Screenshot: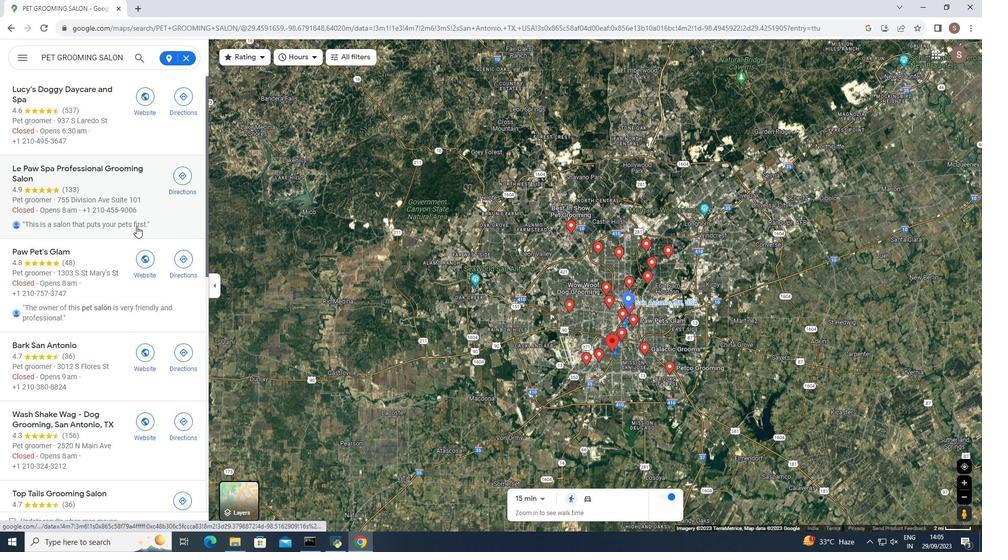 
Action: Mouse scrolled (136, 226) with delta (0, 0)
Screenshot: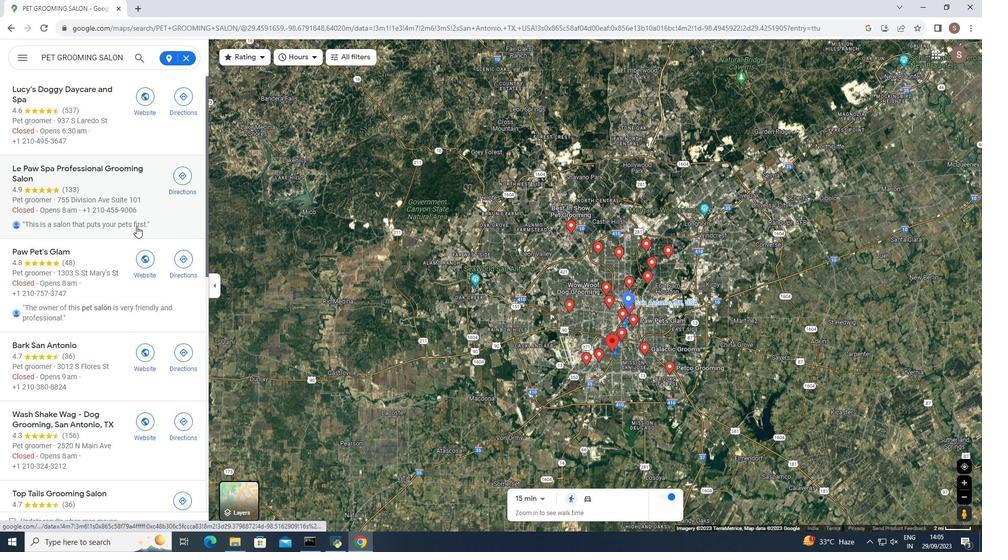 
Action: Mouse moved to (48, 198)
Screenshot: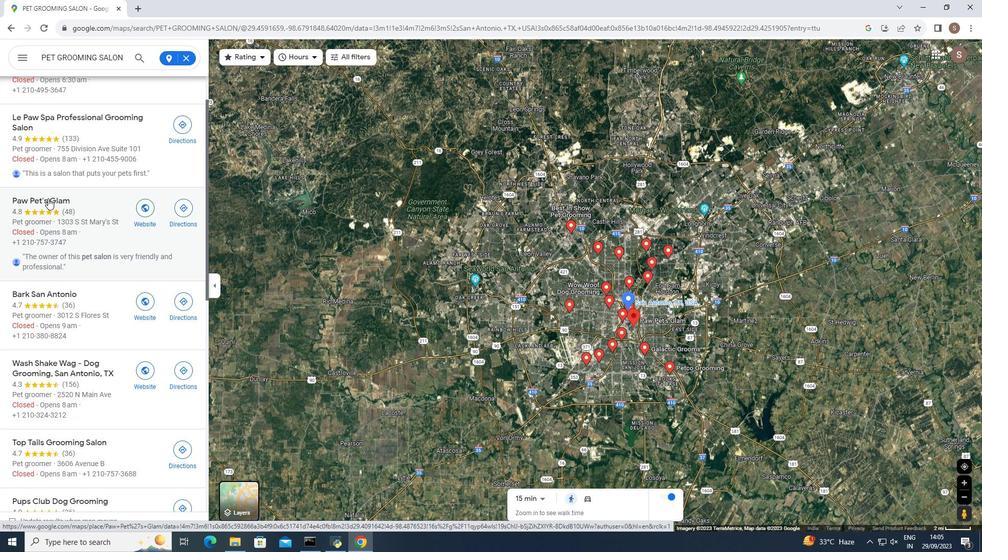 
Action: Mouse pressed left at (48, 198)
Screenshot: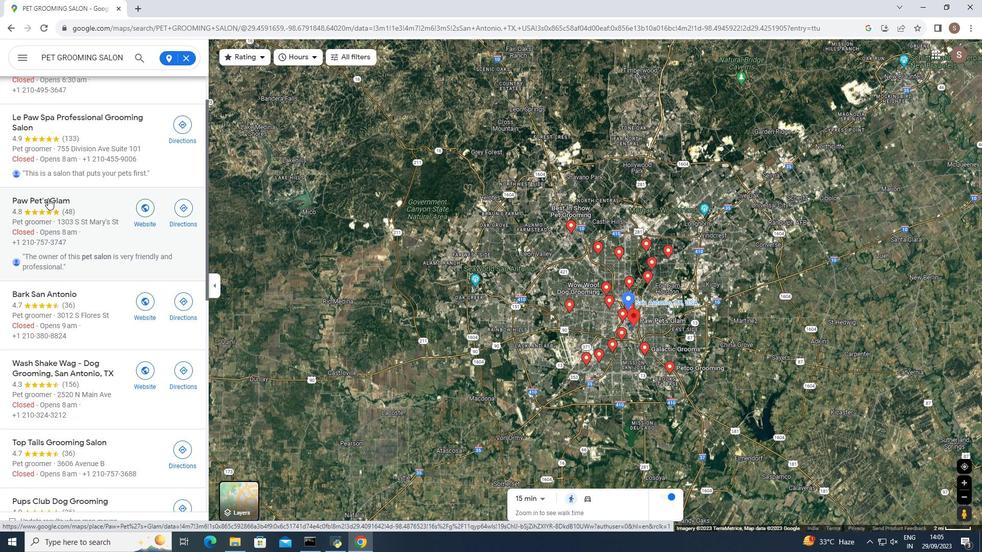 
Action: Mouse moved to (361, 338)
Screenshot: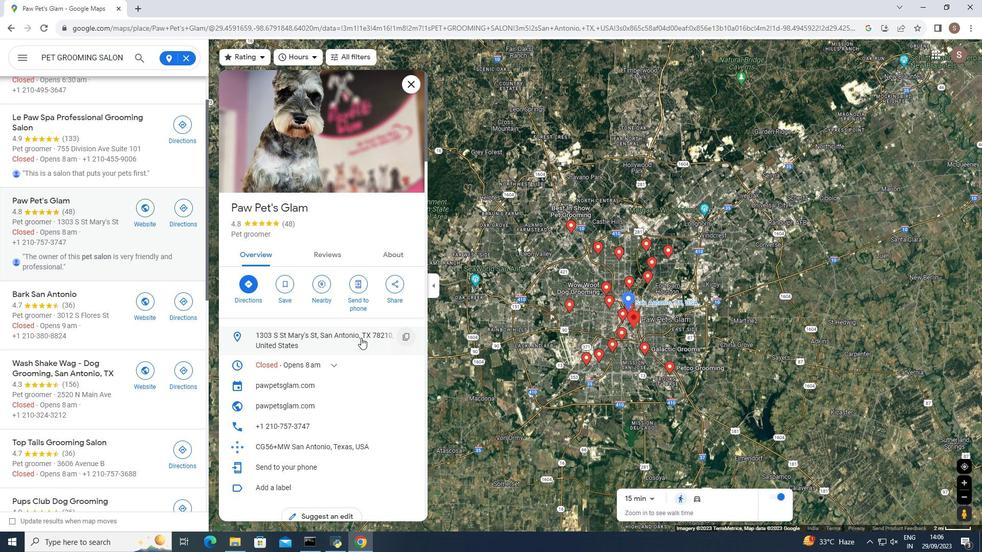 
Action: Mouse scrolled (361, 337) with delta (0, 0)
Screenshot: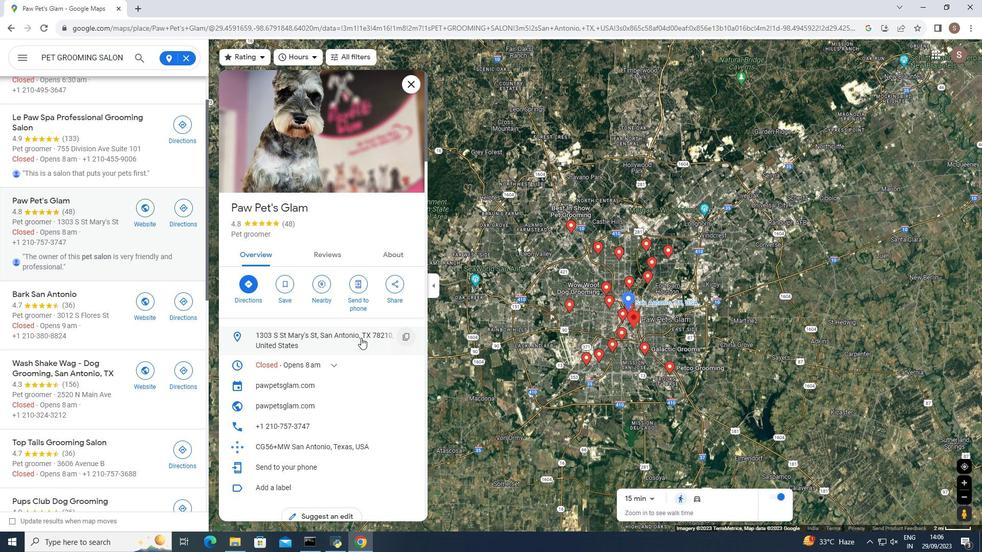 
Action: Mouse moved to (361, 338)
Screenshot: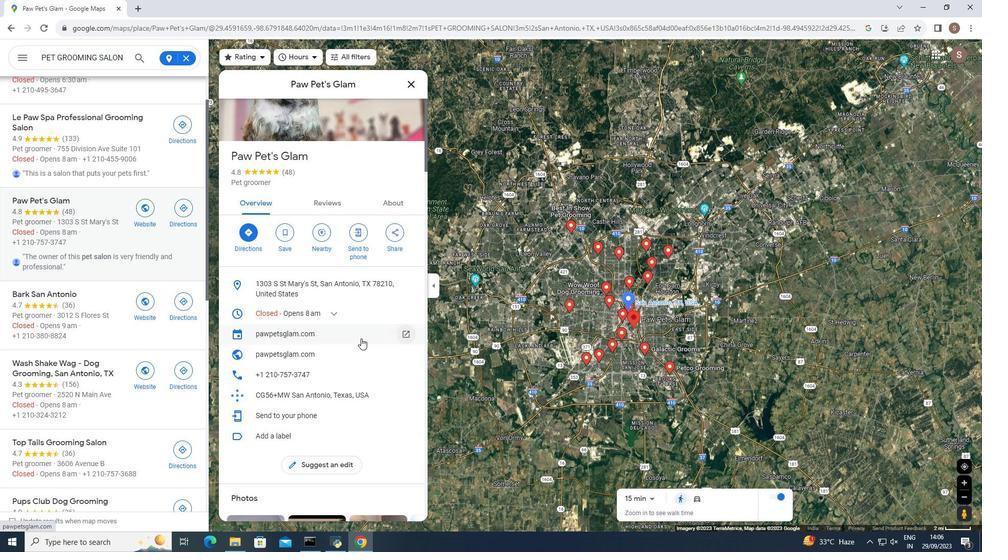 
Action: Mouse scrolled (361, 338) with delta (0, 0)
Screenshot: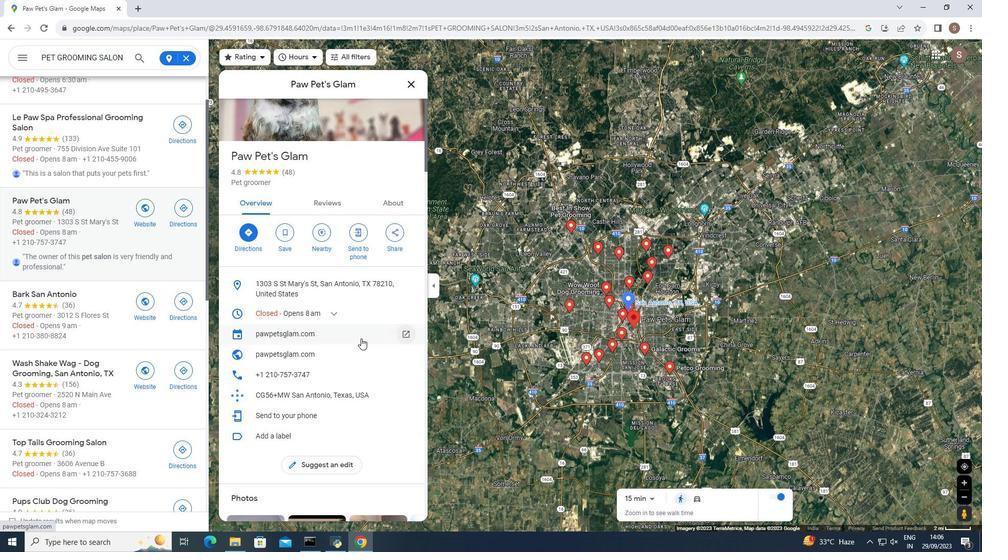 
Action: Mouse scrolled (361, 338) with delta (0, 0)
Screenshot: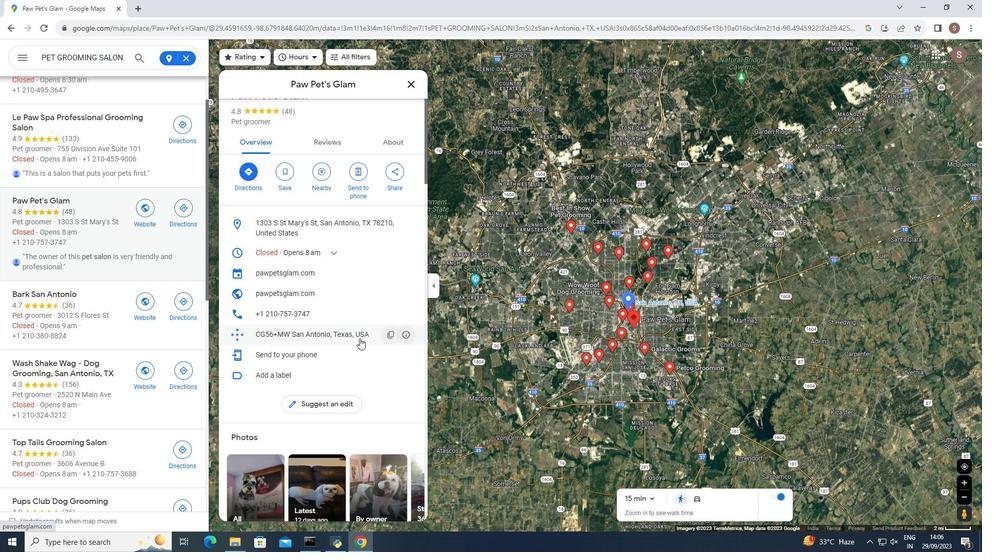 
Action: Mouse moved to (359, 338)
Screenshot: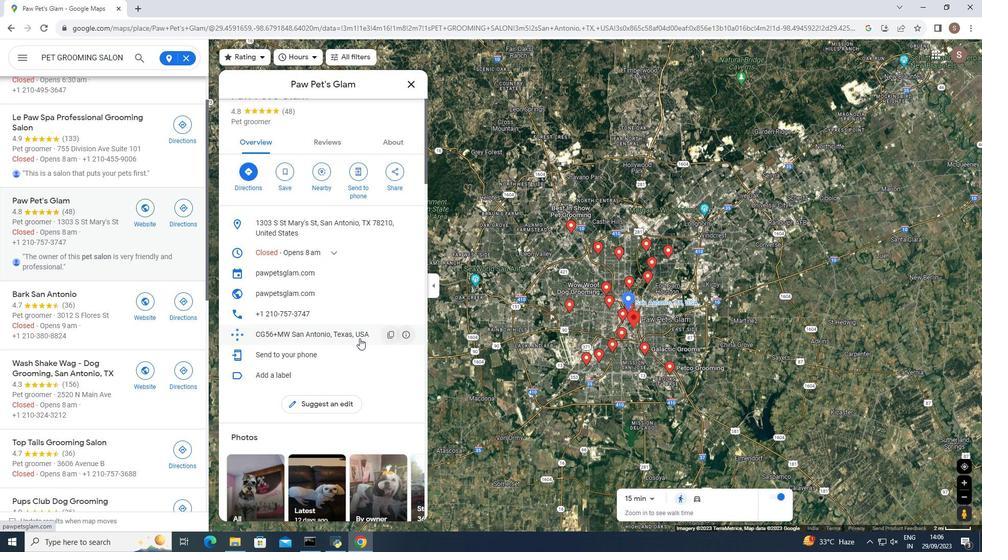 
Action: Mouse scrolled (359, 338) with delta (0, 0)
Screenshot: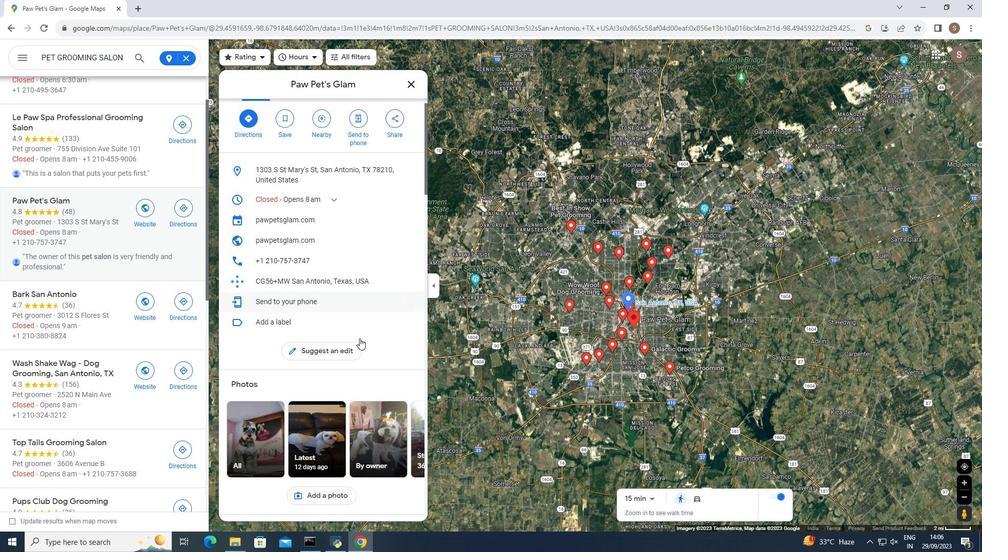 
Action: Mouse moved to (359, 338)
Screenshot: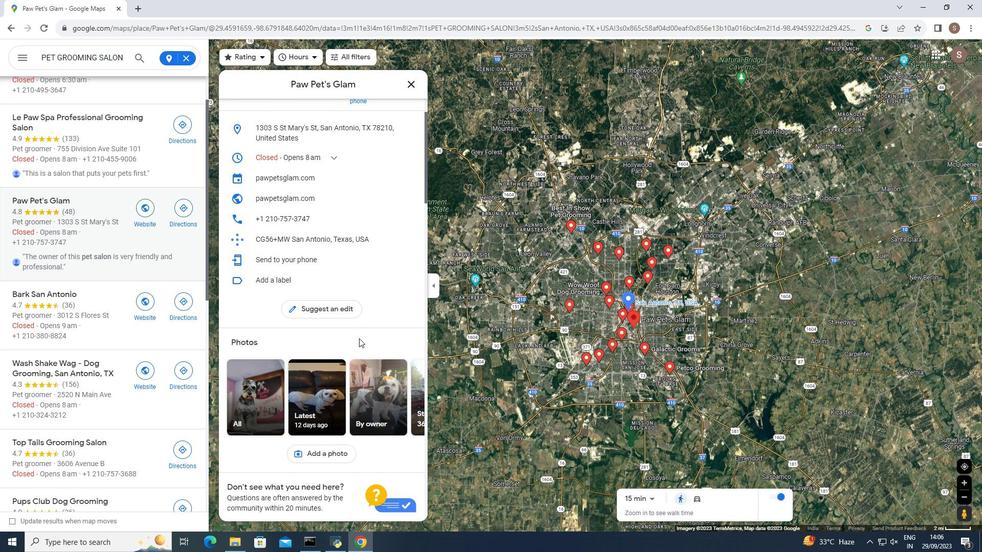 
Action: Mouse scrolled (359, 338) with delta (0, 0)
Screenshot: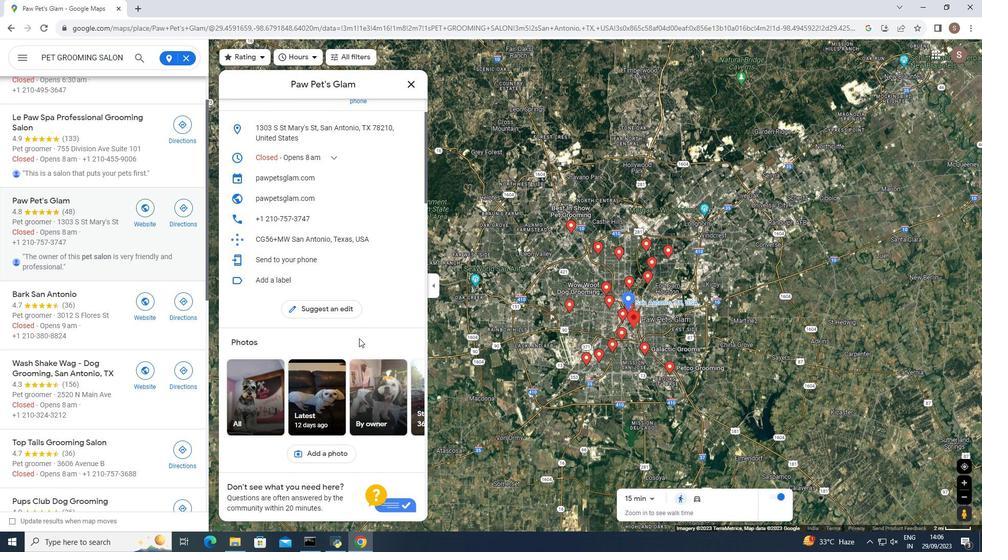 
Action: Mouse moved to (357, 338)
Screenshot: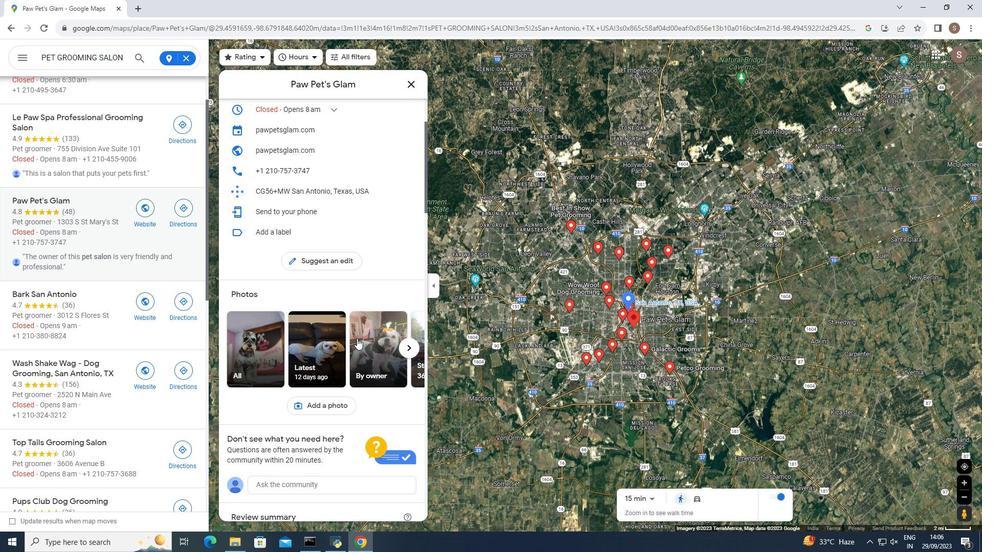 
Action: Mouse scrolled (357, 338) with delta (0, 0)
Screenshot: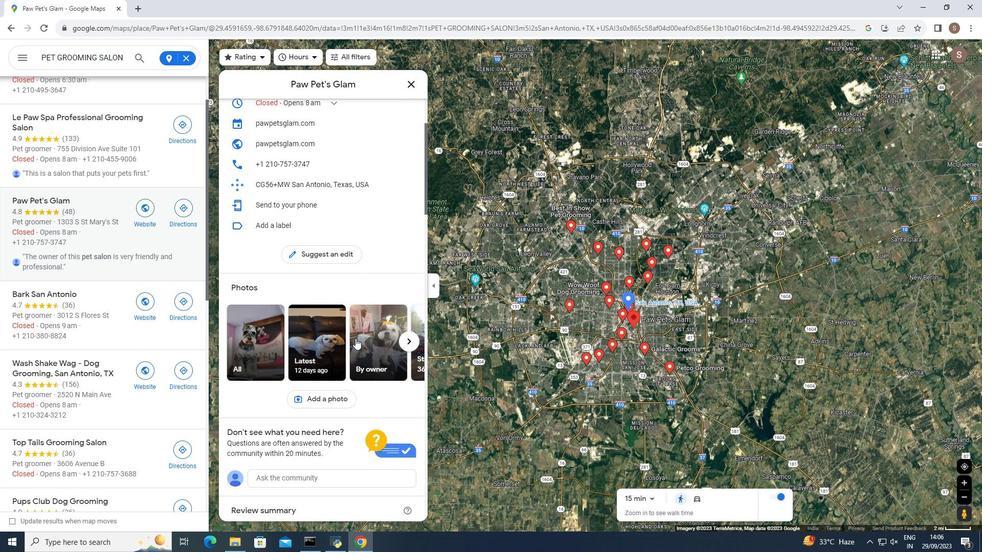 
Action: Mouse moved to (353, 338)
Screenshot: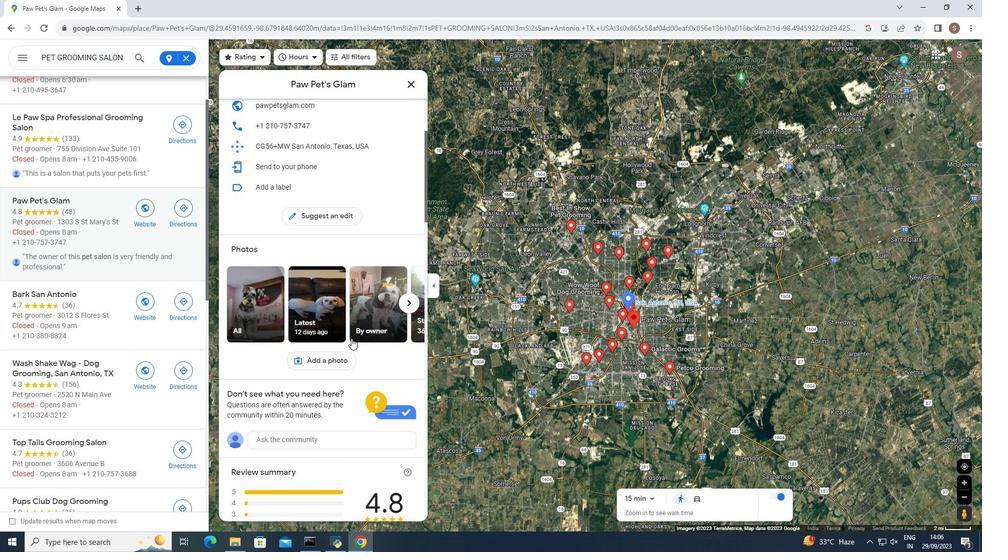 
Action: Mouse scrolled (353, 338) with delta (0, 0)
Screenshot: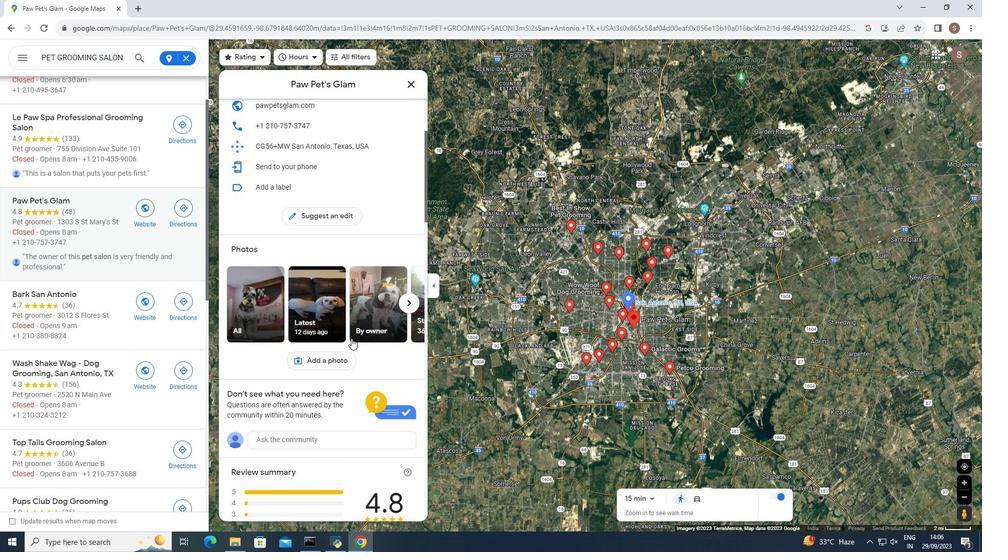 
Action: Mouse moved to (351, 338)
Screenshot: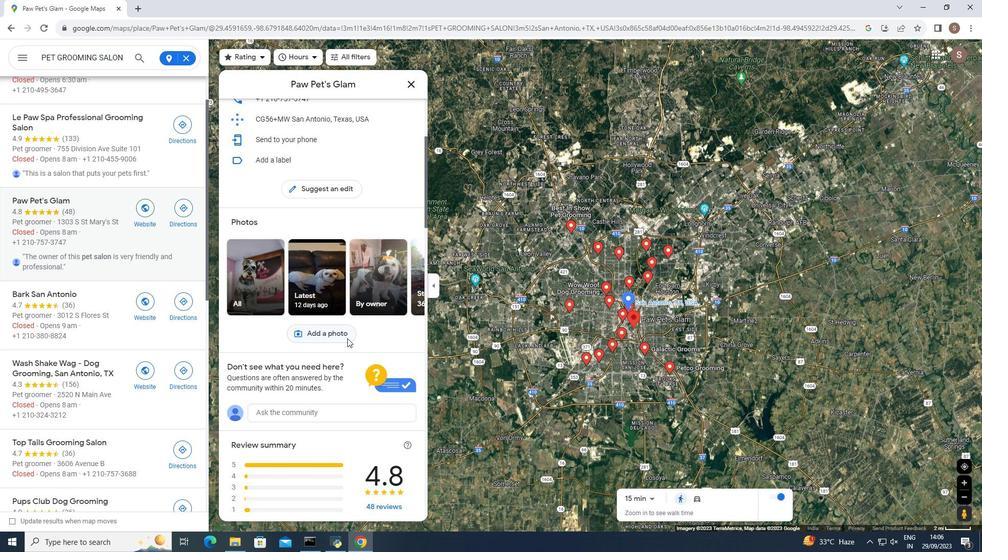
Action: Mouse scrolled (351, 338) with delta (0, 0)
Screenshot: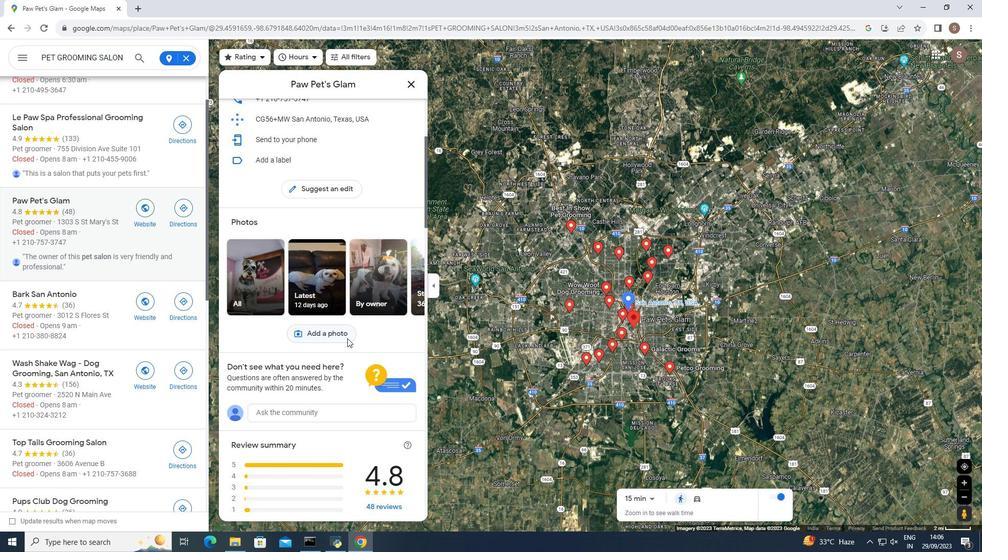 
Action: Mouse moved to (347, 338)
Screenshot: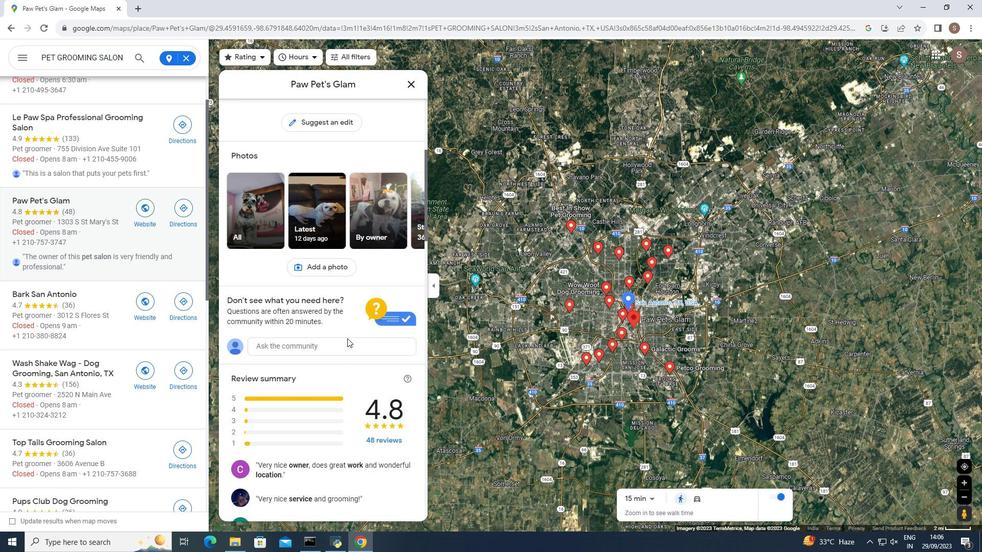 
Action: Mouse scrolled (347, 338) with delta (0, 0)
Screenshot: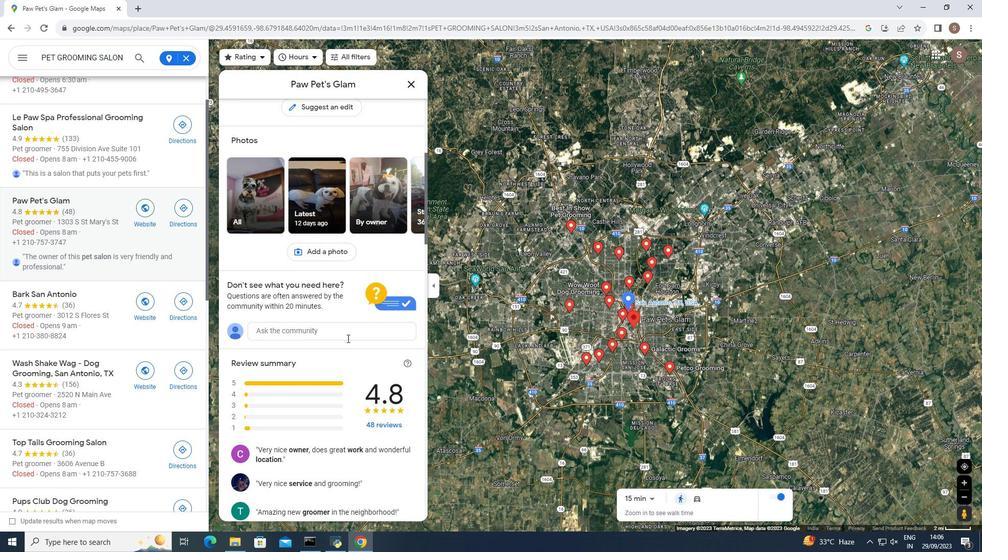 
Action: Mouse scrolled (347, 338) with delta (0, 0)
Screenshot: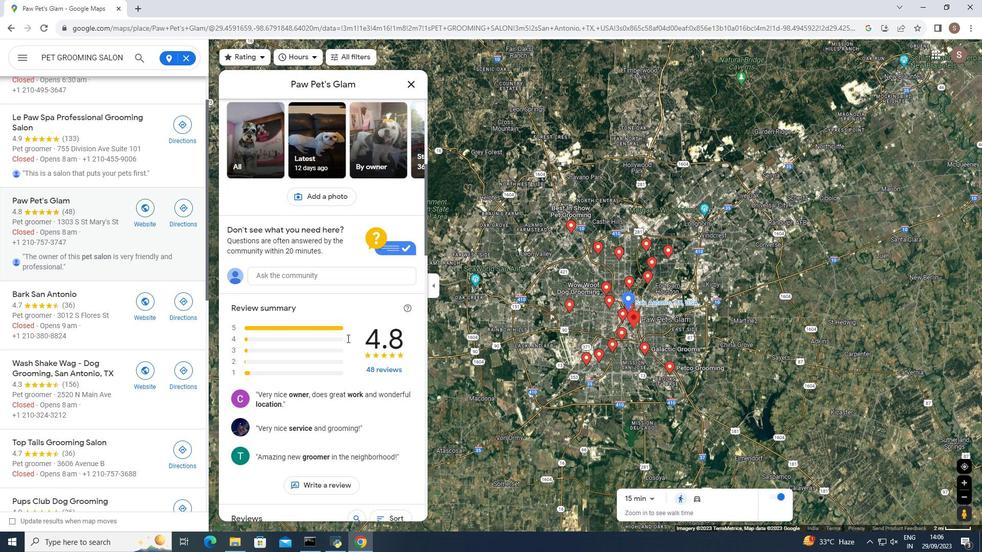 
Action: Mouse moved to (330, 385)
Screenshot: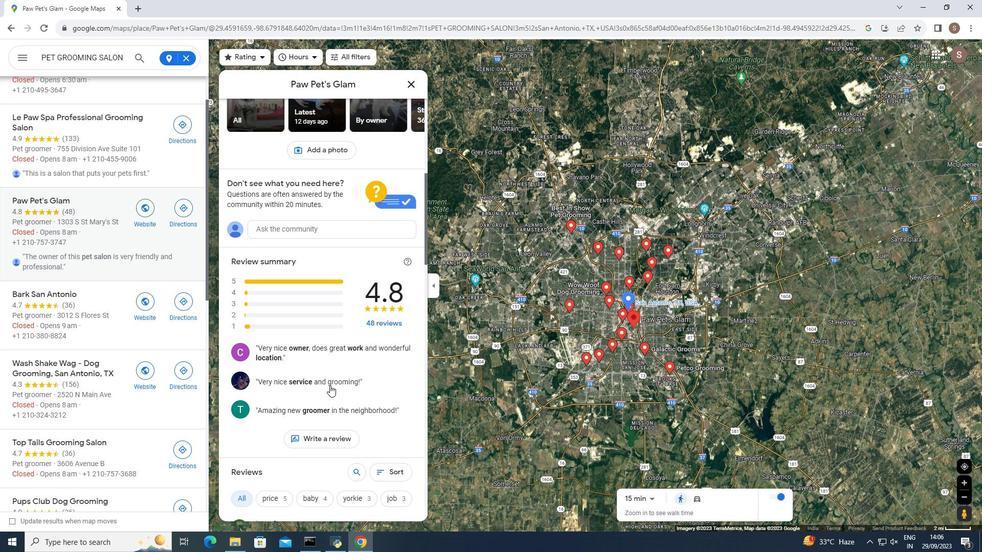 
Action: Mouse scrolled (330, 385) with delta (0, 0)
Screenshot: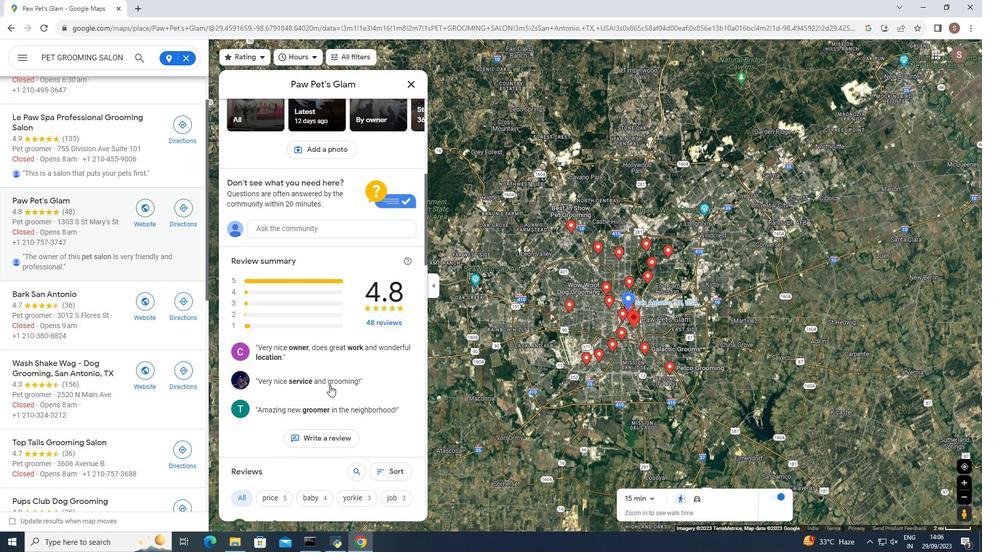 
Action: Mouse scrolled (330, 385) with delta (0, 0)
Screenshot: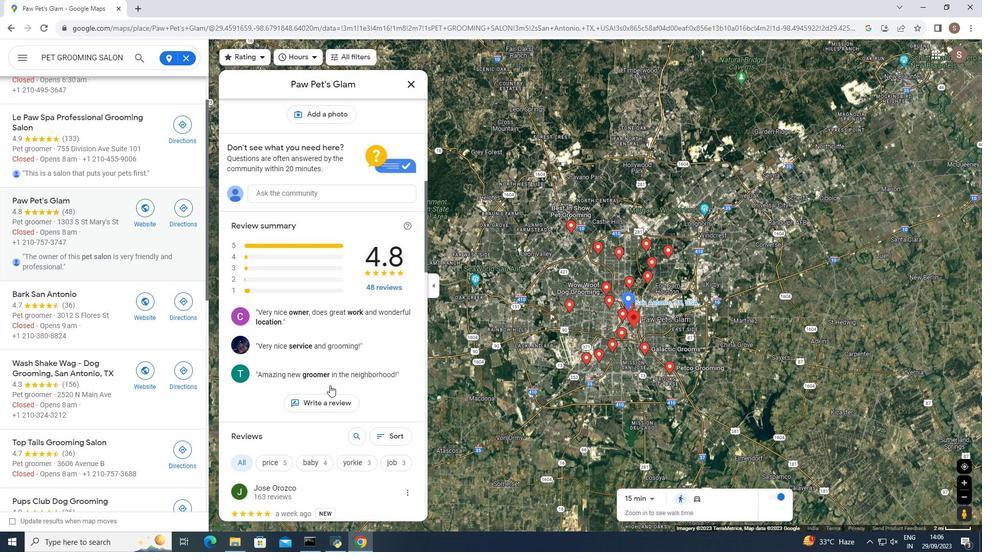 
Action: Mouse moved to (329, 385)
Screenshot: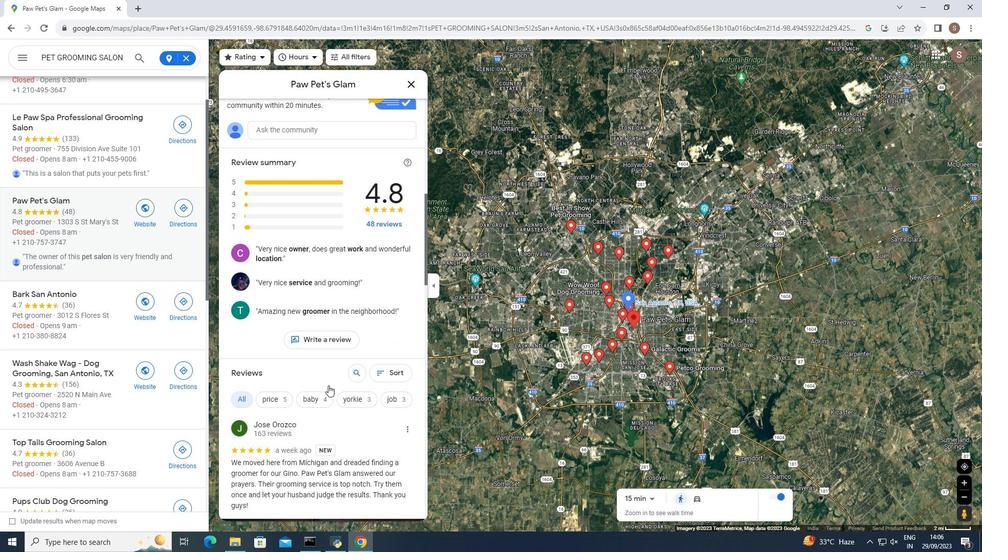 
Action: Mouse scrolled (329, 385) with delta (0, 0)
Screenshot: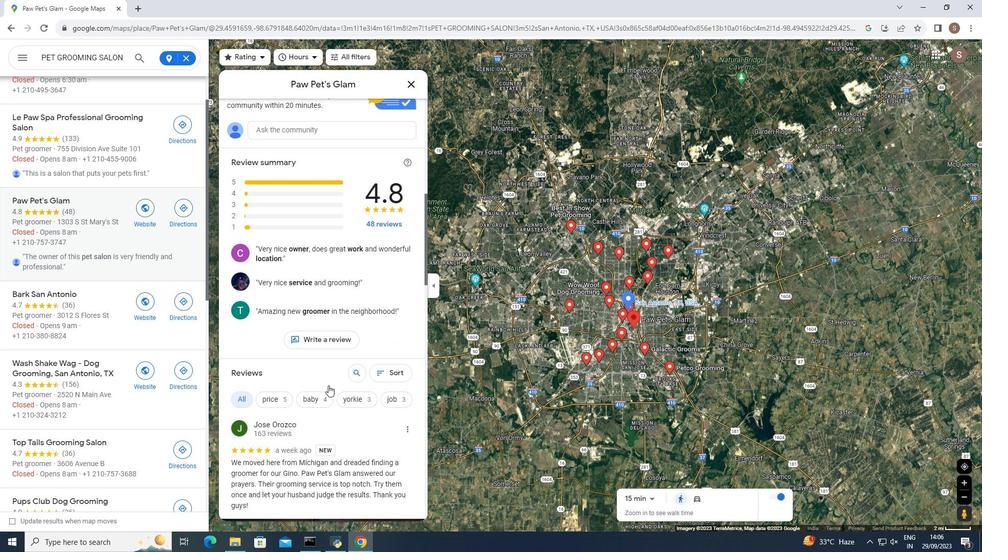 
Action: Mouse moved to (368, 269)
Screenshot: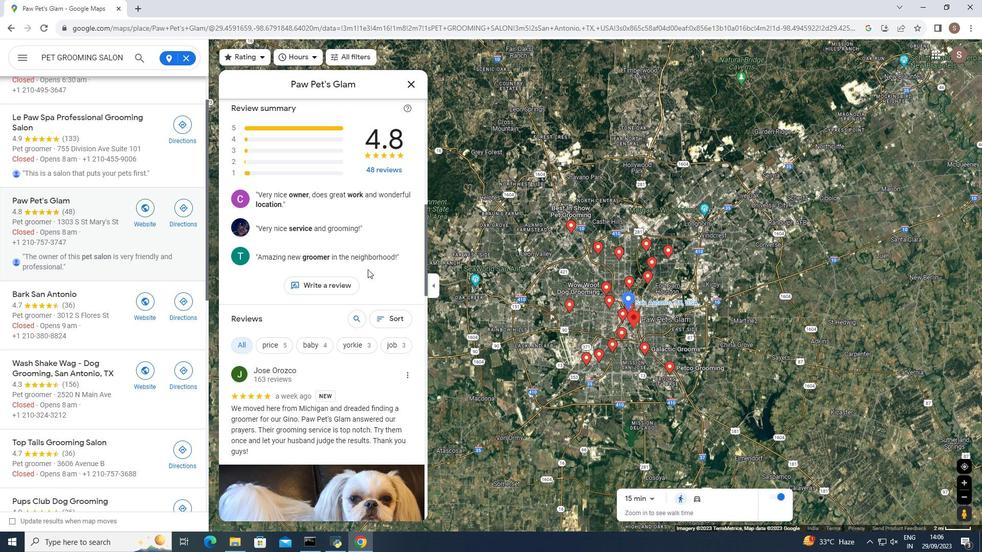 
Action: Mouse scrolled (368, 269) with delta (0, 0)
Screenshot: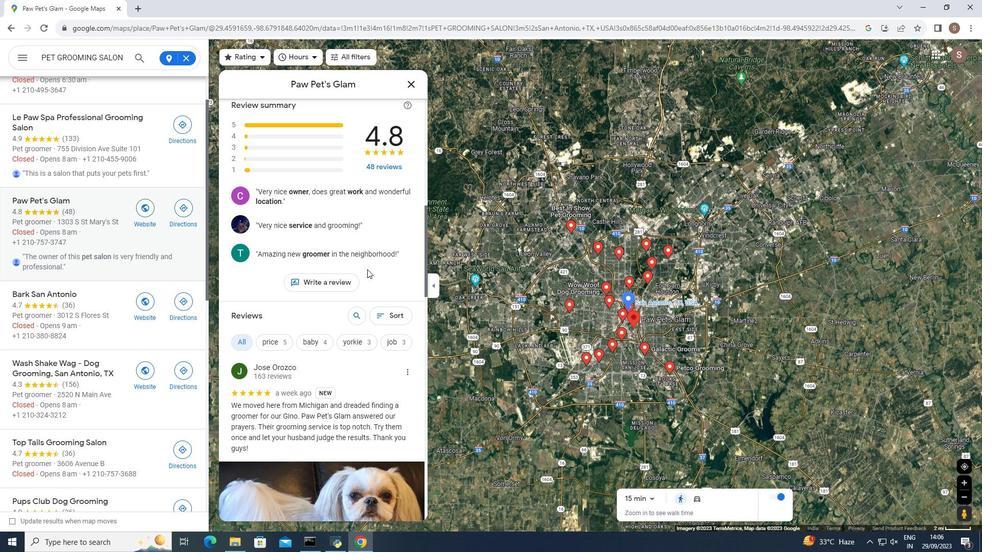
Action: Mouse scrolled (368, 269) with delta (0, 0)
Screenshot: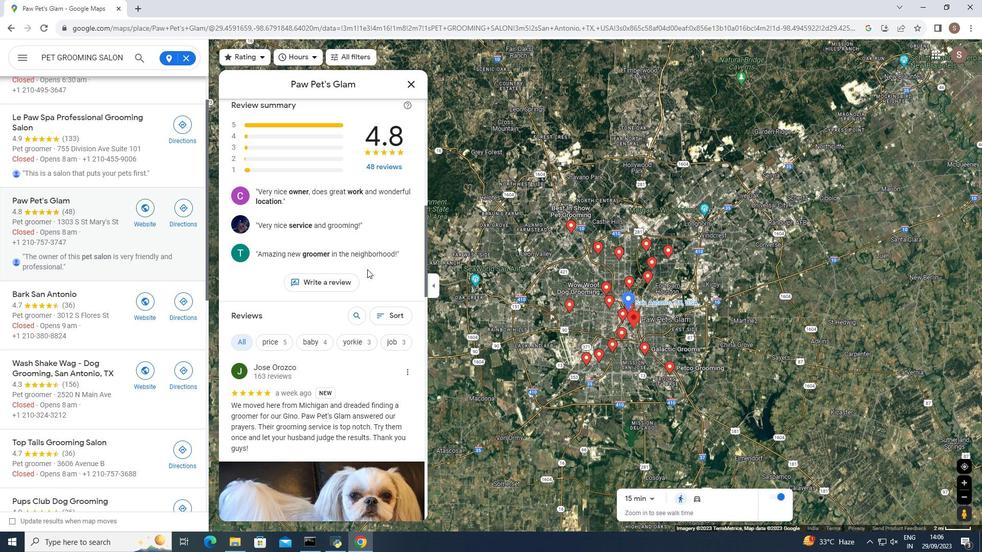
Action: Mouse moved to (367, 269)
Screenshot: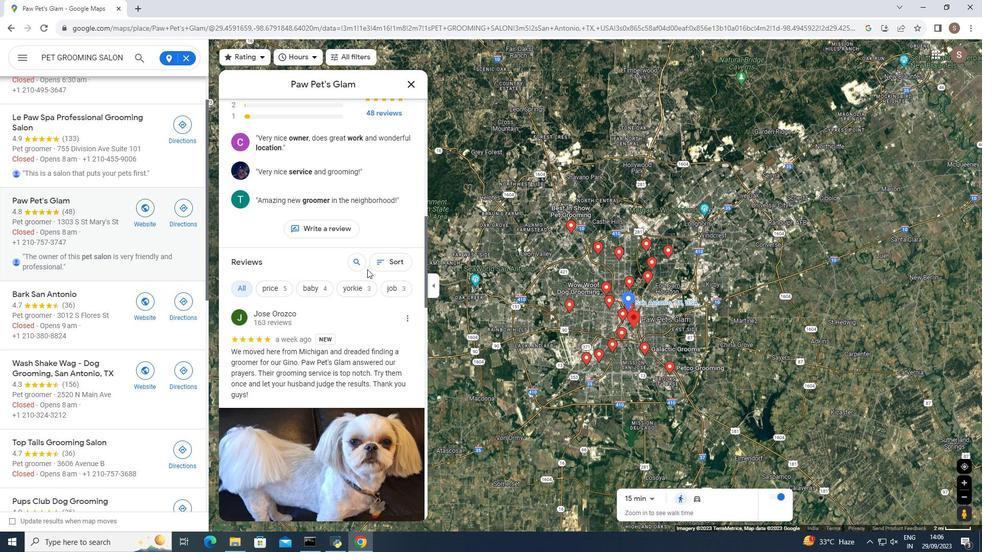 
Action: Mouse scrolled (367, 269) with delta (0, 0)
Screenshot: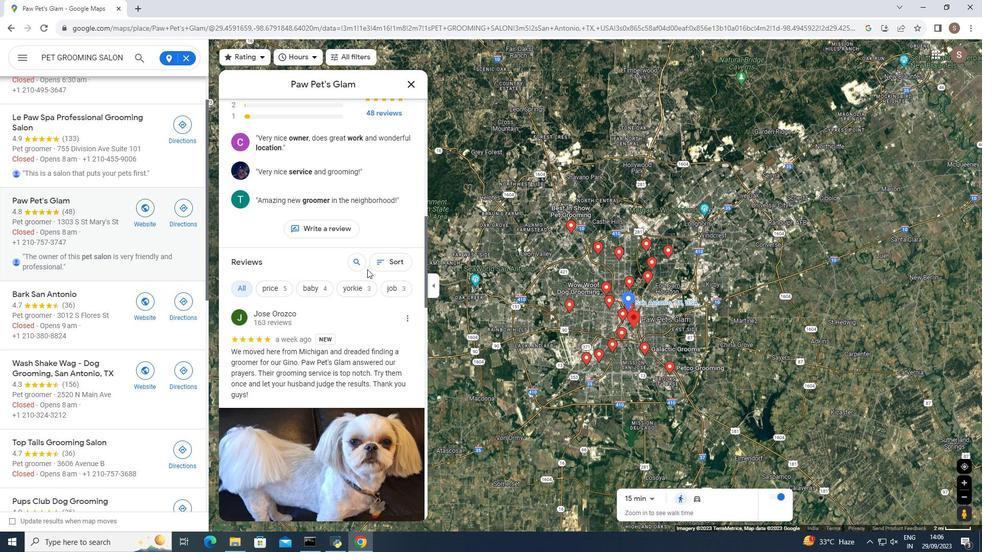 
Action: Mouse moved to (365, 271)
Screenshot: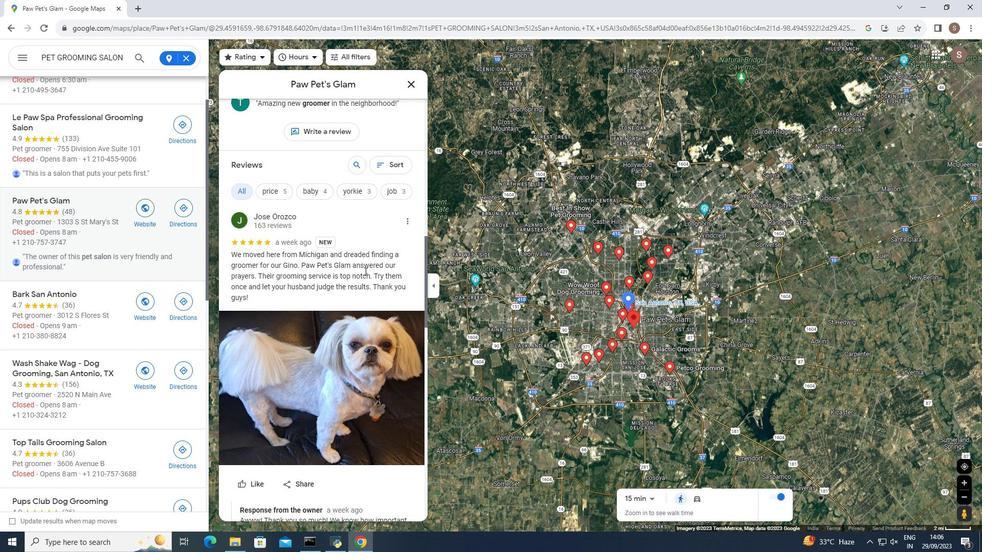 
Action: Mouse scrolled (365, 270) with delta (0, 0)
Screenshot: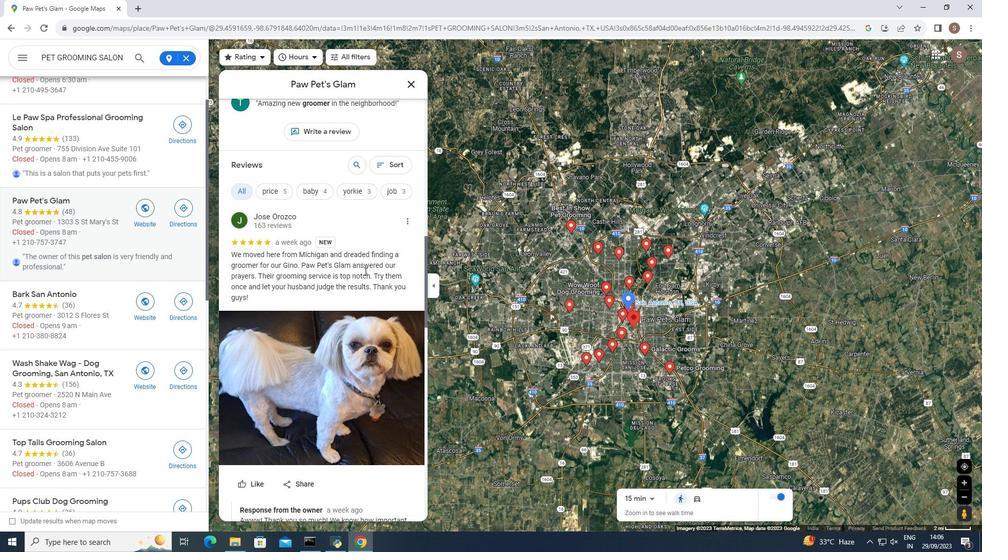 
Action: Mouse moved to (363, 272)
Screenshot: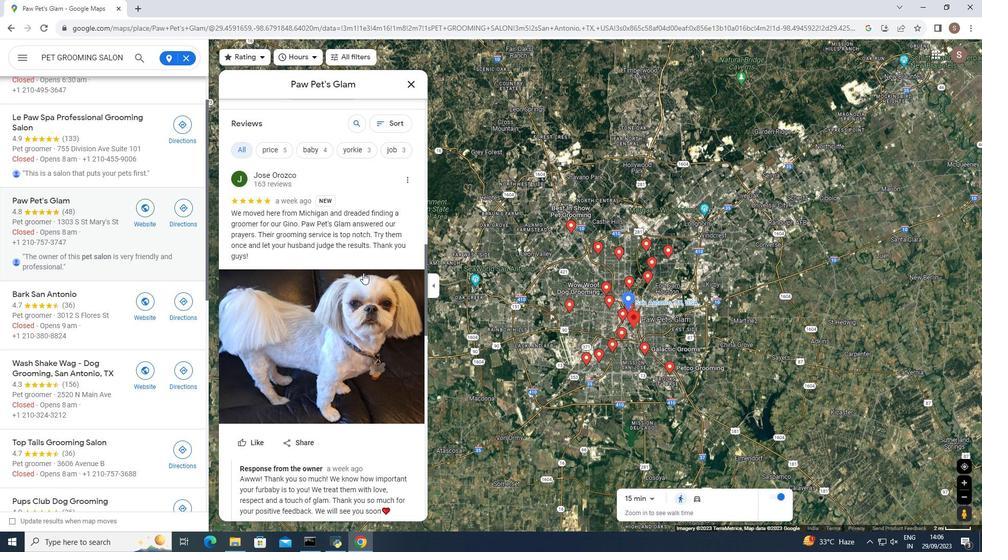 
Action: Mouse scrolled (363, 271) with delta (0, 0)
Screenshot: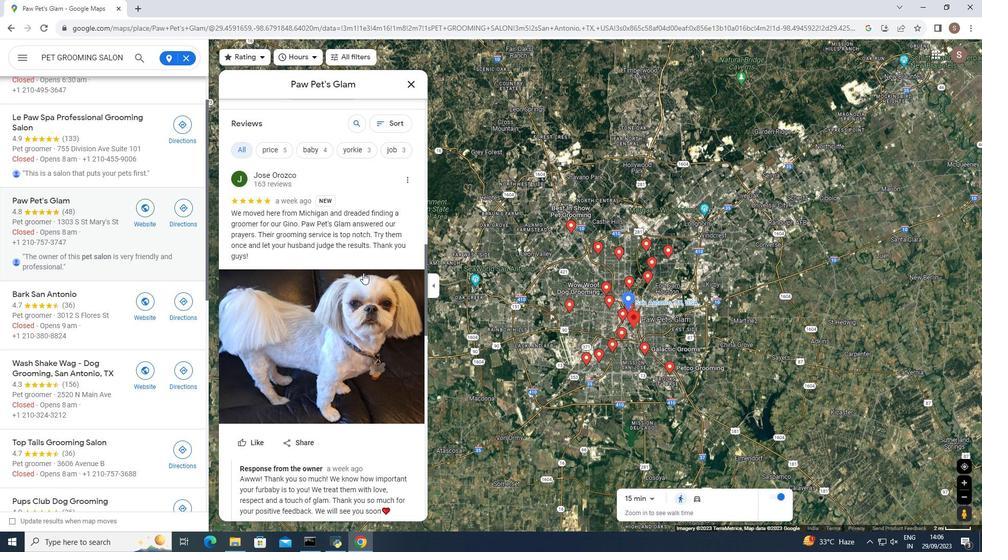 
Action: Mouse moved to (353, 274)
Screenshot: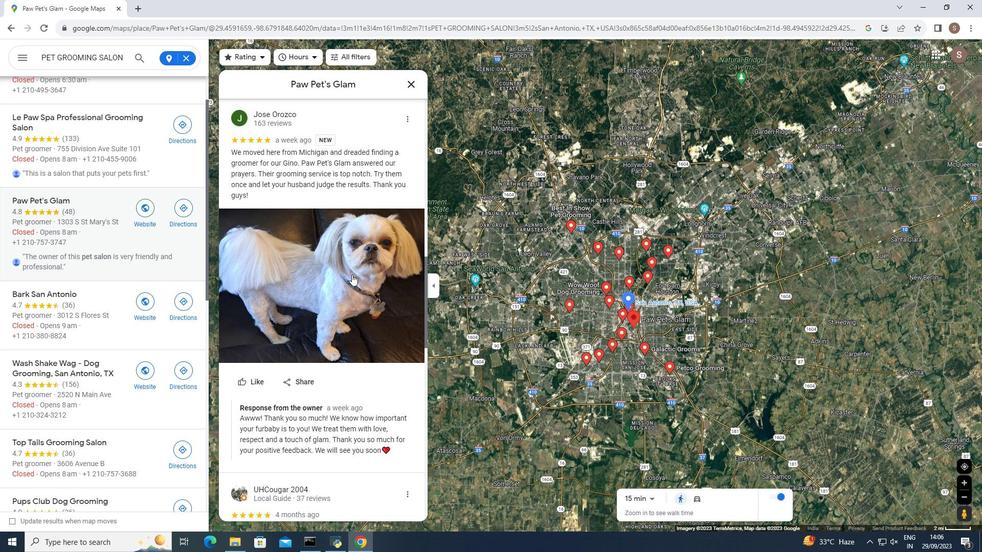 
Action: Mouse scrolled (353, 274) with delta (0, 0)
Screenshot: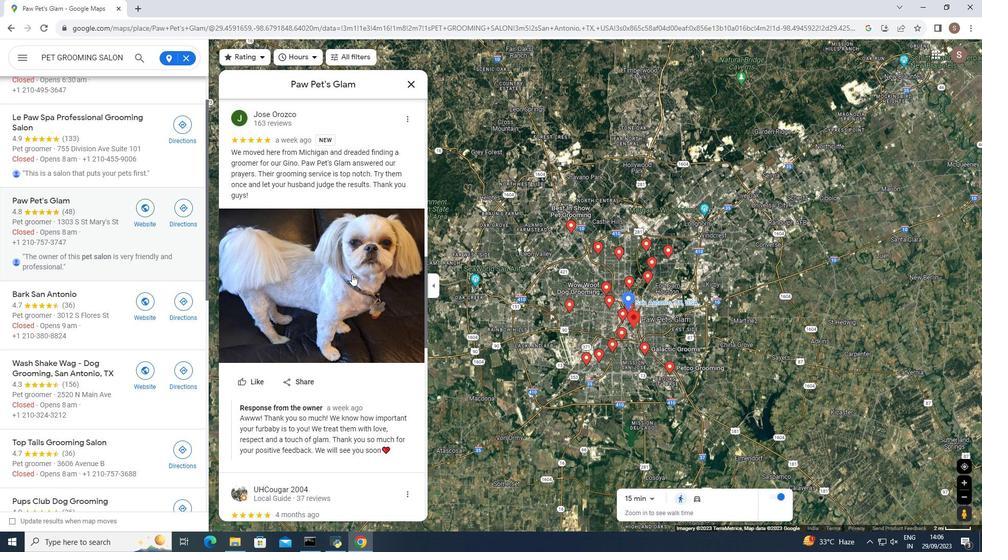 
Action: Mouse moved to (351, 274)
Screenshot: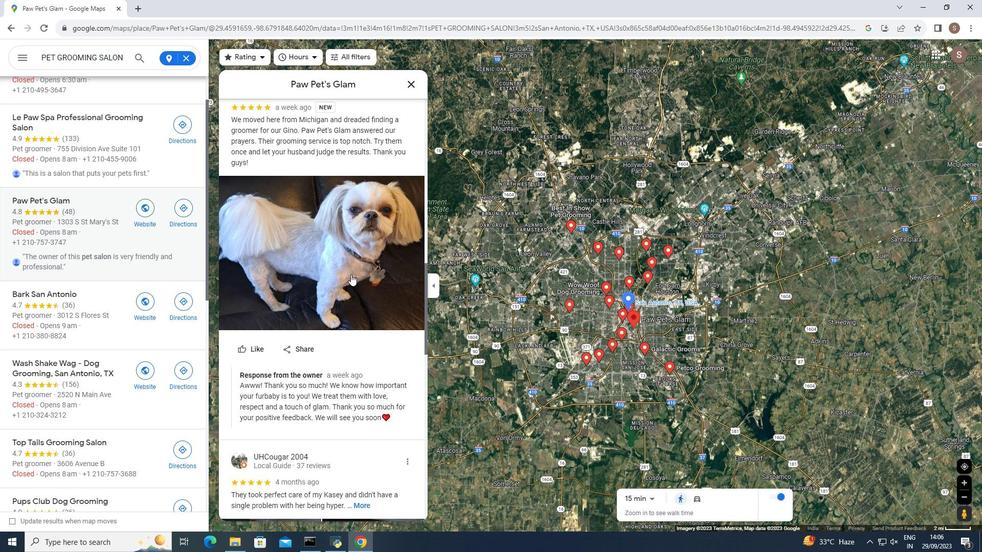 
Action: Mouse scrolled (351, 274) with delta (0, 0)
Screenshot: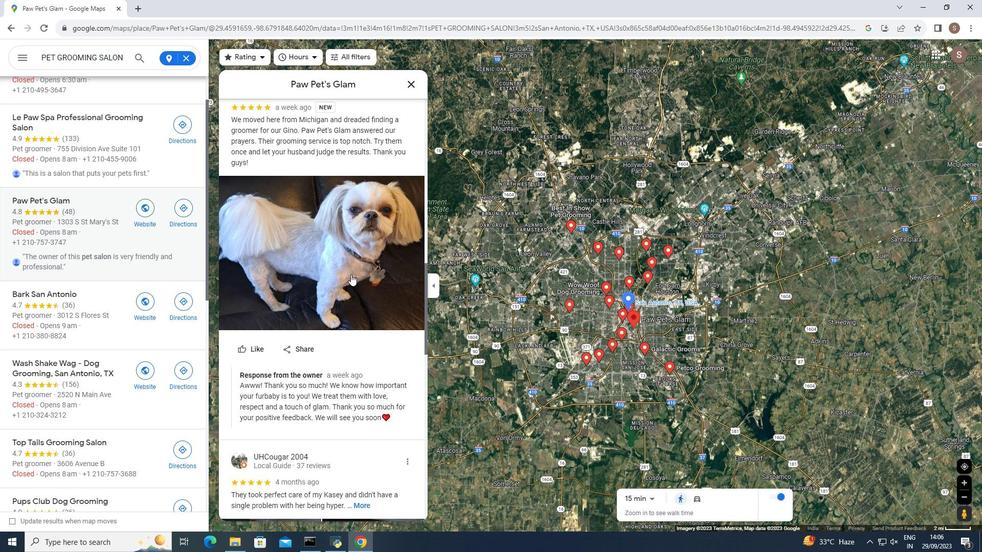 
Action: Mouse moved to (345, 273)
Screenshot: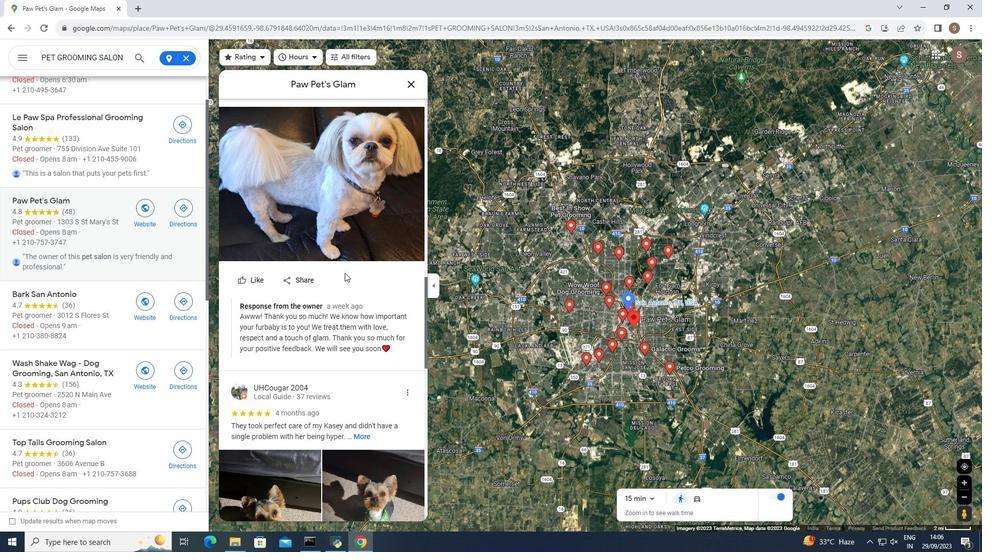 
Action: Mouse scrolled (345, 272) with delta (0, 0)
Screenshot: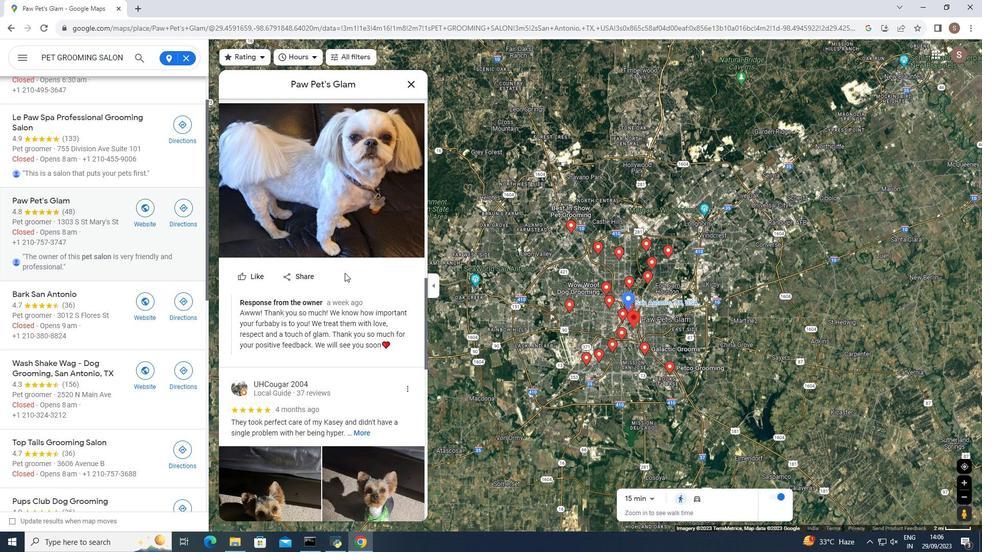 
Action: Mouse scrolled (345, 272) with delta (0, 0)
Screenshot: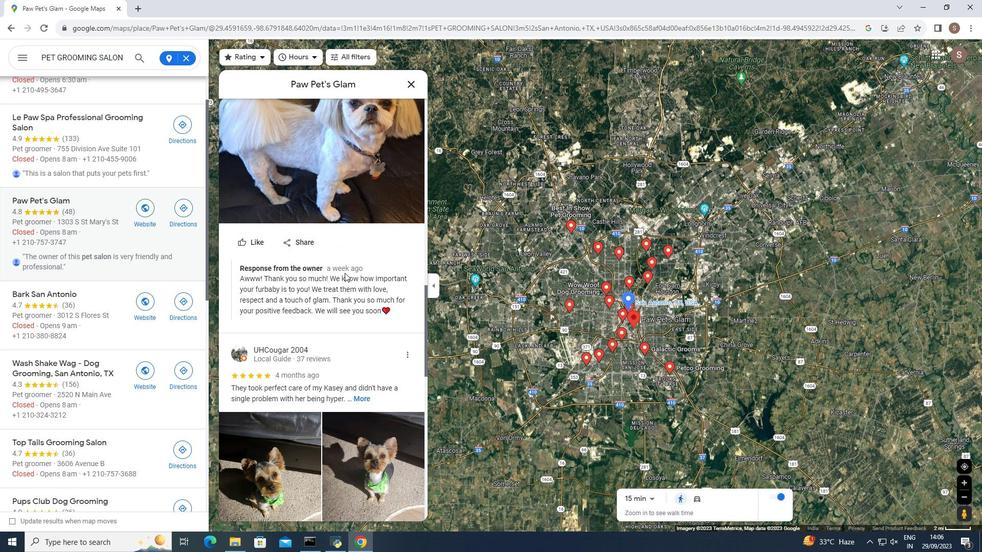 
Action: Mouse moved to (342, 271)
Screenshot: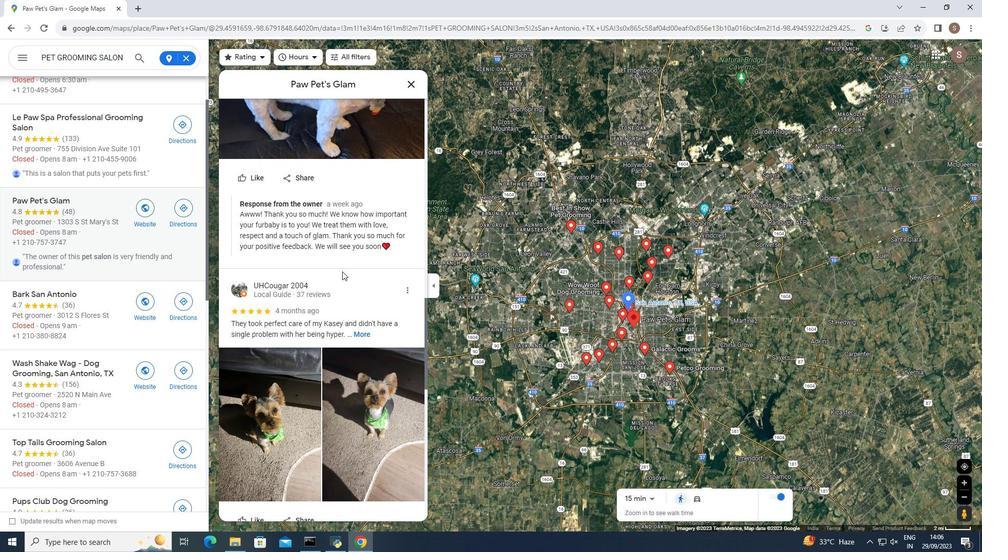 
Action: Mouse scrolled (342, 271) with delta (0, 0)
Screenshot: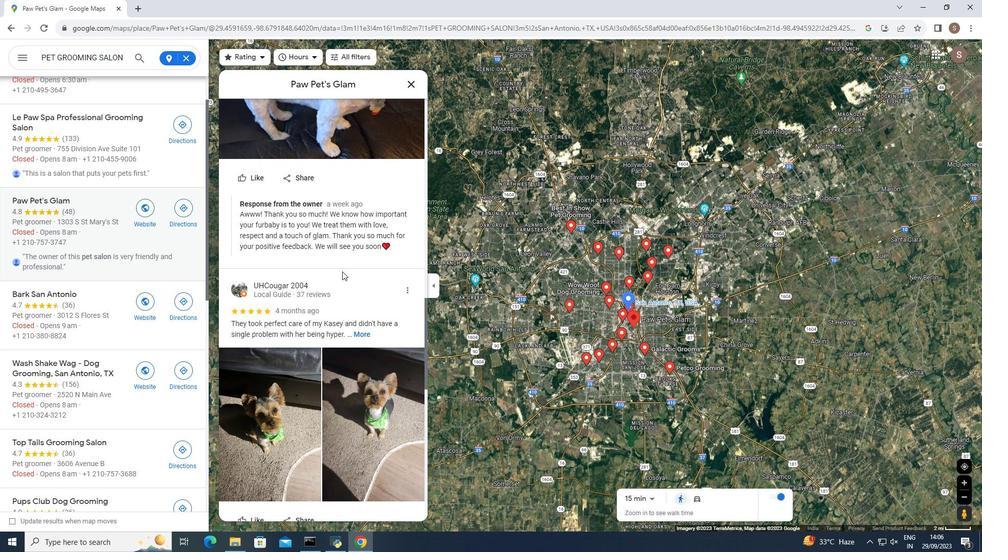 
Action: Mouse scrolled (342, 271) with delta (0, 0)
Screenshot: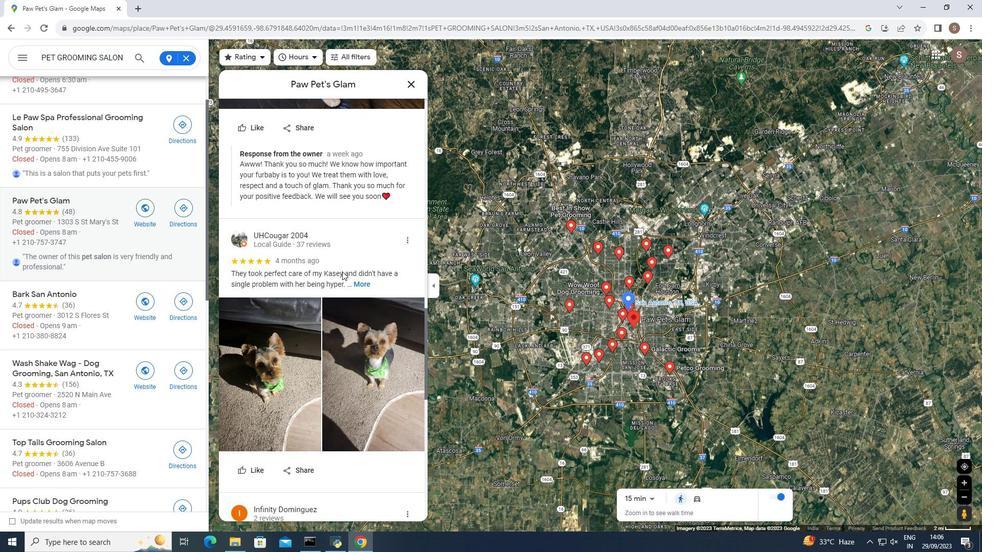 
Action: Mouse moved to (338, 270)
Screenshot: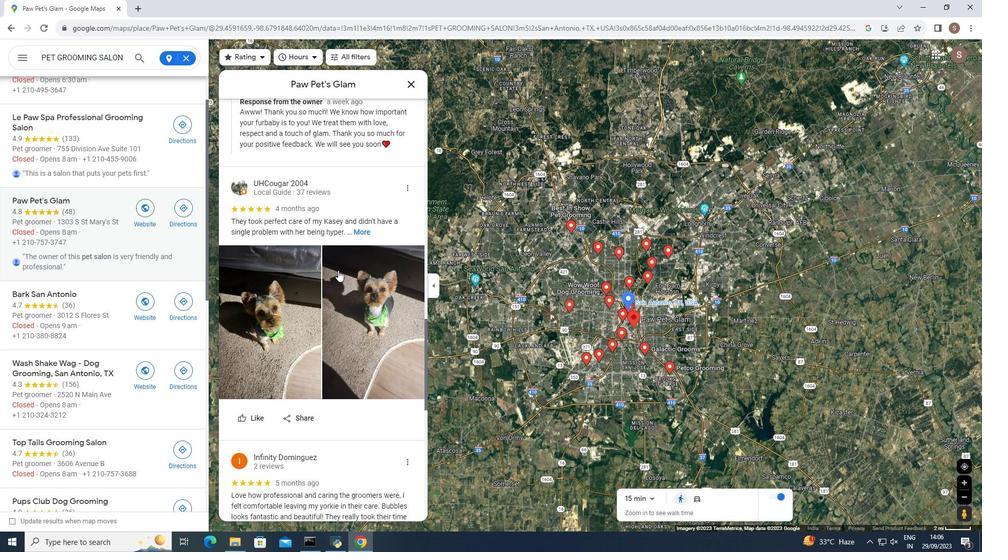 
Action: Mouse scrolled (338, 270) with delta (0, 0)
Screenshot: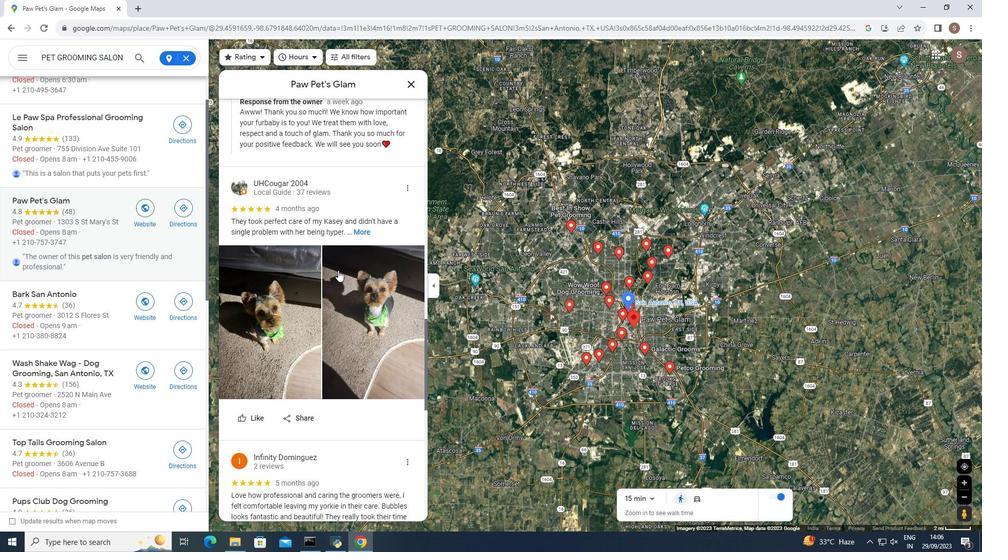 
Action: Mouse scrolled (338, 270) with delta (0, 0)
Screenshot: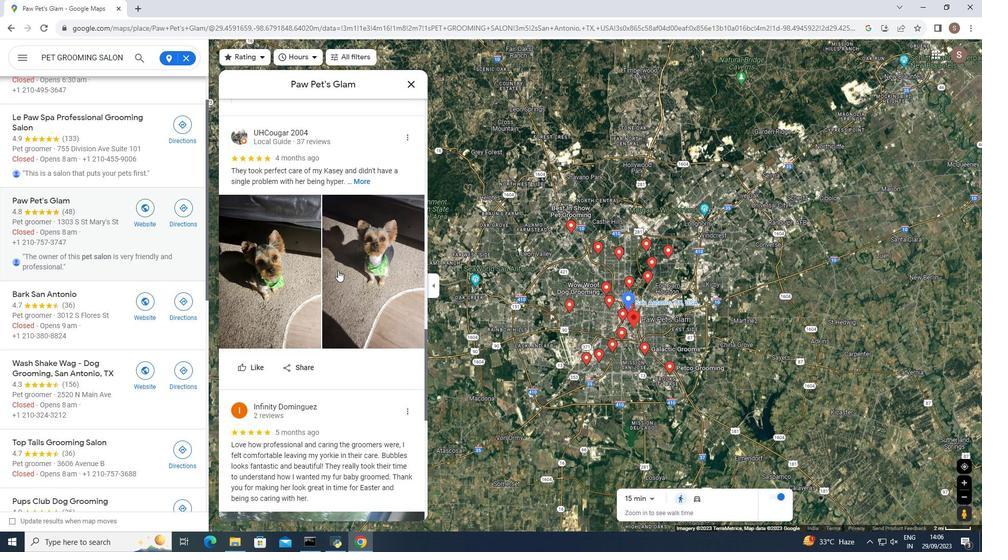 
Action: Mouse scrolled (338, 270) with delta (0, 0)
Screenshot: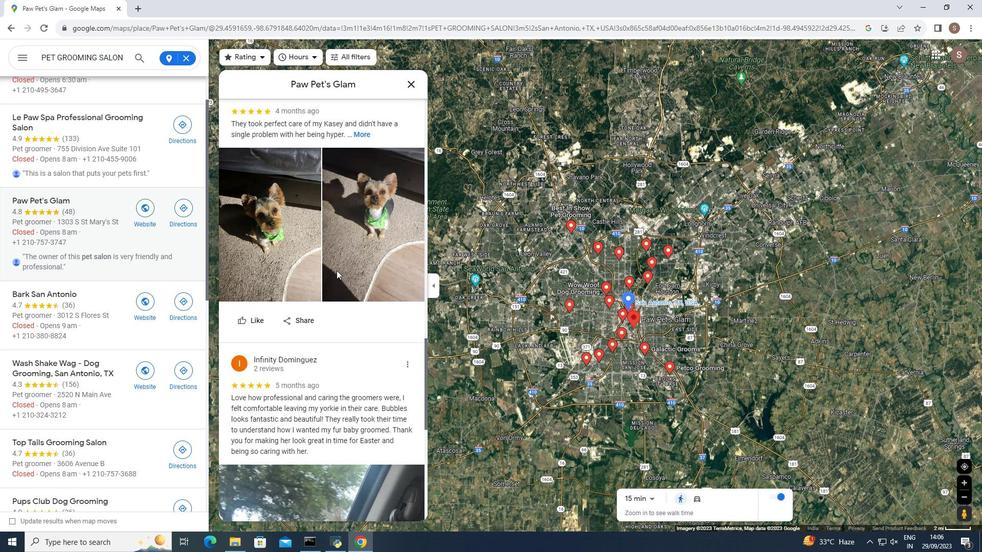 
Action: Mouse moved to (330, 268)
Screenshot: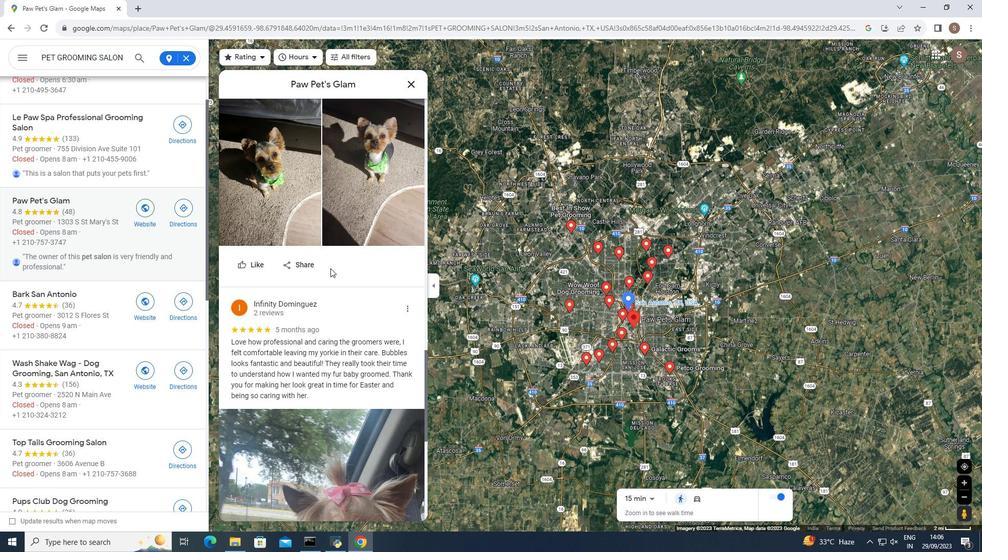
Action: Mouse scrolled (330, 268) with delta (0, 0)
Screenshot: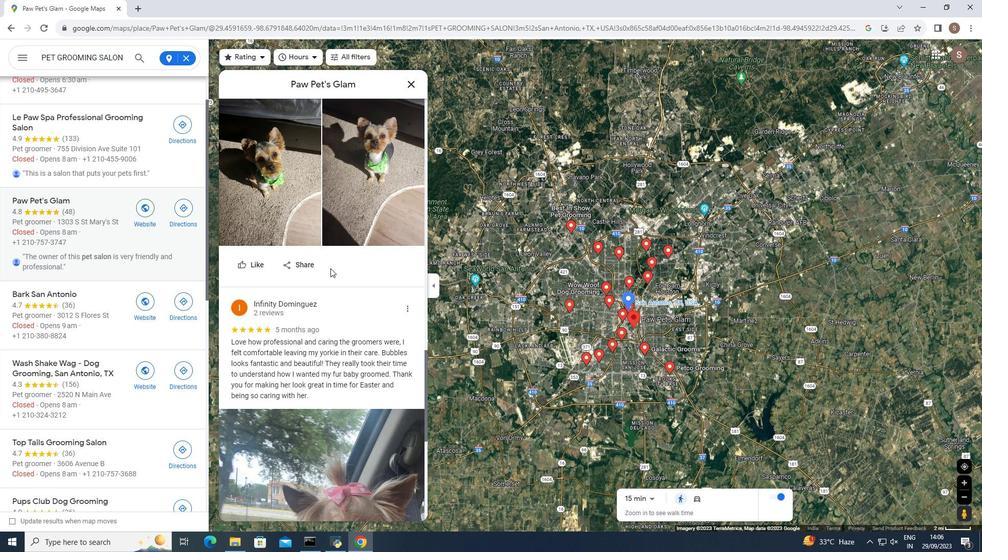 
Action: Mouse scrolled (330, 268) with delta (0, 0)
Screenshot: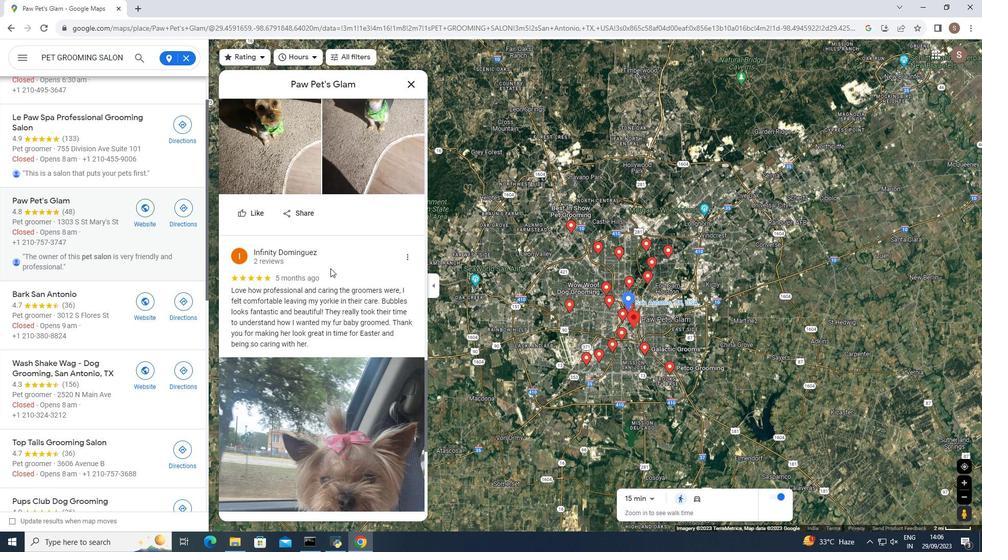 
Action: Mouse moved to (317, 265)
Screenshot: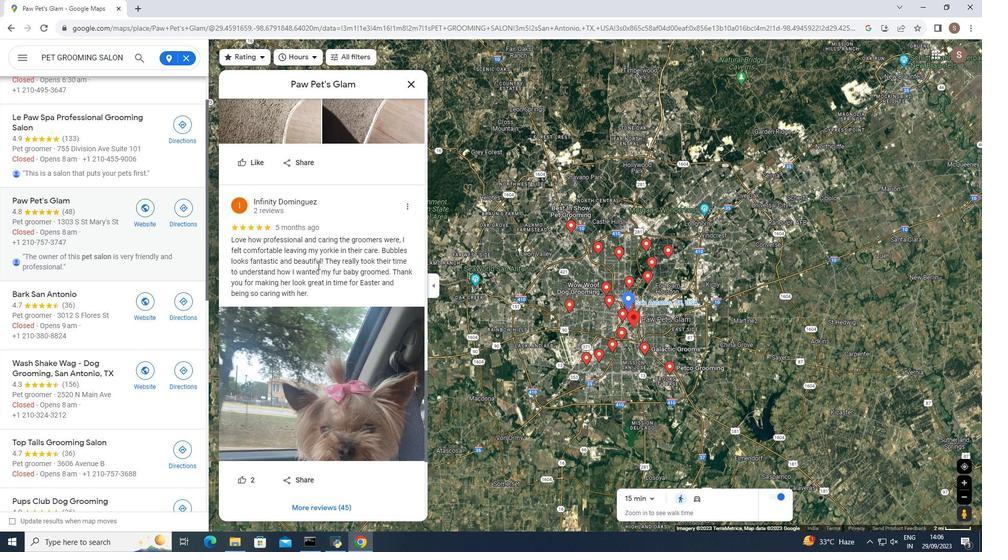 
Action: Mouse scrolled (317, 265) with delta (0, 0)
Screenshot: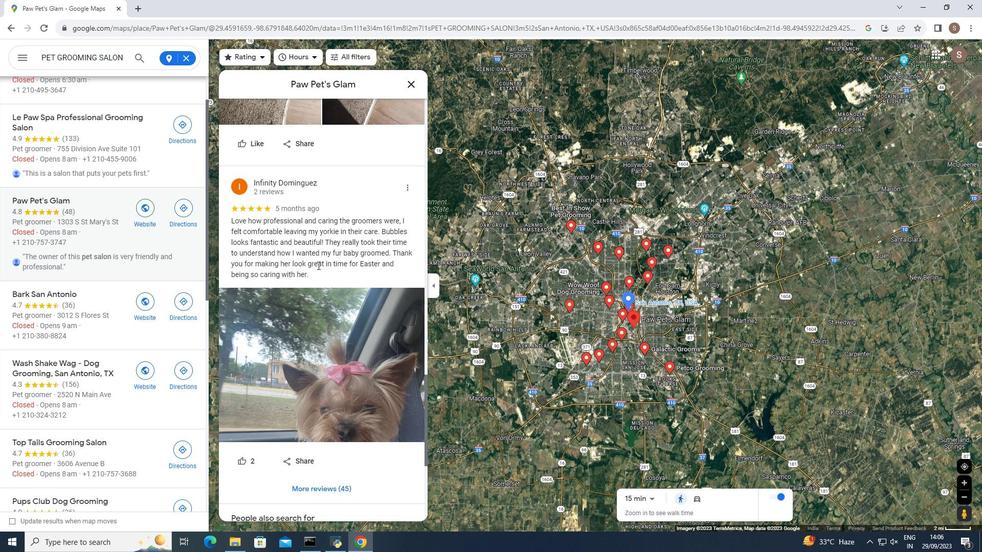
Action: Mouse moved to (315, 263)
Screenshot: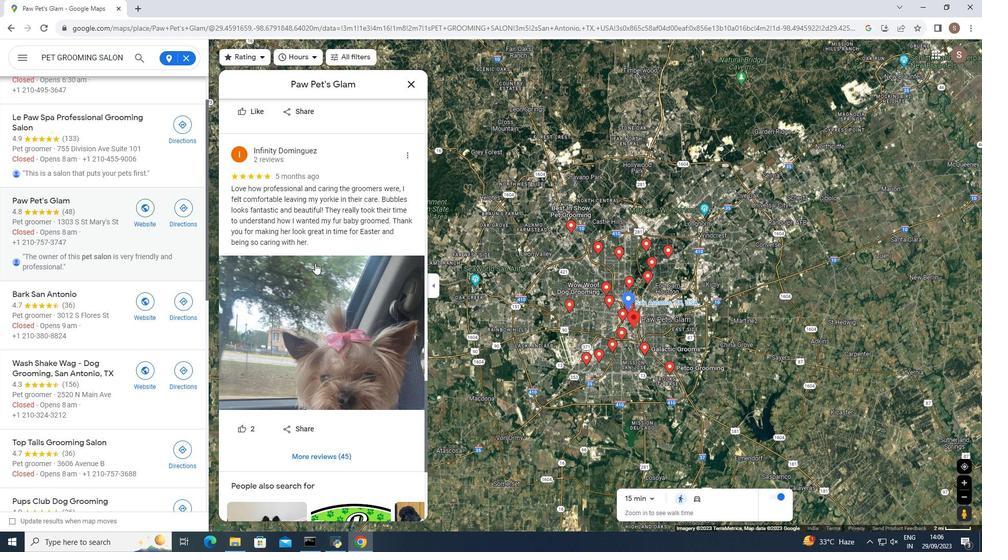 
Action: Mouse scrolled (315, 263) with delta (0, 0)
Screenshot: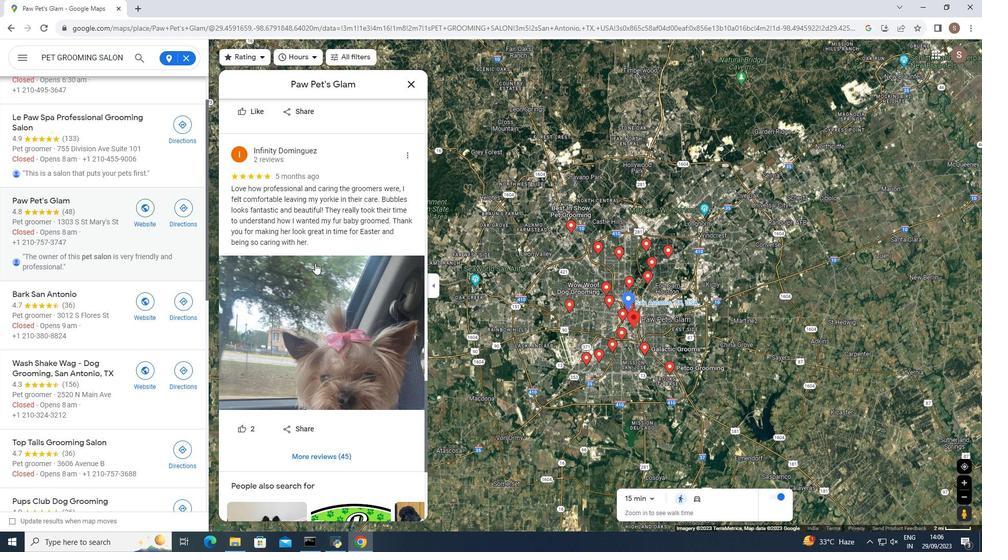 
Action: Mouse moved to (310, 263)
Screenshot: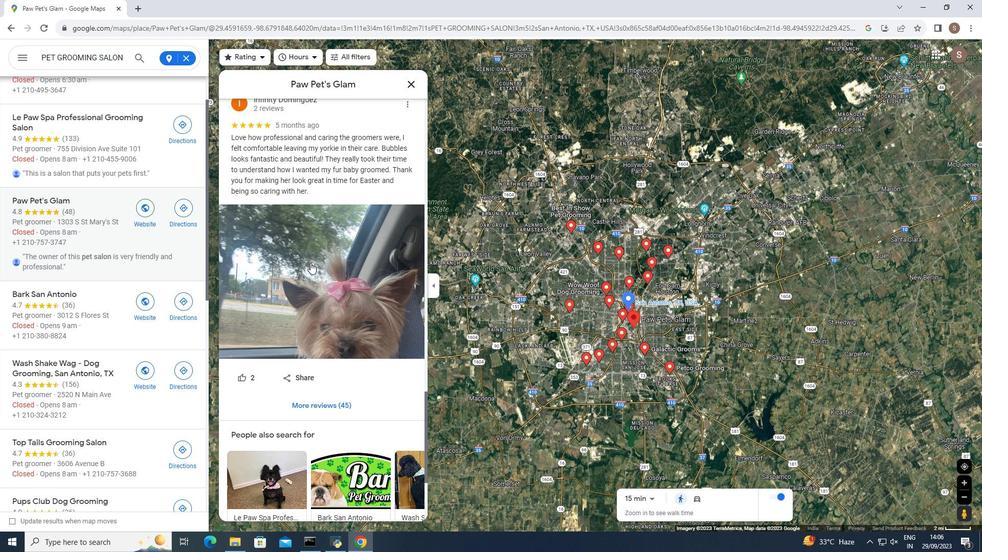 
Action: Mouse scrolled (310, 262) with delta (0, 0)
Screenshot: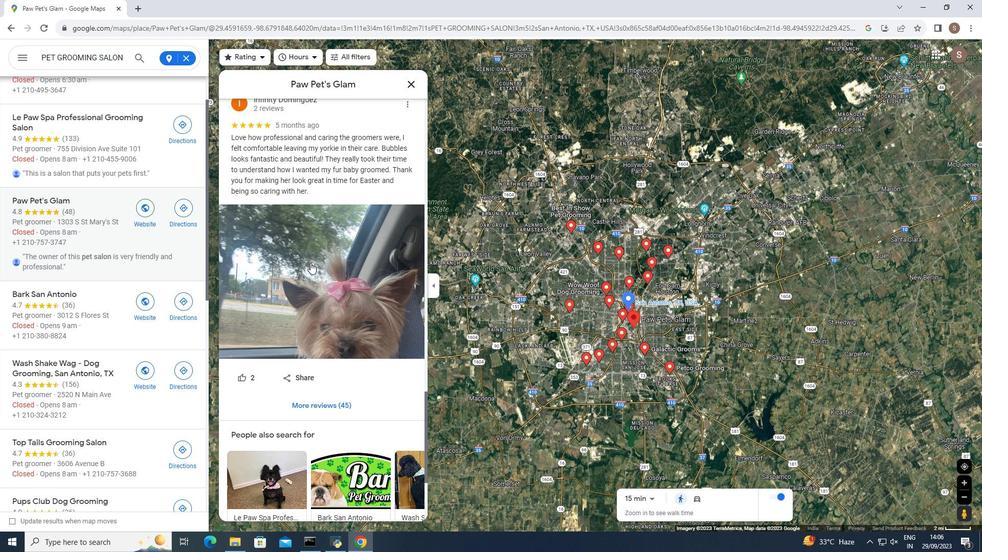 
Action: Mouse moved to (308, 263)
Screenshot: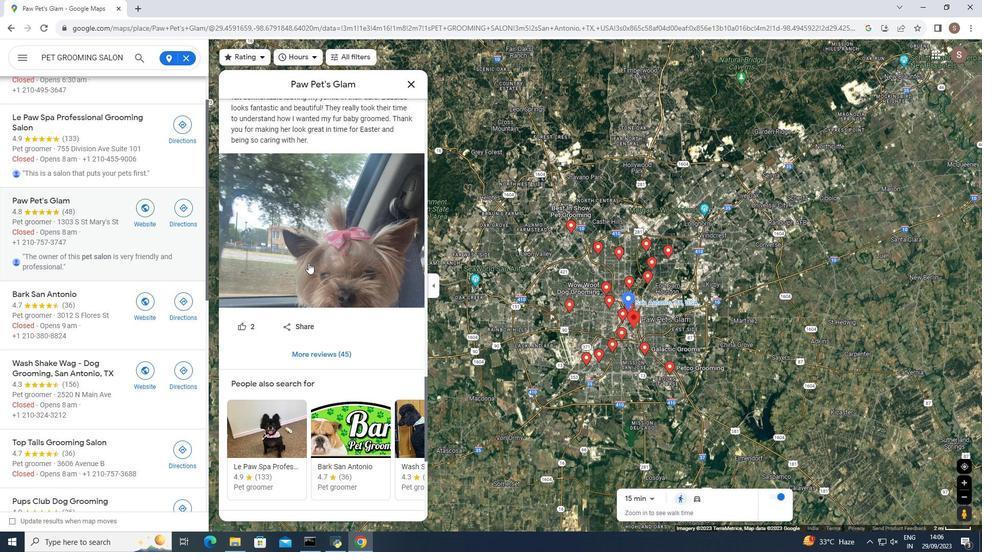 
Action: Mouse scrolled (308, 262) with delta (0, 0)
Screenshot: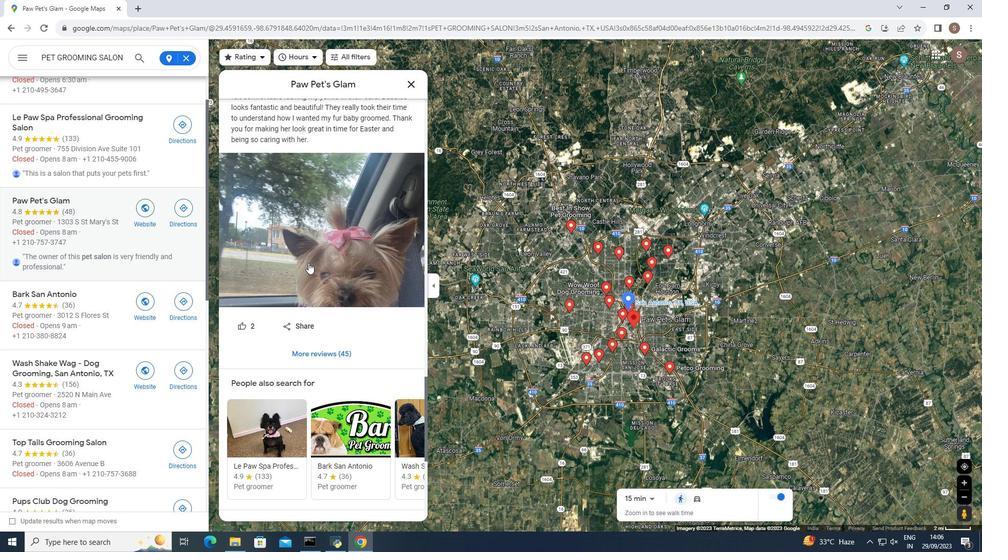 
Action: Mouse moved to (307, 263)
Screenshot: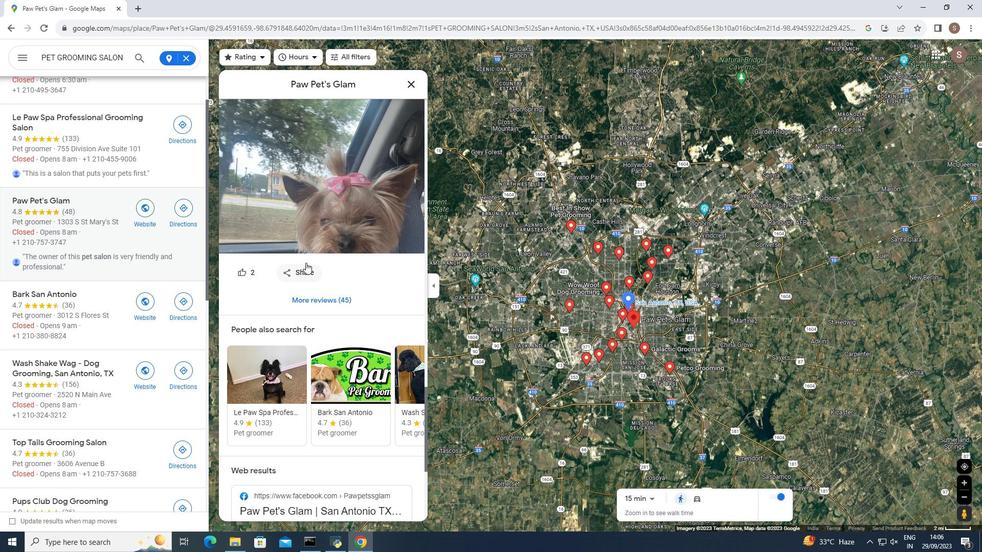 
Action: Mouse scrolled (307, 262) with delta (0, 0)
Screenshot: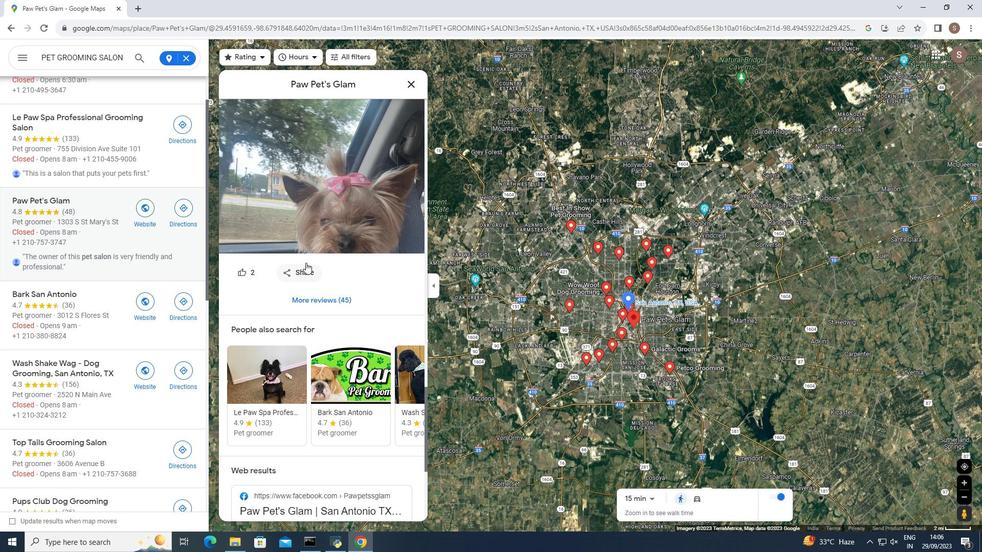 
Action: Mouse moved to (302, 262)
Screenshot: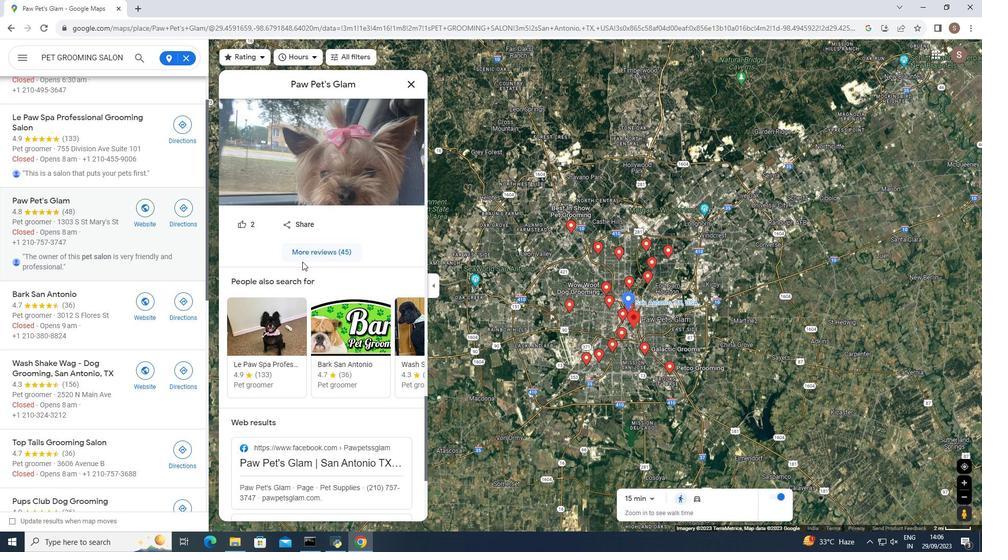 
Action: Mouse scrolled (302, 261) with delta (0, 0)
Screenshot: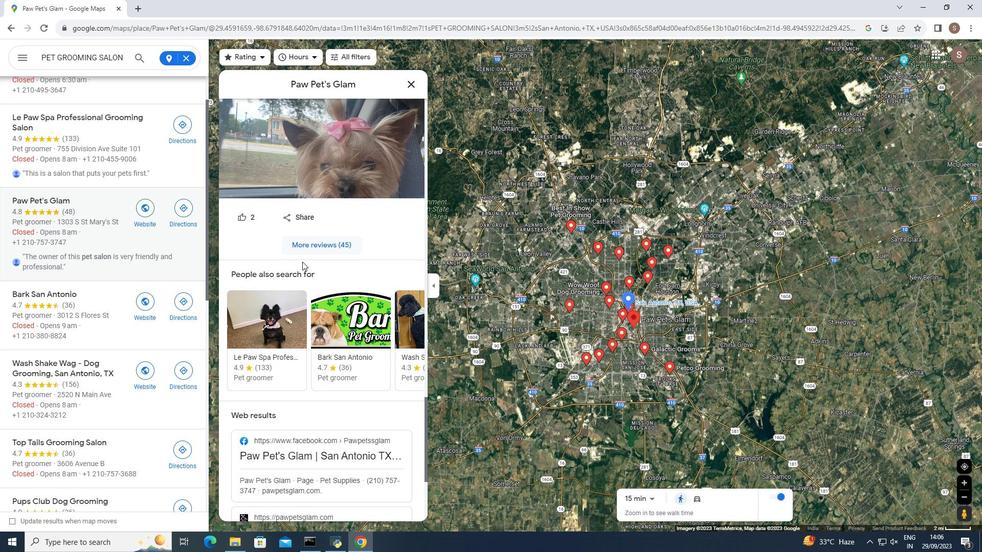 
Action: Mouse scrolled (302, 261) with delta (0, 0)
Screenshot: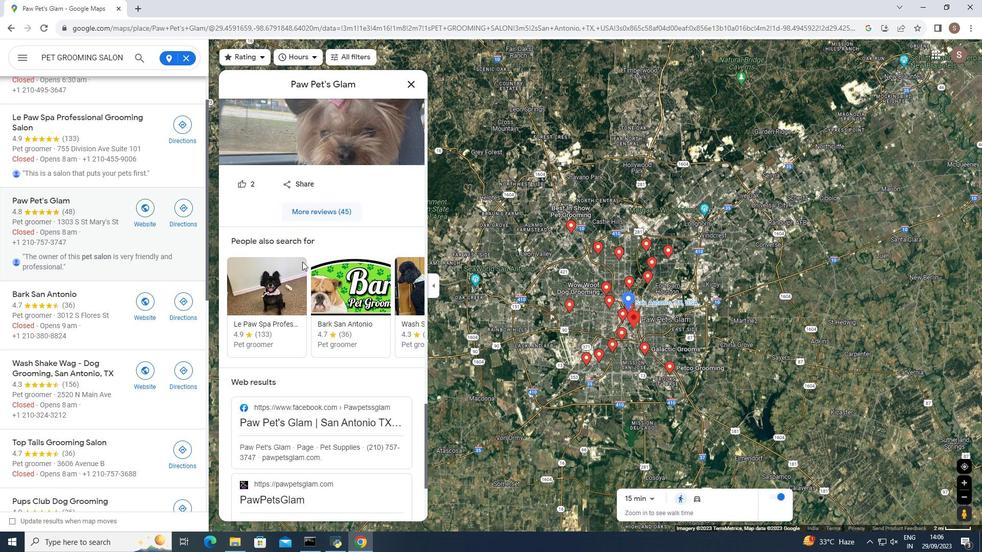 
Action: Mouse moved to (301, 262)
Screenshot: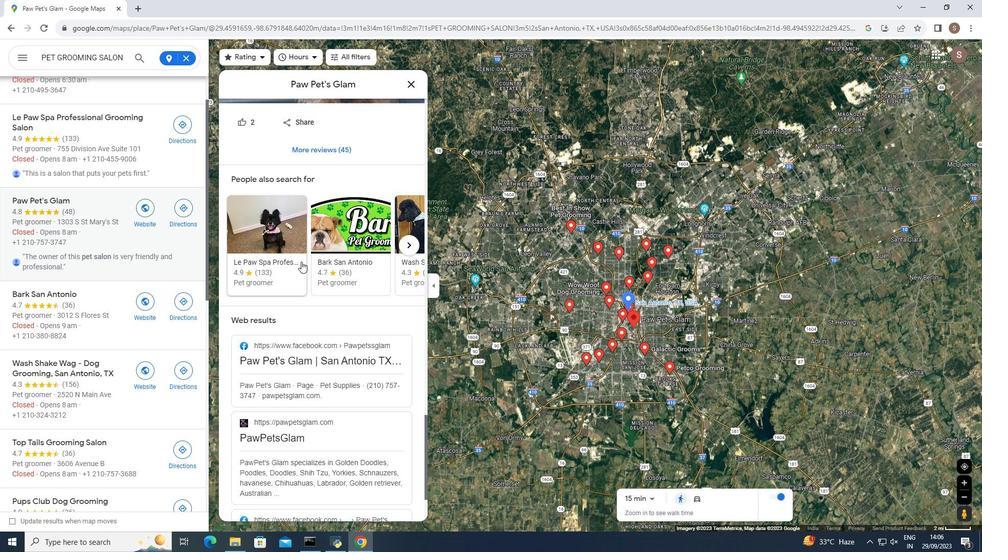 
Action: Mouse scrolled (301, 261) with delta (0, 0)
Screenshot: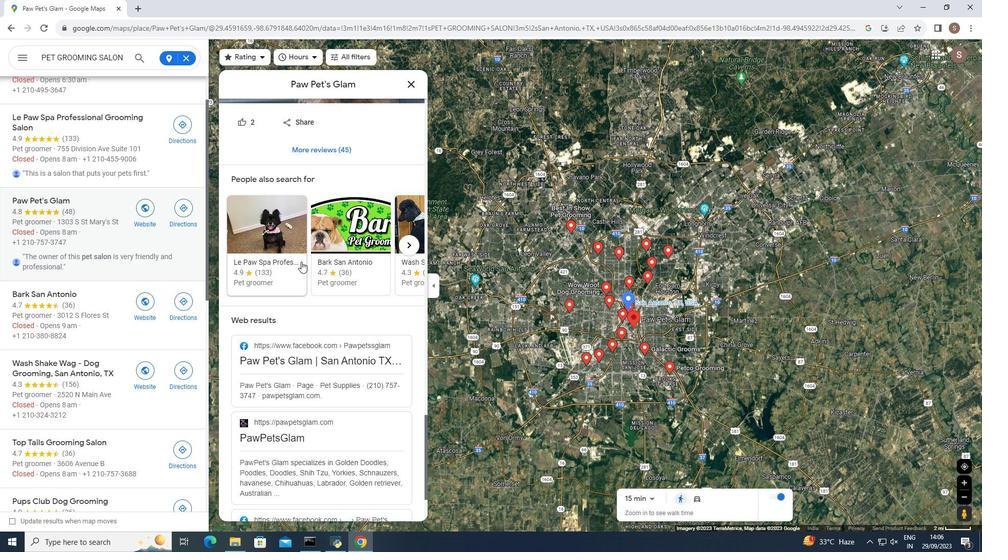 
Action: Mouse moved to (302, 258)
Screenshot: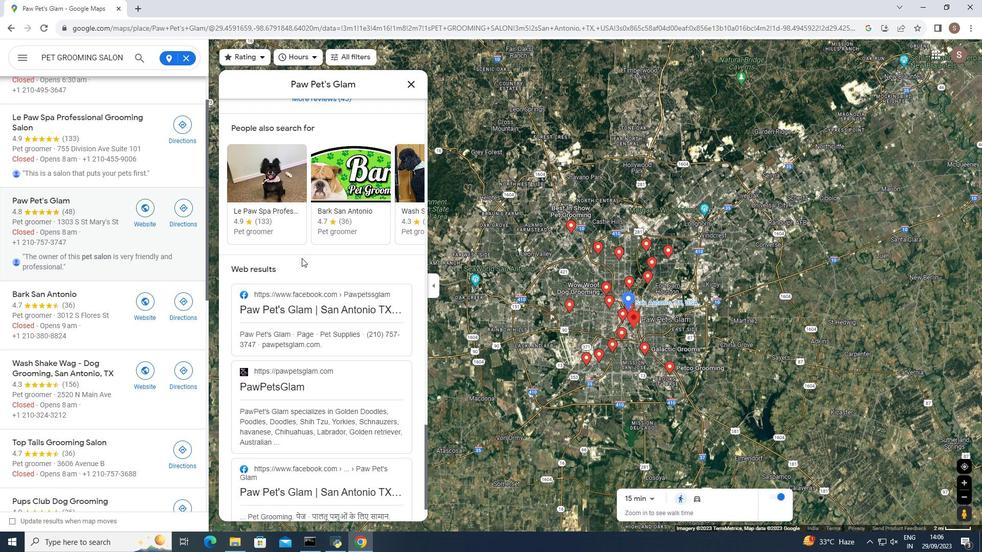 
